 Task: Look for space in Kavali, India from 12th July, 2023 to 16th July, 2023 for 8 adults in price range Rs.10000 to Rs.16000. Place can be private room with 8 bedrooms having 8 beds and 8 bathrooms. Property type can be house, flat, guest house, hotel. Amenities needed are: wifi, TV, free parkinig on premises, gym, breakfast. Booking option can be shelf check-in. Required host language is English.
Action: Mouse moved to (543, 104)
Screenshot: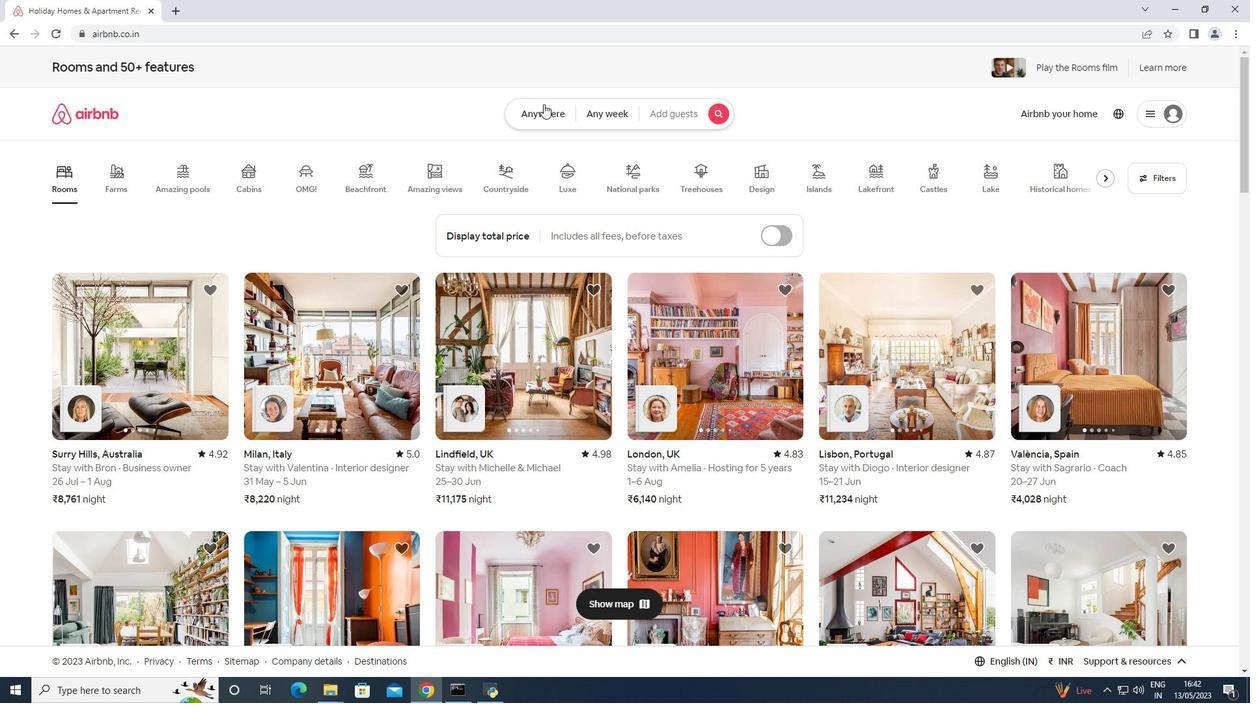 
Action: Mouse pressed left at (543, 104)
Screenshot: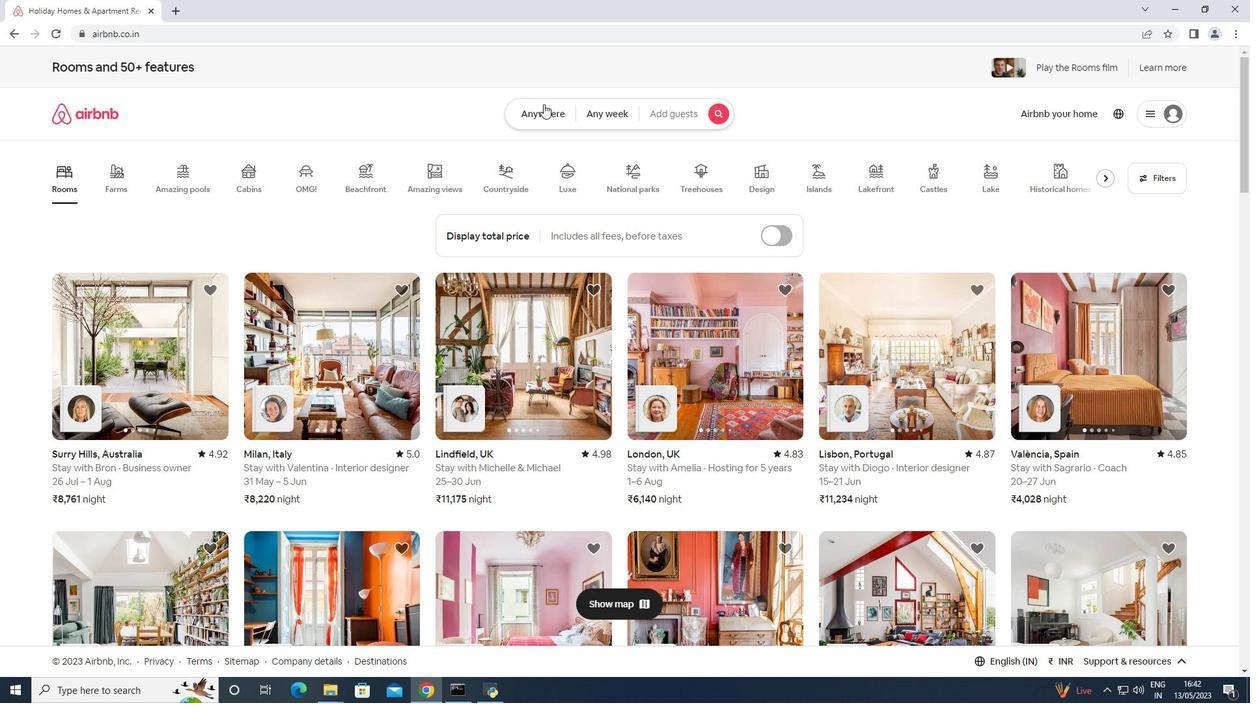 
Action: Mouse moved to (527, 159)
Screenshot: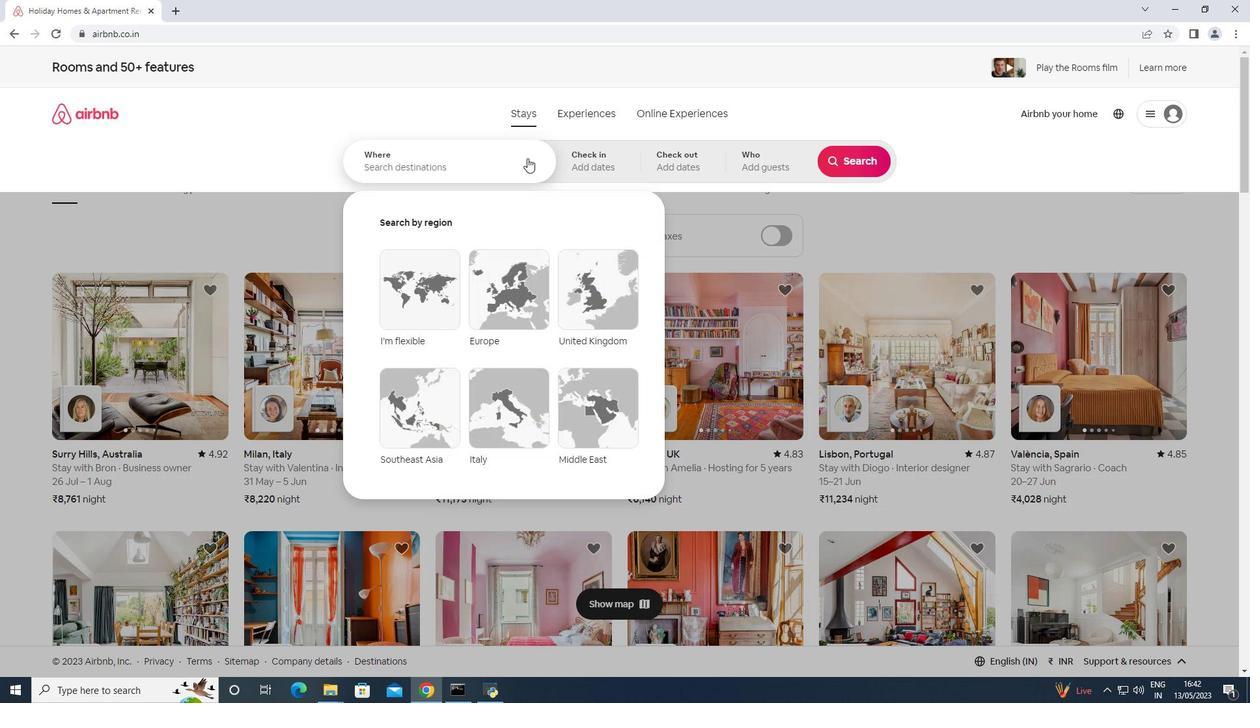 
Action: Mouse pressed left at (527, 159)
Screenshot: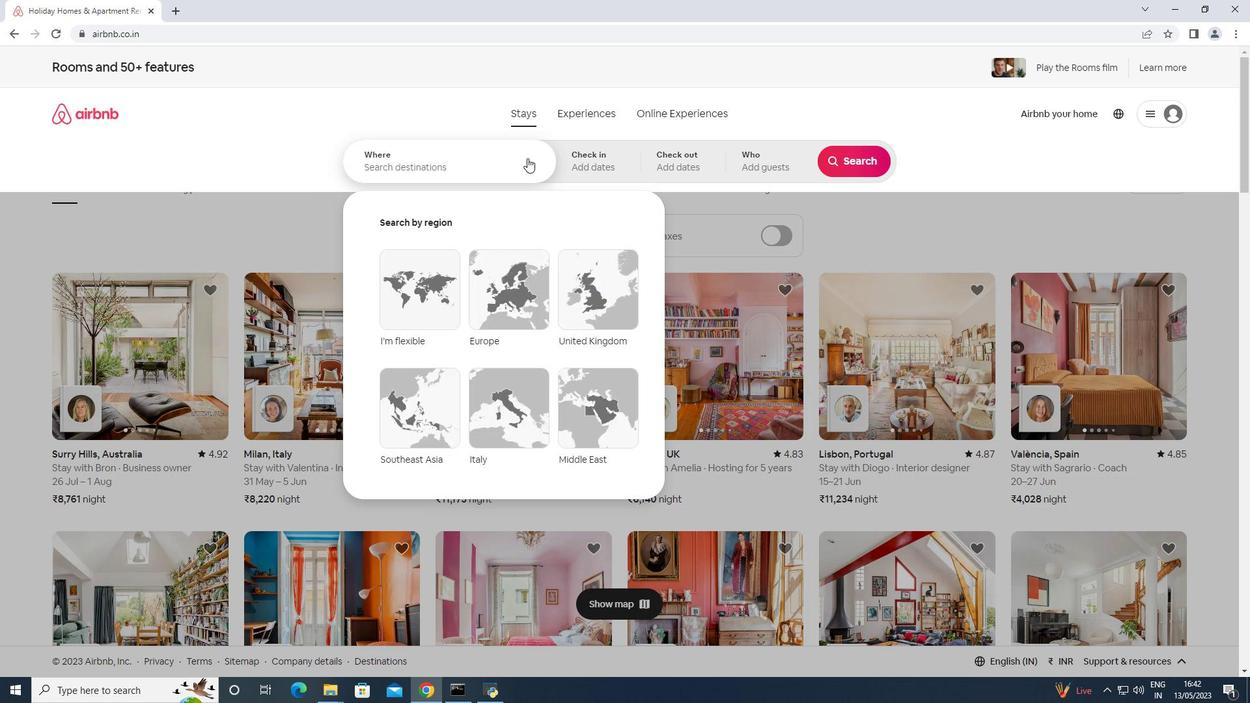 
Action: Key pressed <Key.shift>Kavali,<Key.space><Key.shift>India<Key.enter>
Screenshot: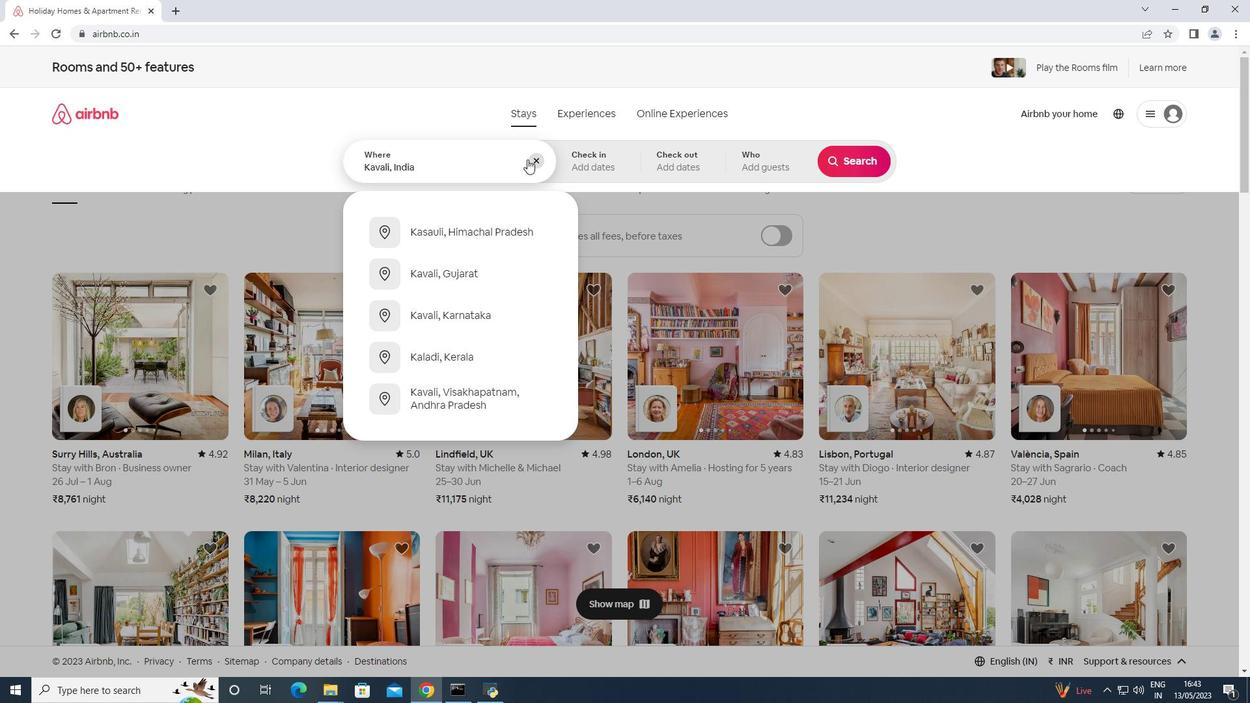 
Action: Mouse moved to (853, 262)
Screenshot: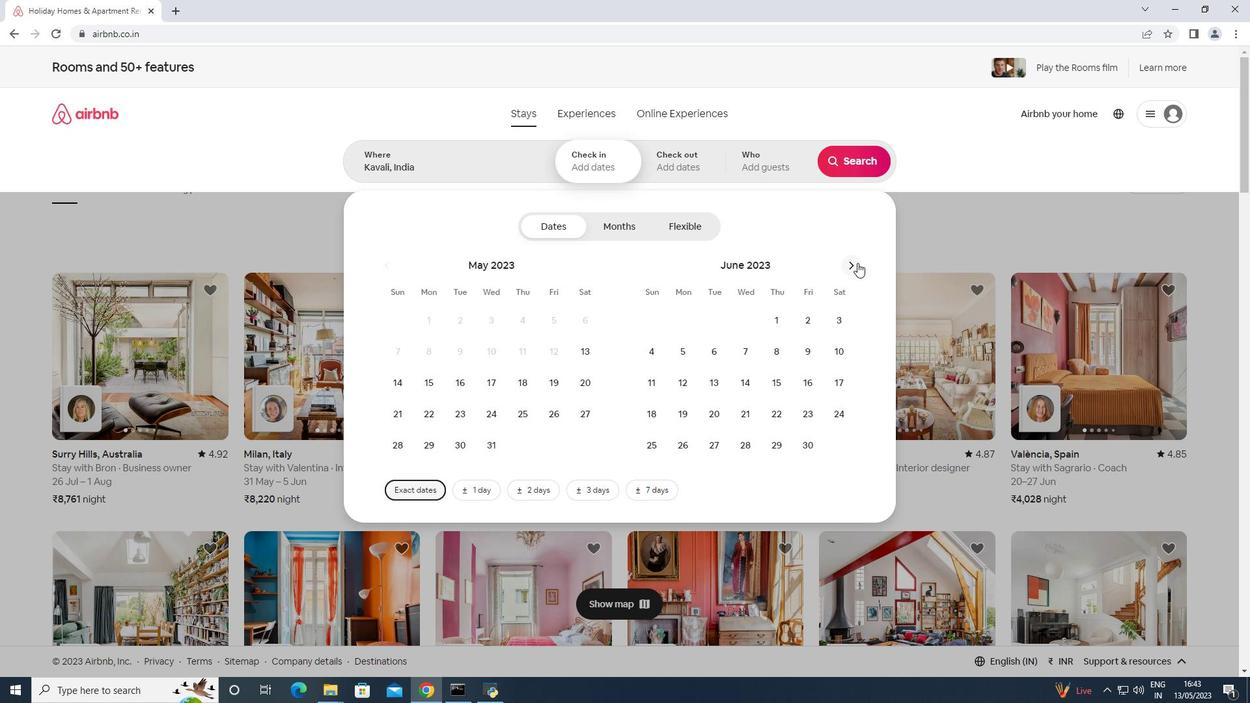 
Action: Mouse pressed left at (853, 262)
Screenshot: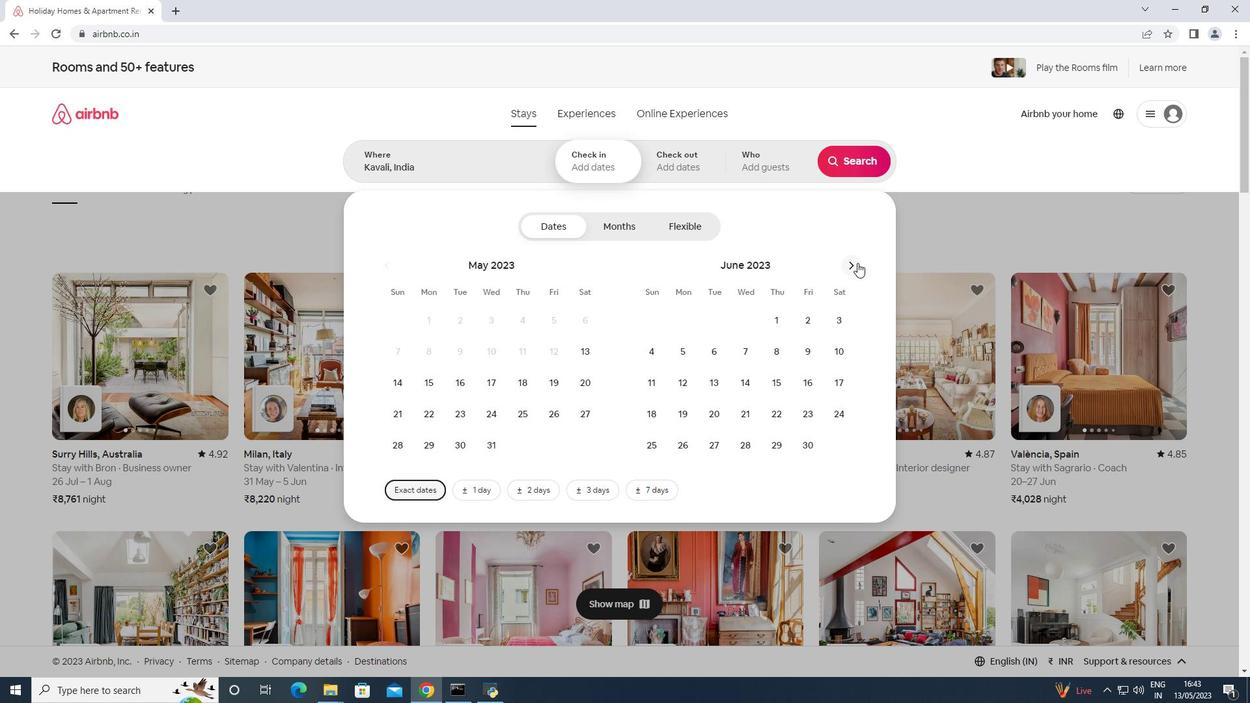 
Action: Mouse moved to (740, 387)
Screenshot: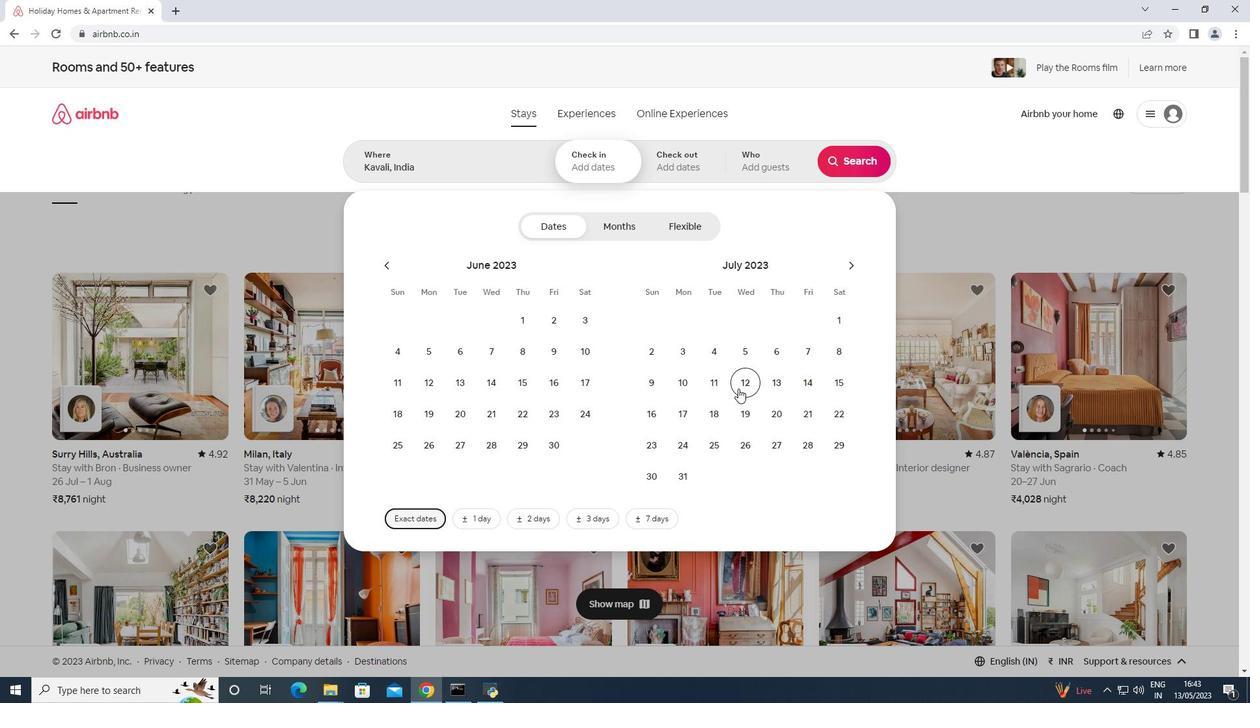 
Action: Mouse pressed left at (740, 387)
Screenshot: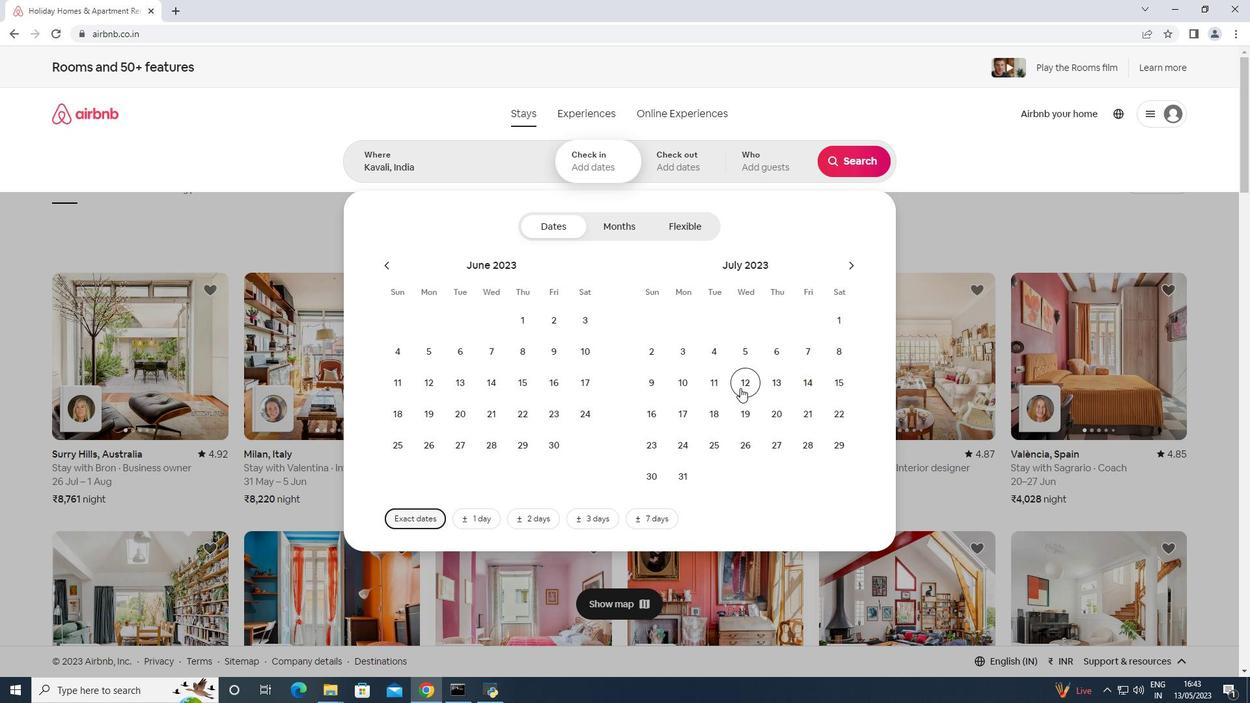 
Action: Mouse moved to (656, 412)
Screenshot: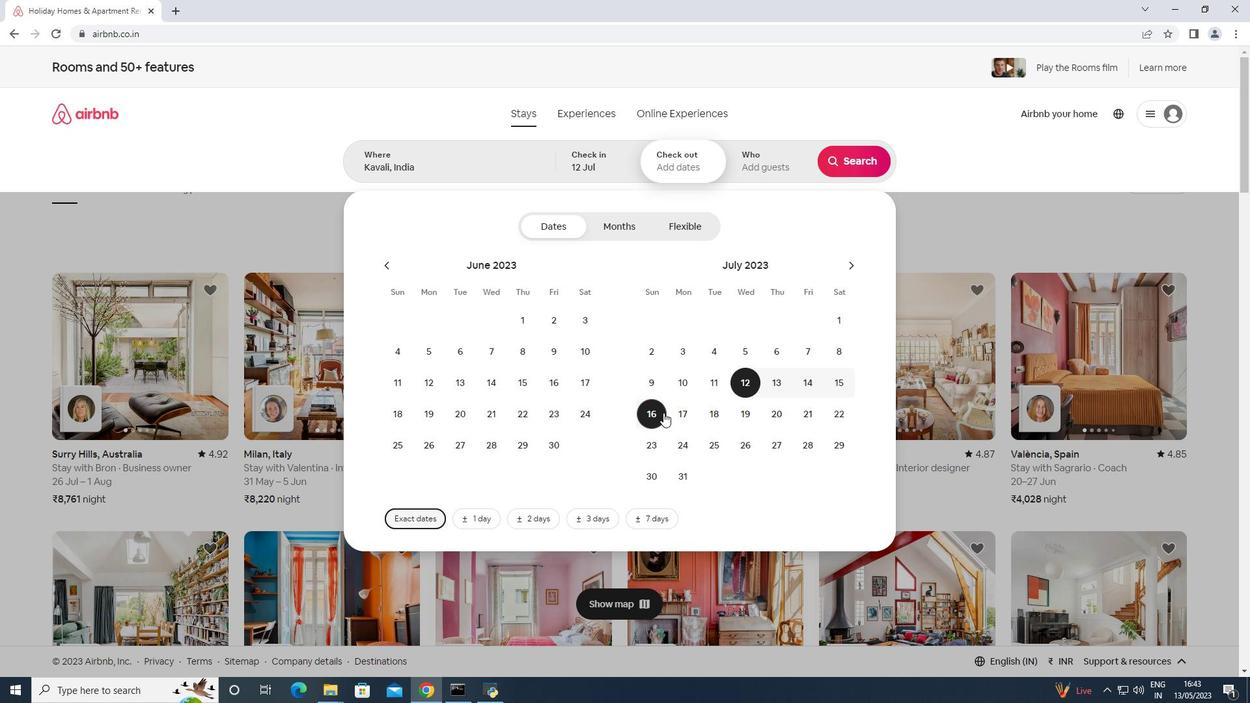 
Action: Mouse pressed left at (656, 412)
Screenshot: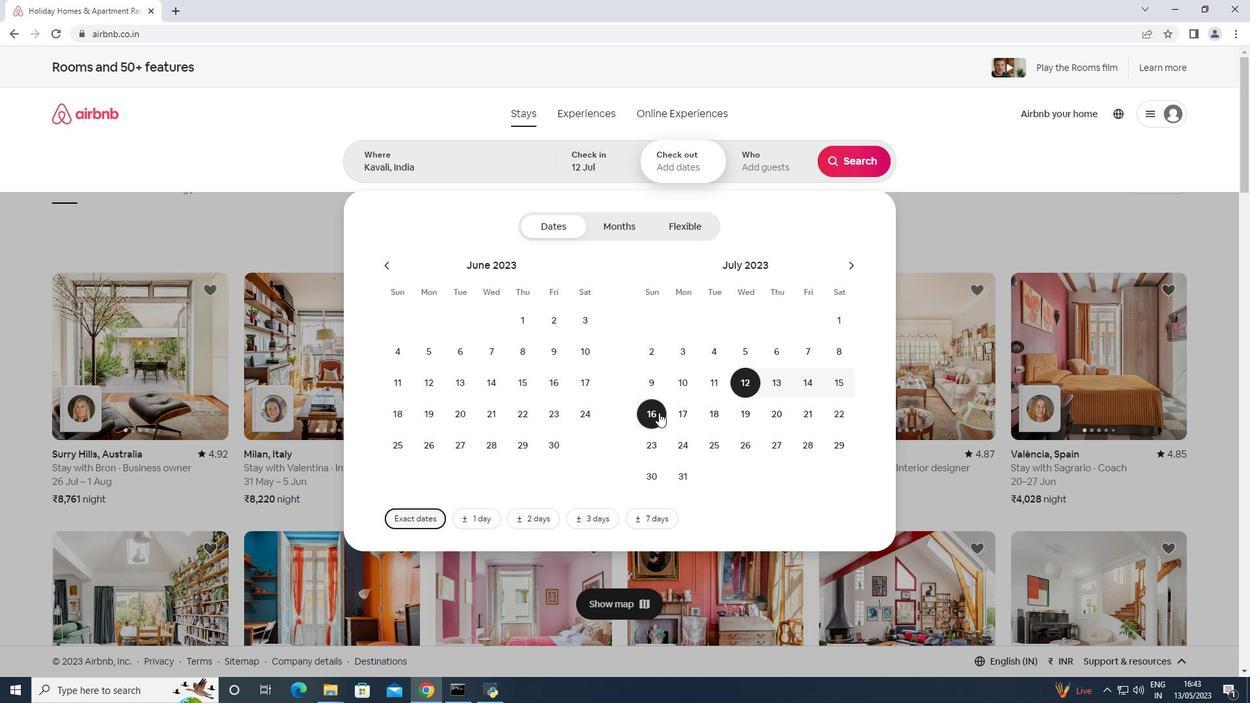 
Action: Mouse moved to (742, 166)
Screenshot: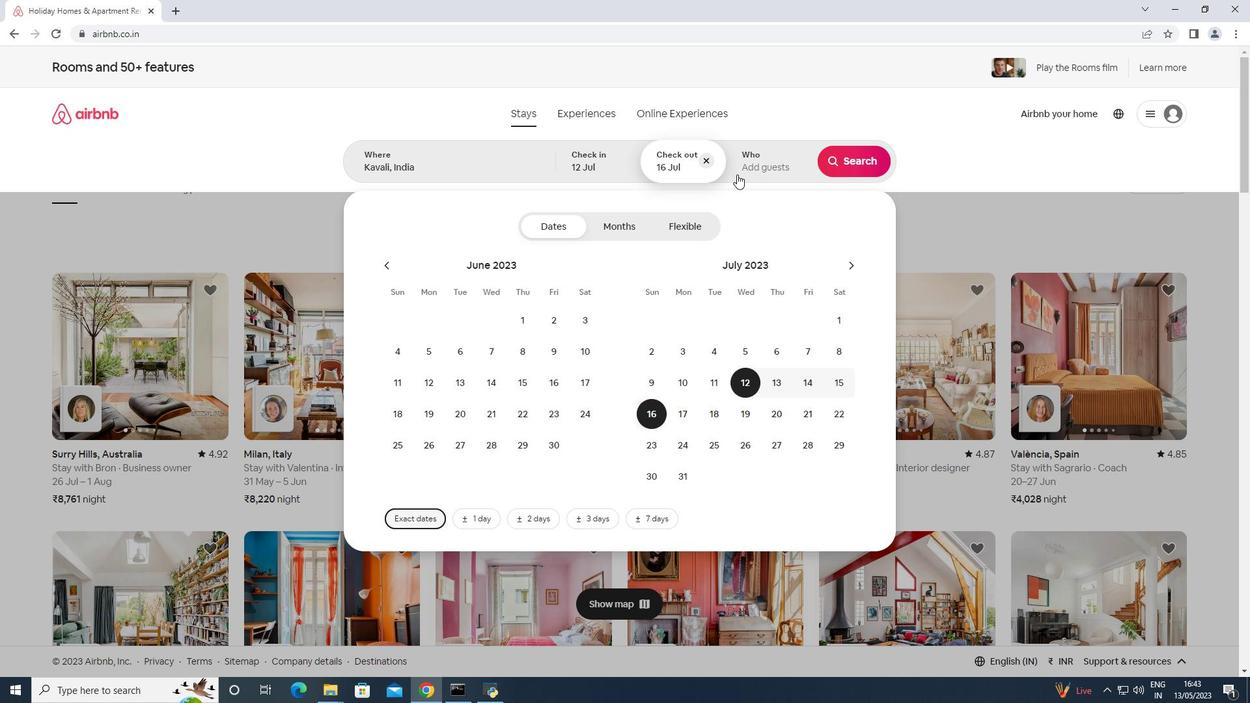 
Action: Mouse pressed left at (742, 166)
Screenshot: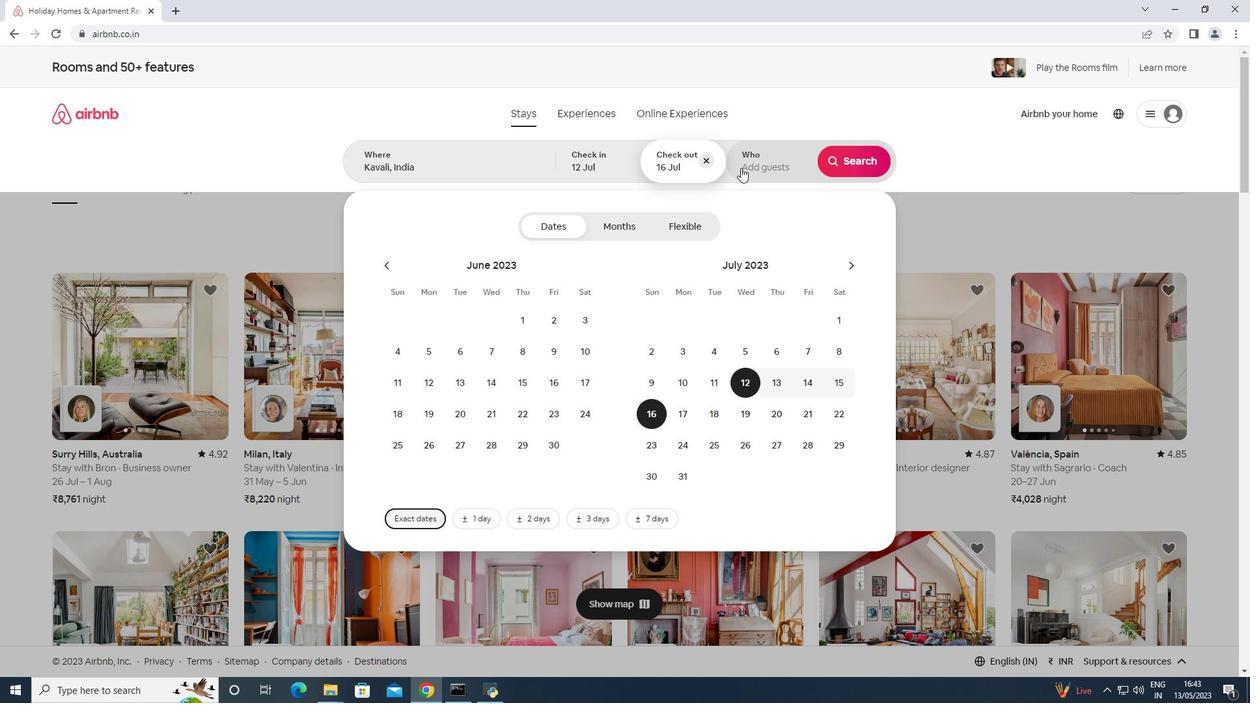 
Action: Mouse moved to (854, 230)
Screenshot: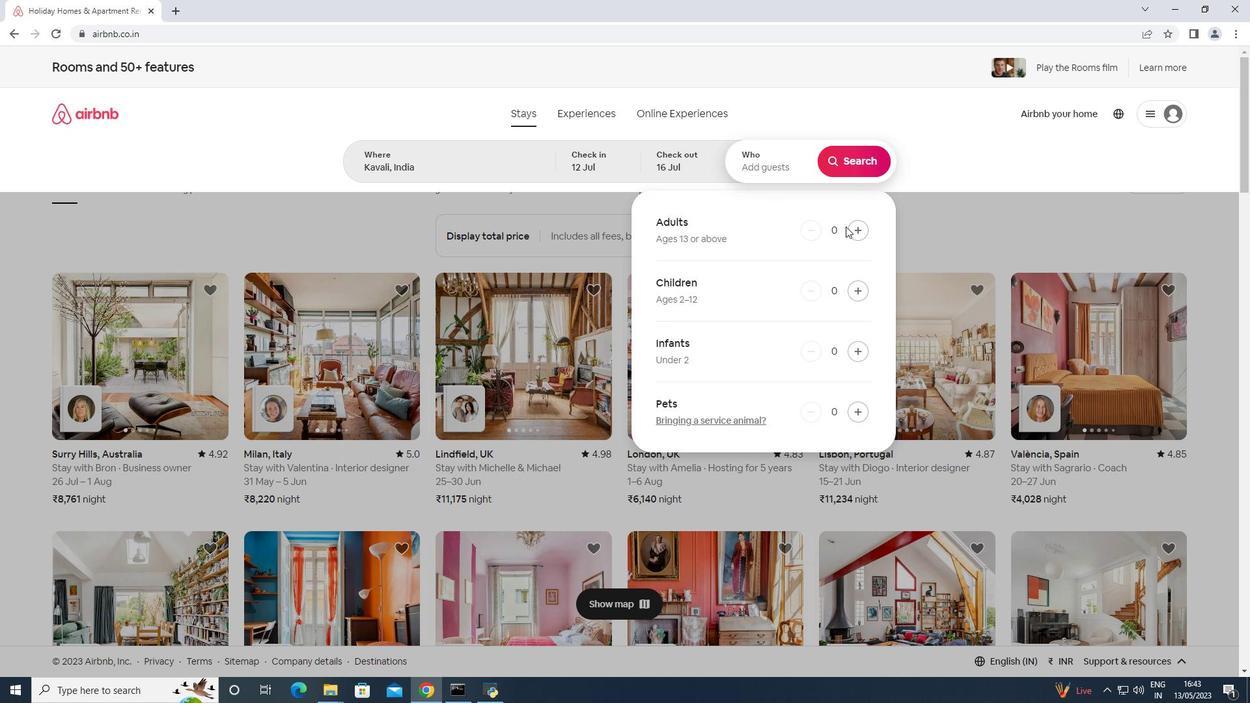 
Action: Mouse pressed left at (854, 230)
Screenshot: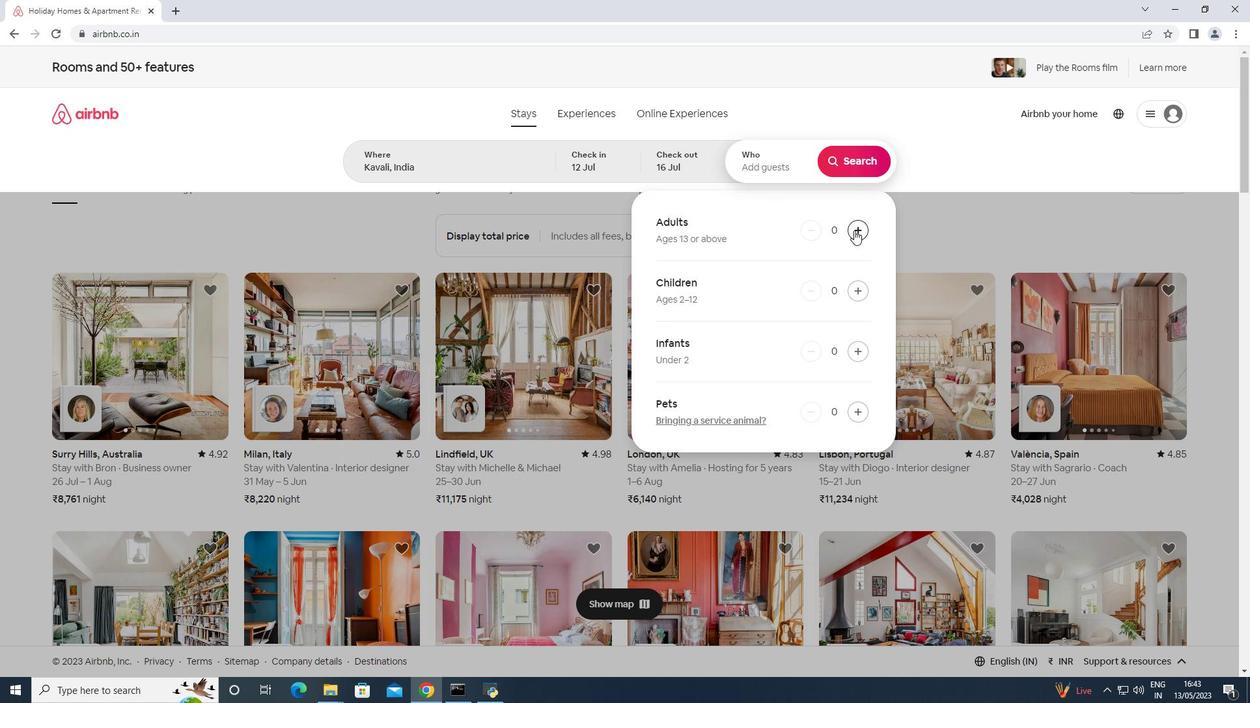 
Action: Mouse pressed left at (854, 230)
Screenshot: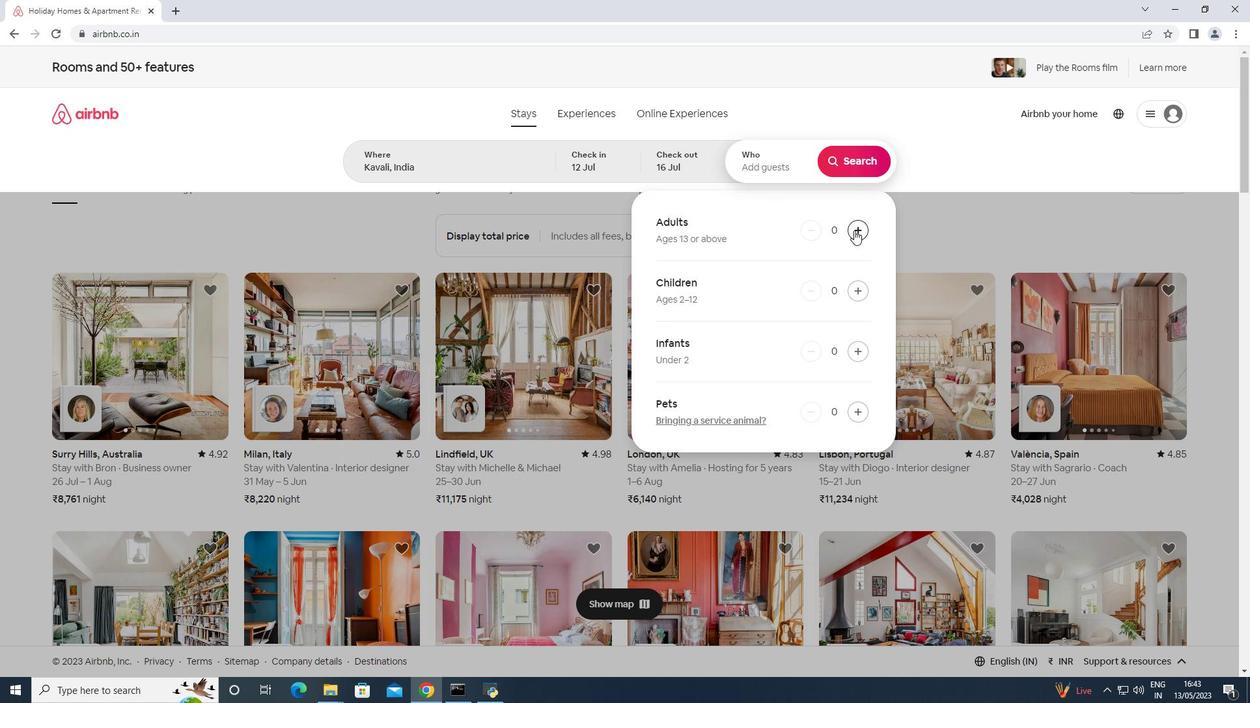 
Action: Mouse pressed left at (854, 230)
Screenshot: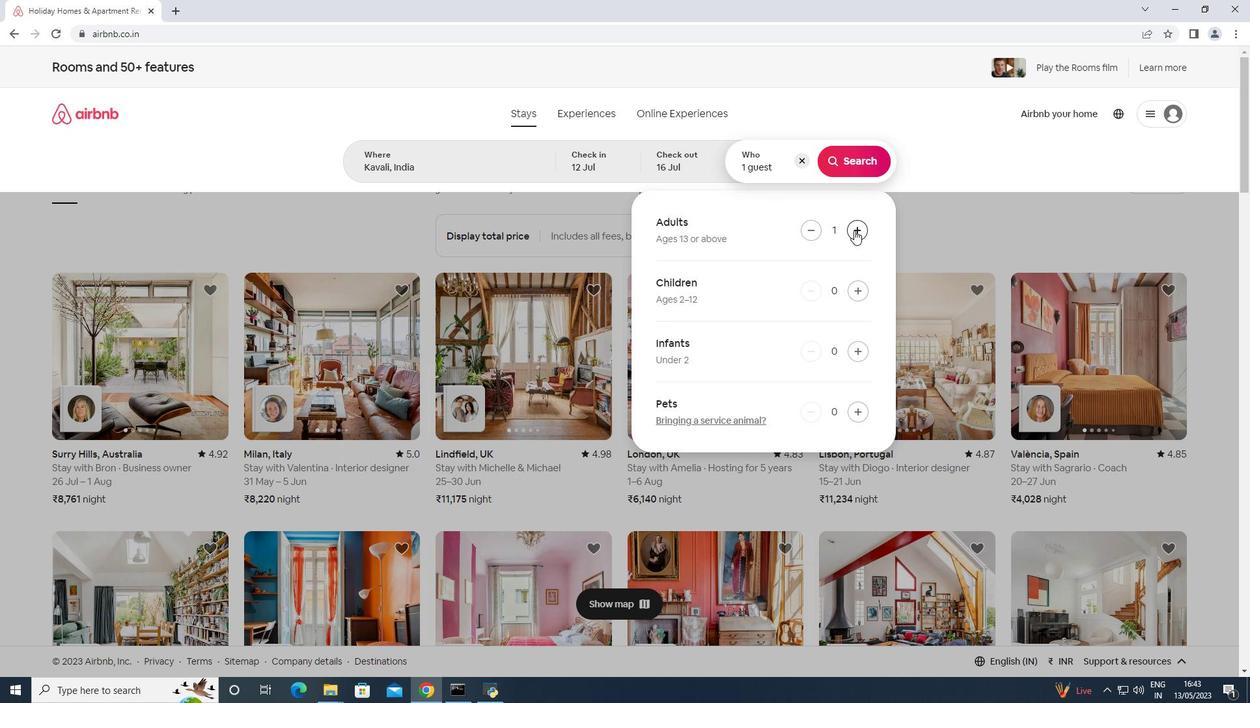 
Action: Mouse pressed left at (854, 230)
Screenshot: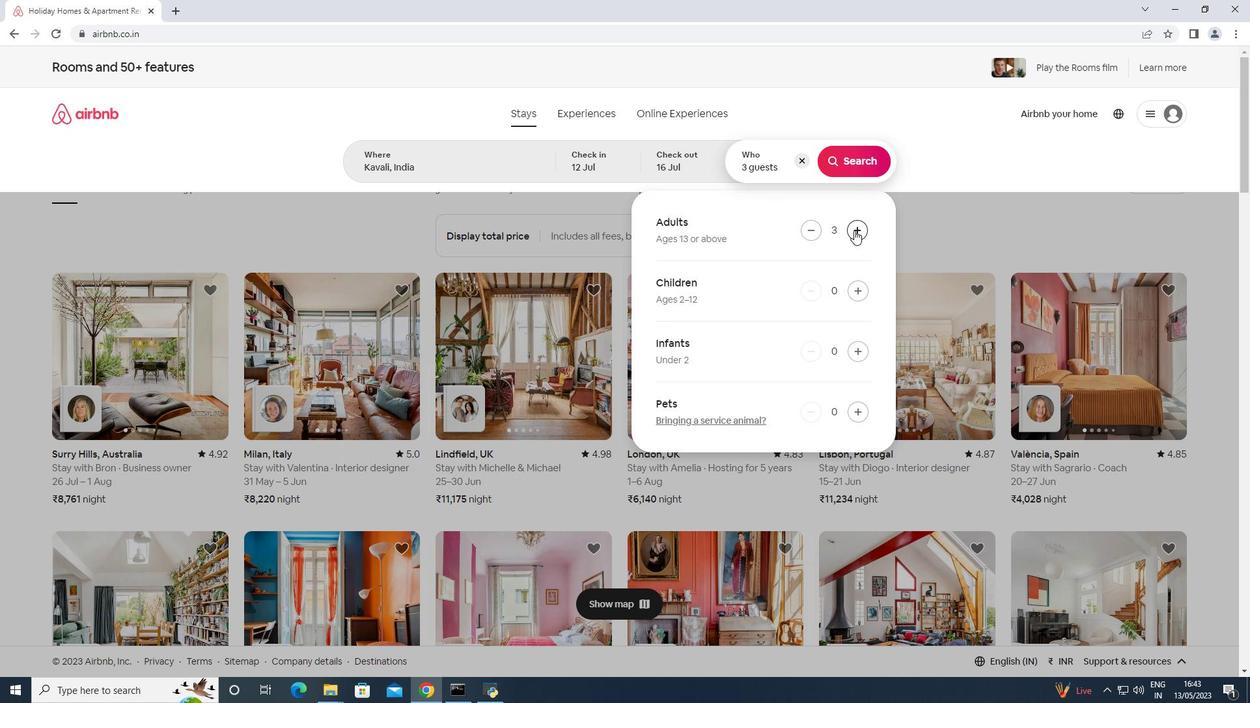 
Action: Mouse pressed left at (854, 230)
Screenshot: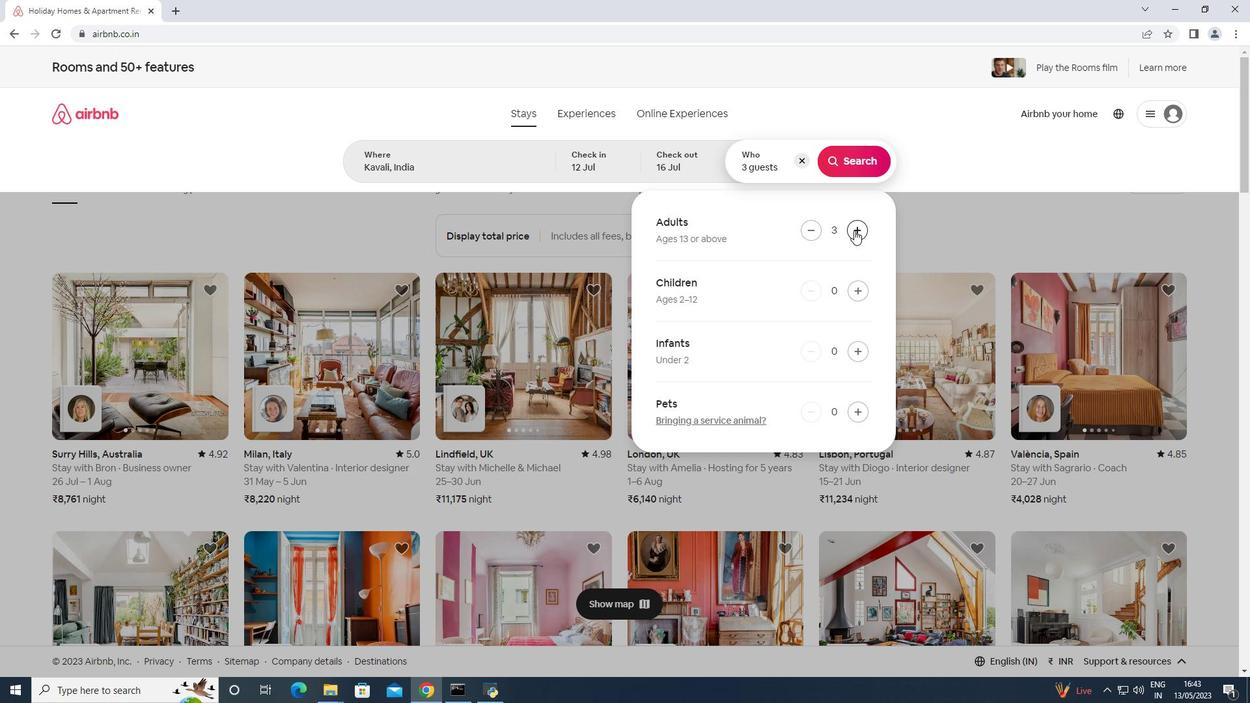 
Action: Mouse pressed left at (854, 230)
Screenshot: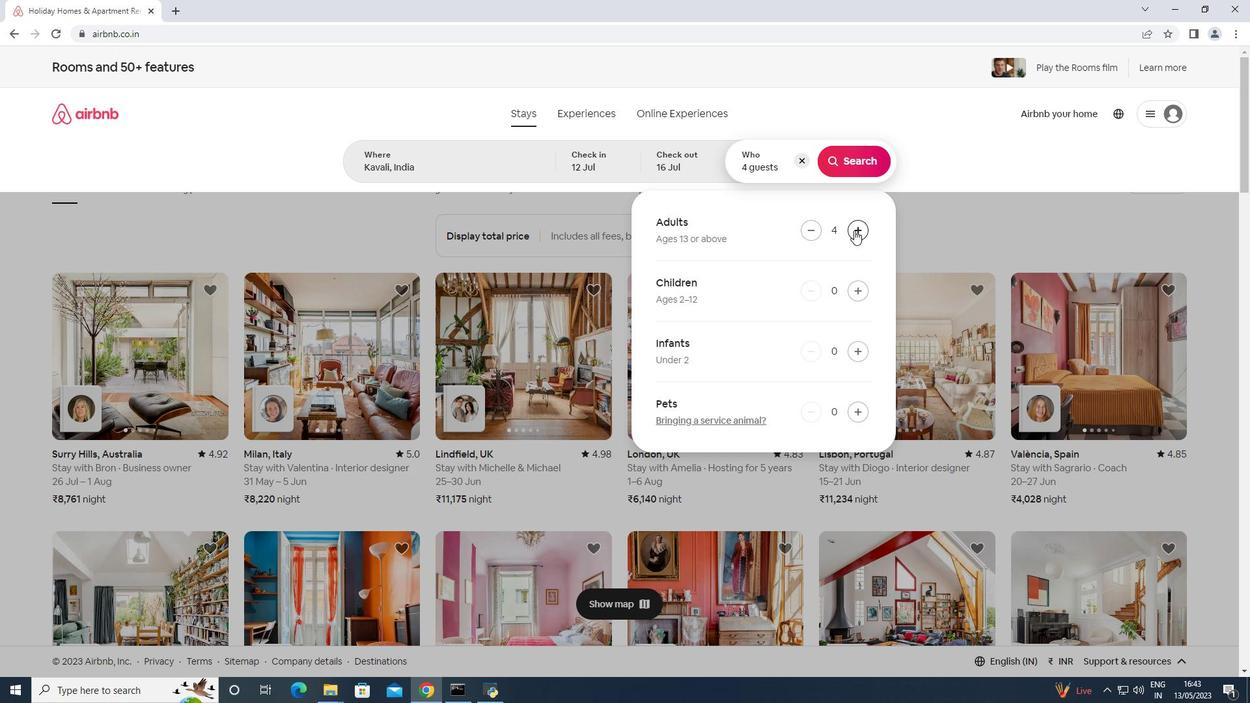
Action: Mouse pressed left at (854, 230)
Screenshot: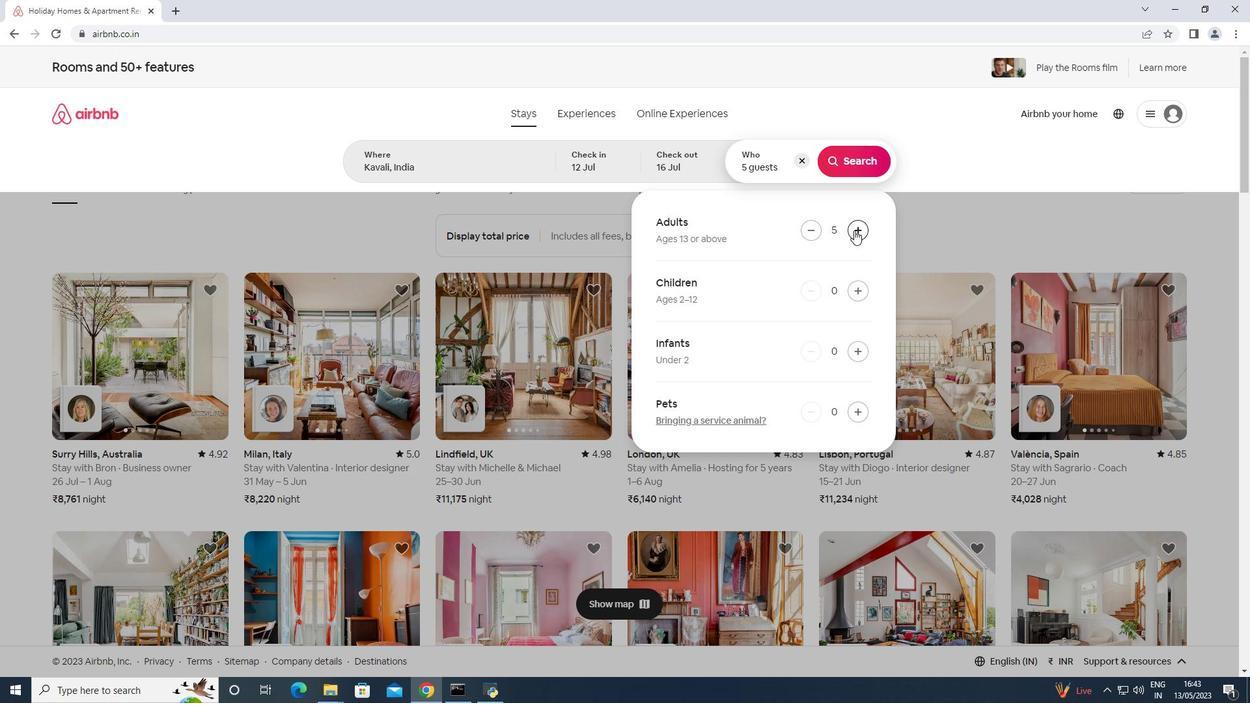 
Action: Mouse pressed left at (854, 230)
Screenshot: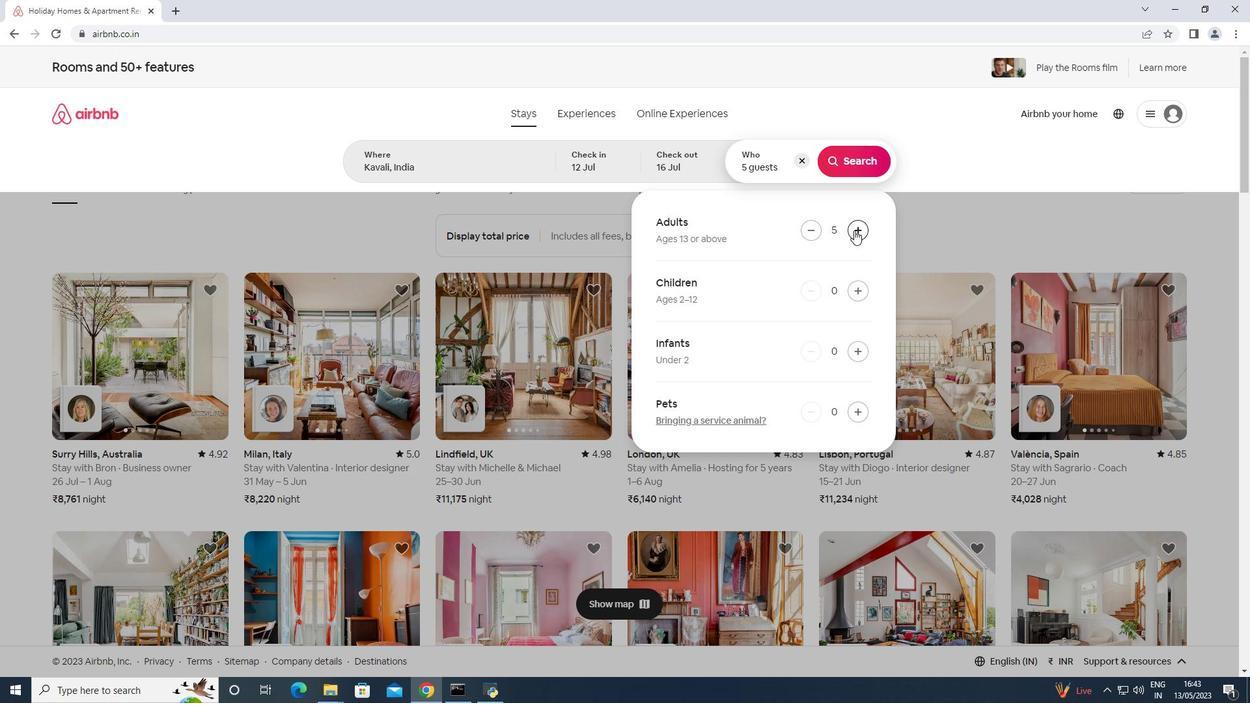 
Action: Mouse moved to (846, 162)
Screenshot: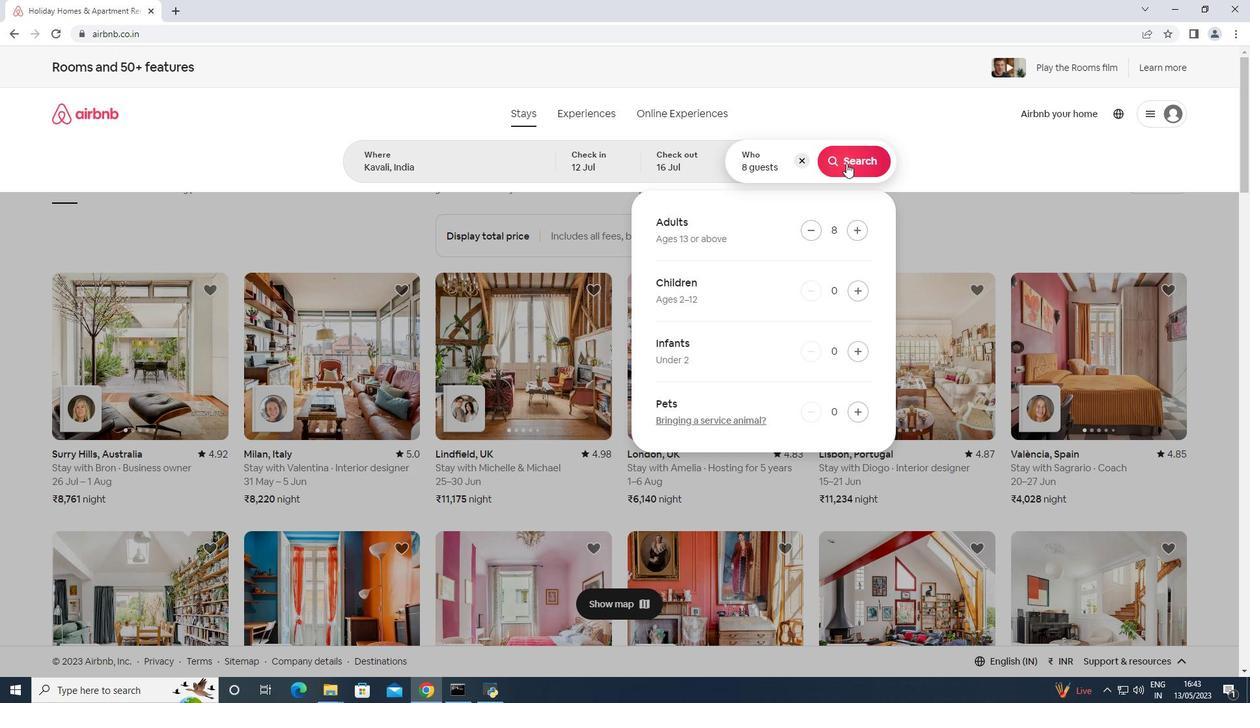 
Action: Mouse pressed left at (846, 162)
Screenshot: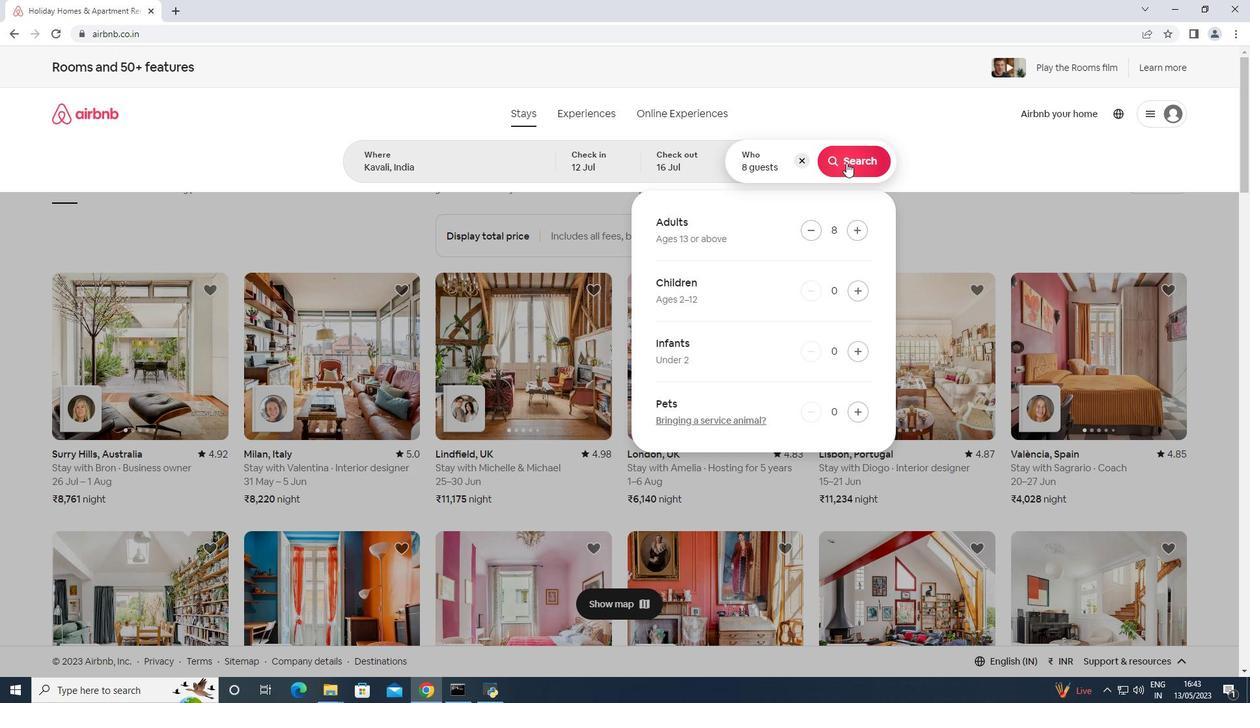 
Action: Mouse moved to (1183, 121)
Screenshot: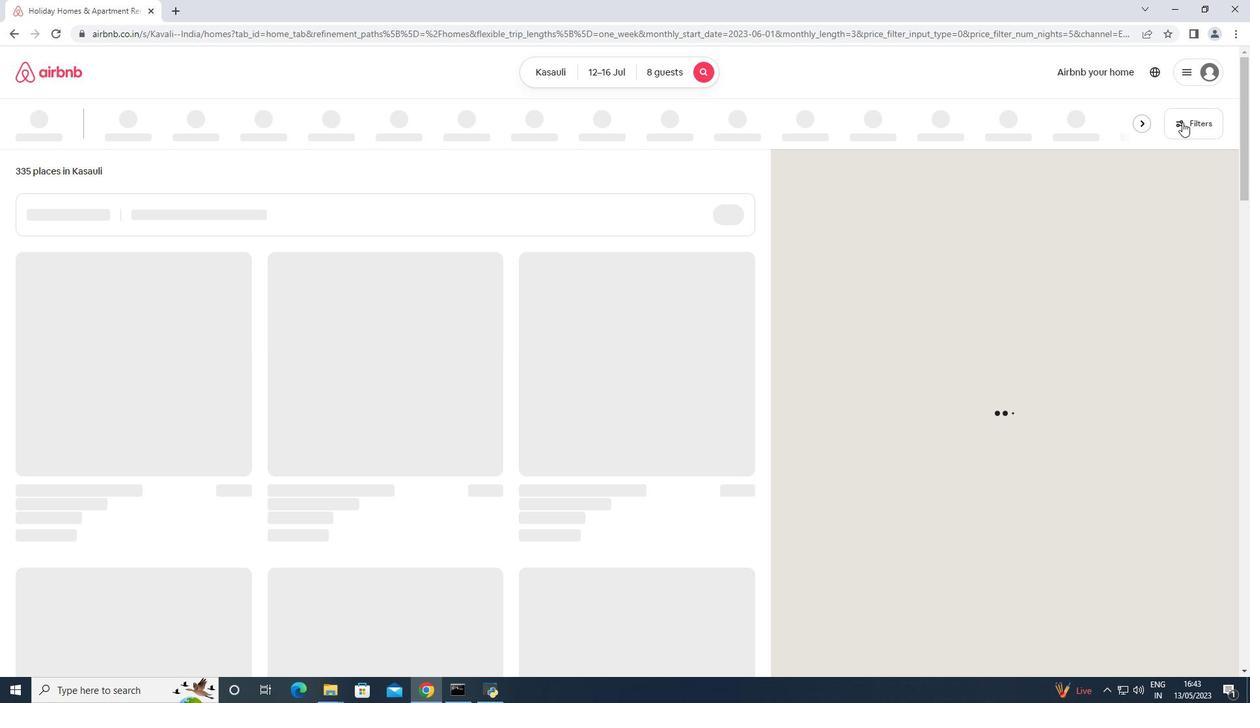 
Action: Mouse pressed left at (1183, 121)
Screenshot: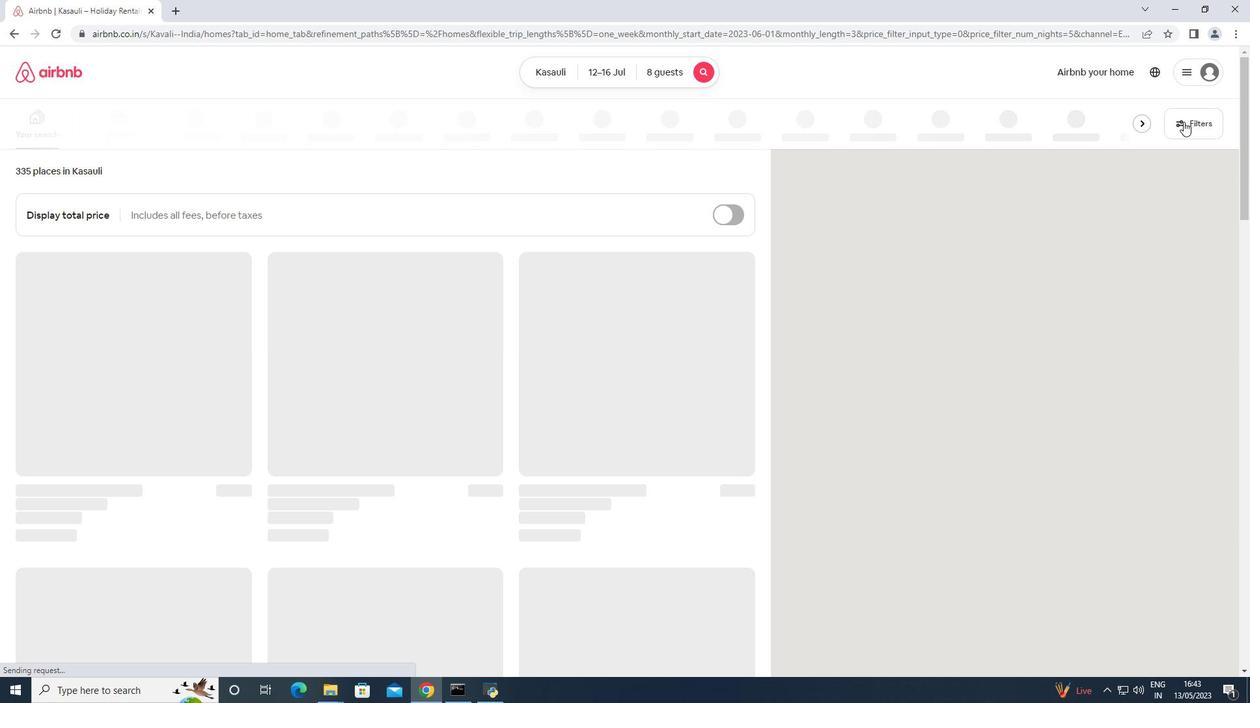 
Action: Mouse moved to (540, 444)
Screenshot: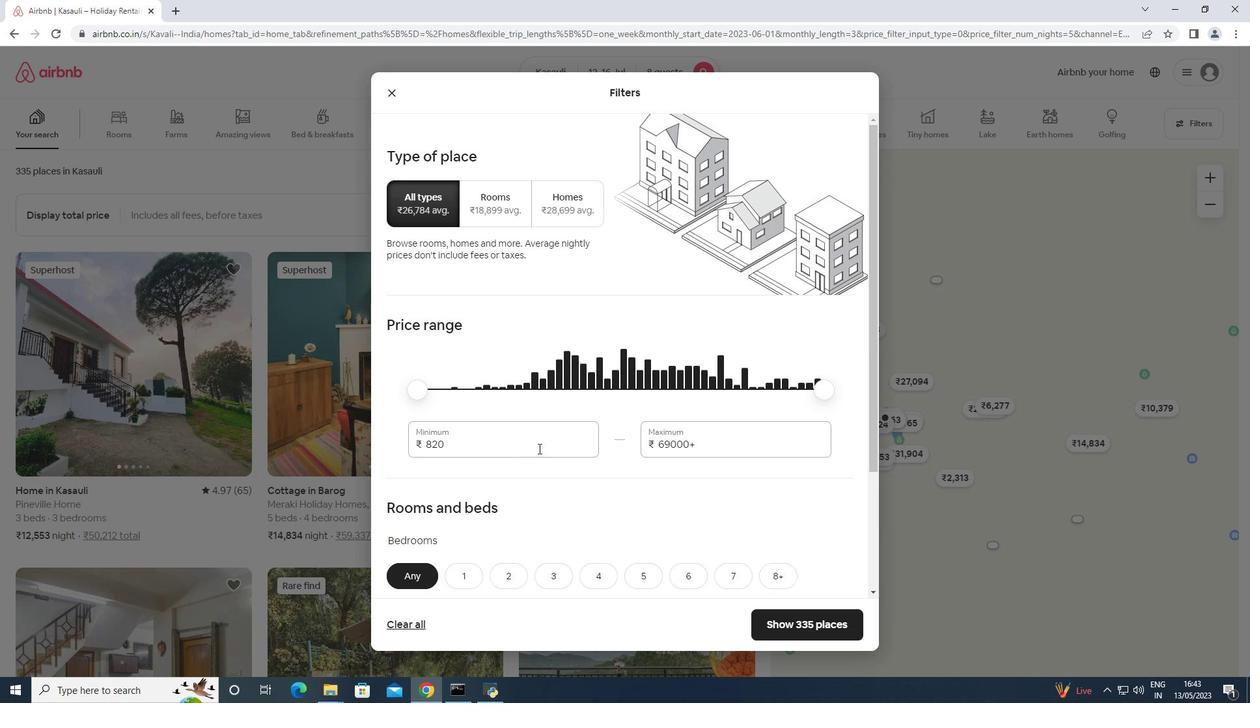 
Action: Mouse pressed left at (540, 444)
Screenshot: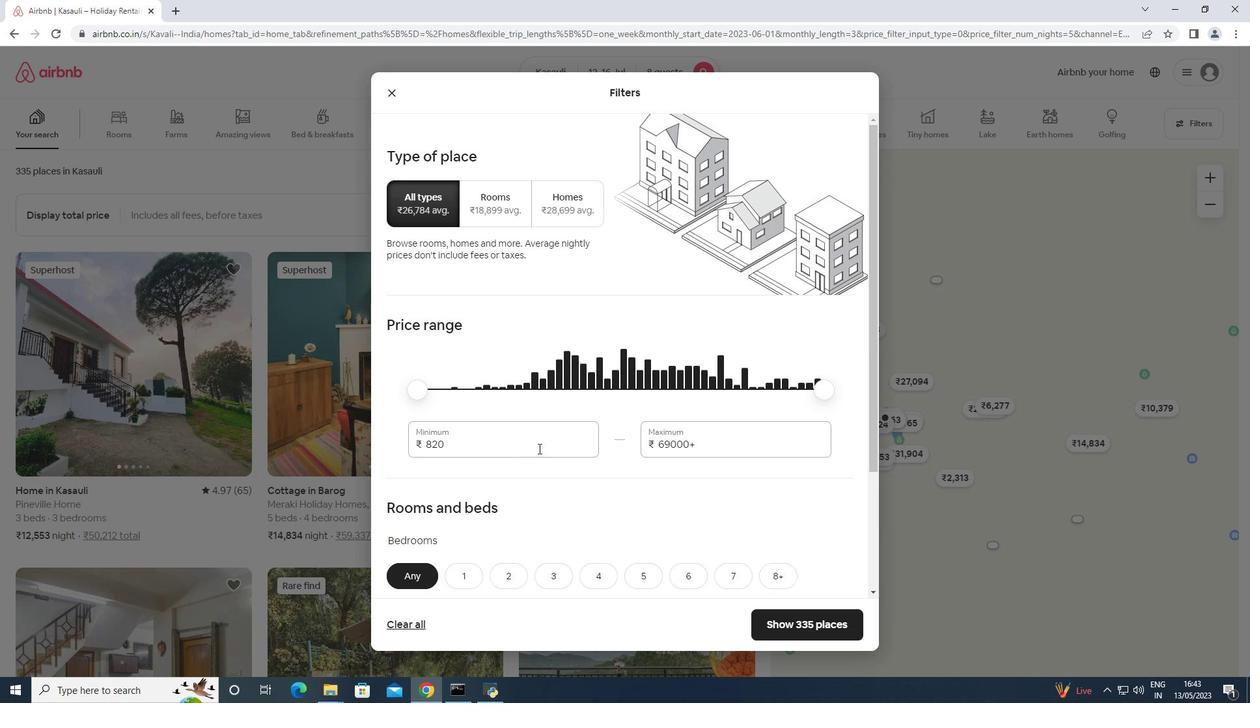 
Action: Mouse pressed left at (540, 444)
Screenshot: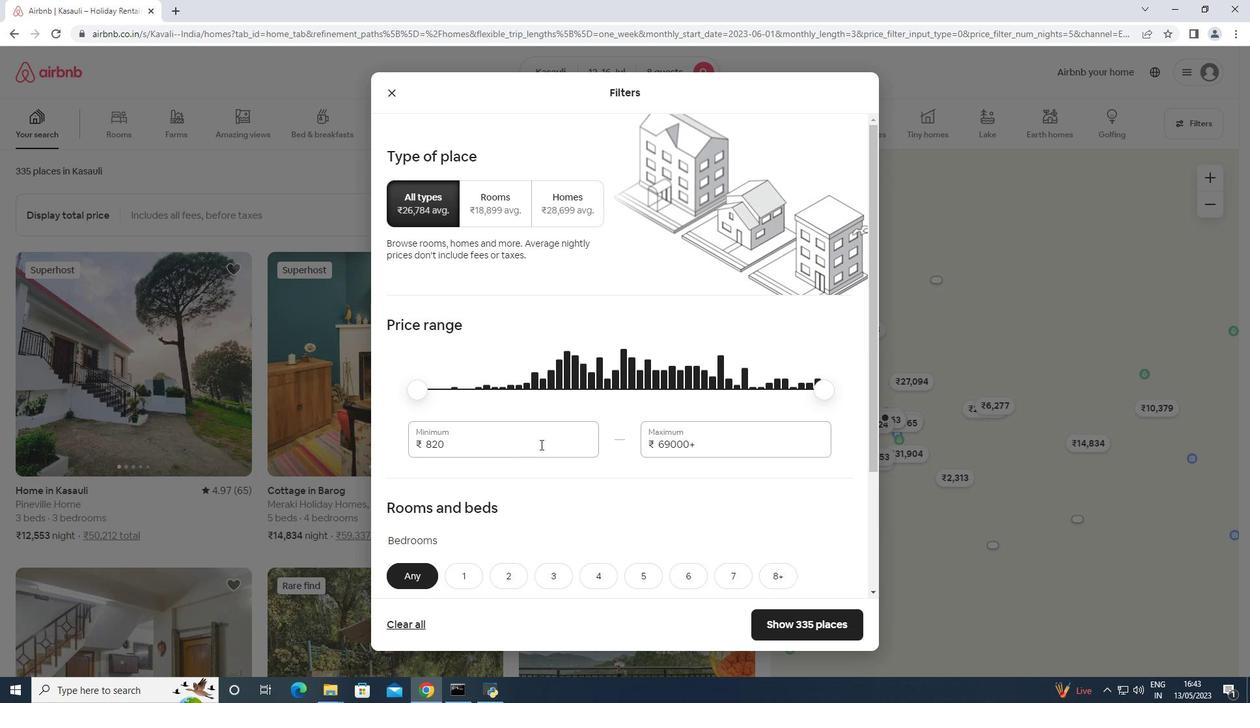 
Action: Key pressed 10000<Key.tab>16000
Screenshot: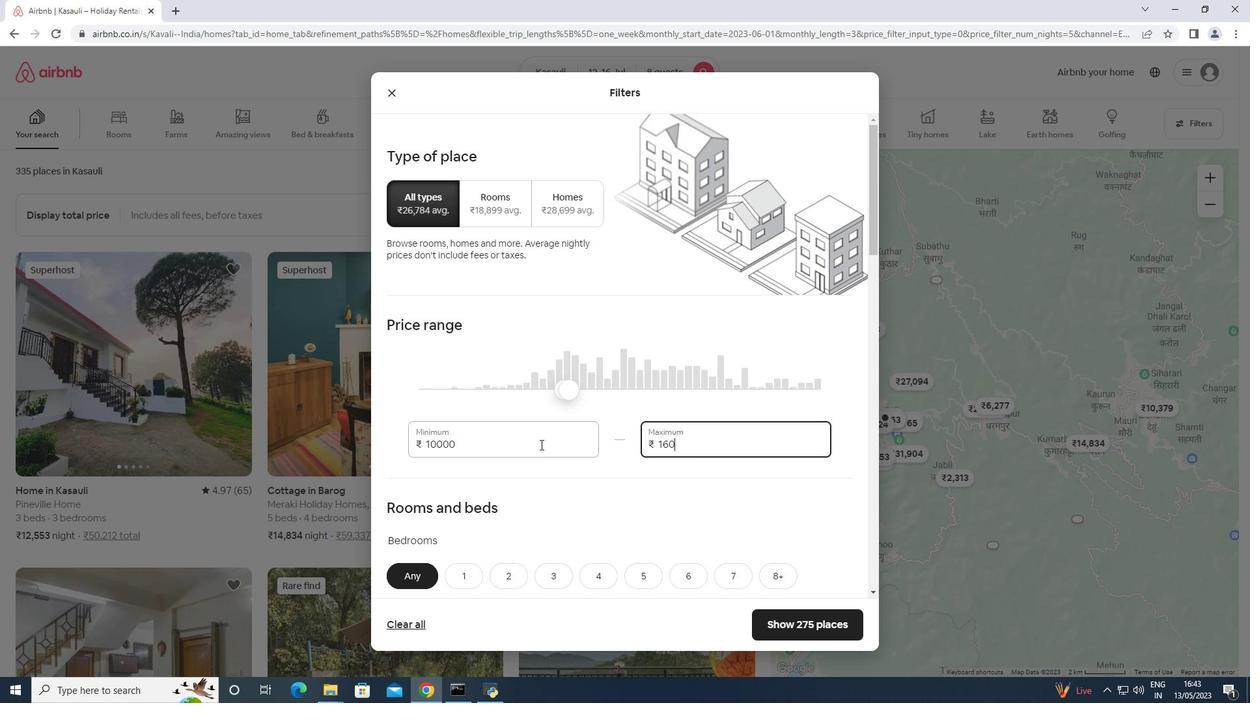 
Action: Mouse scrolled (540, 444) with delta (0, 0)
Screenshot: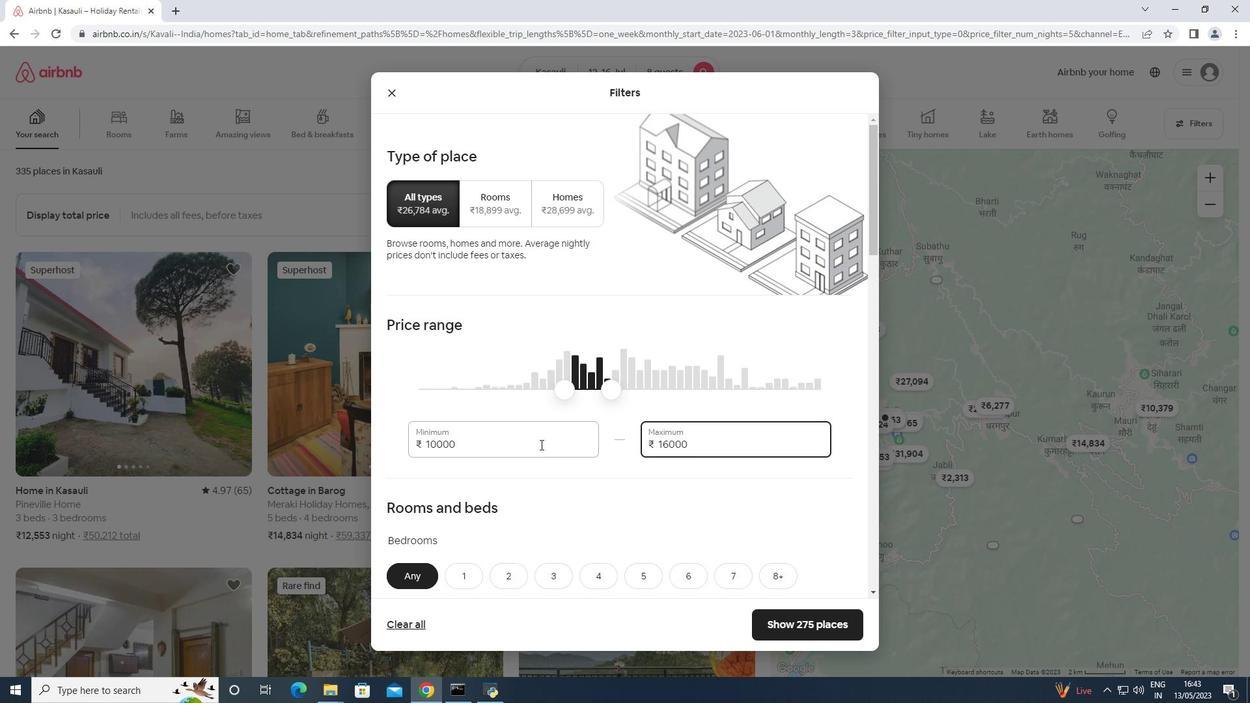 
Action: Mouse scrolled (540, 444) with delta (0, 0)
Screenshot: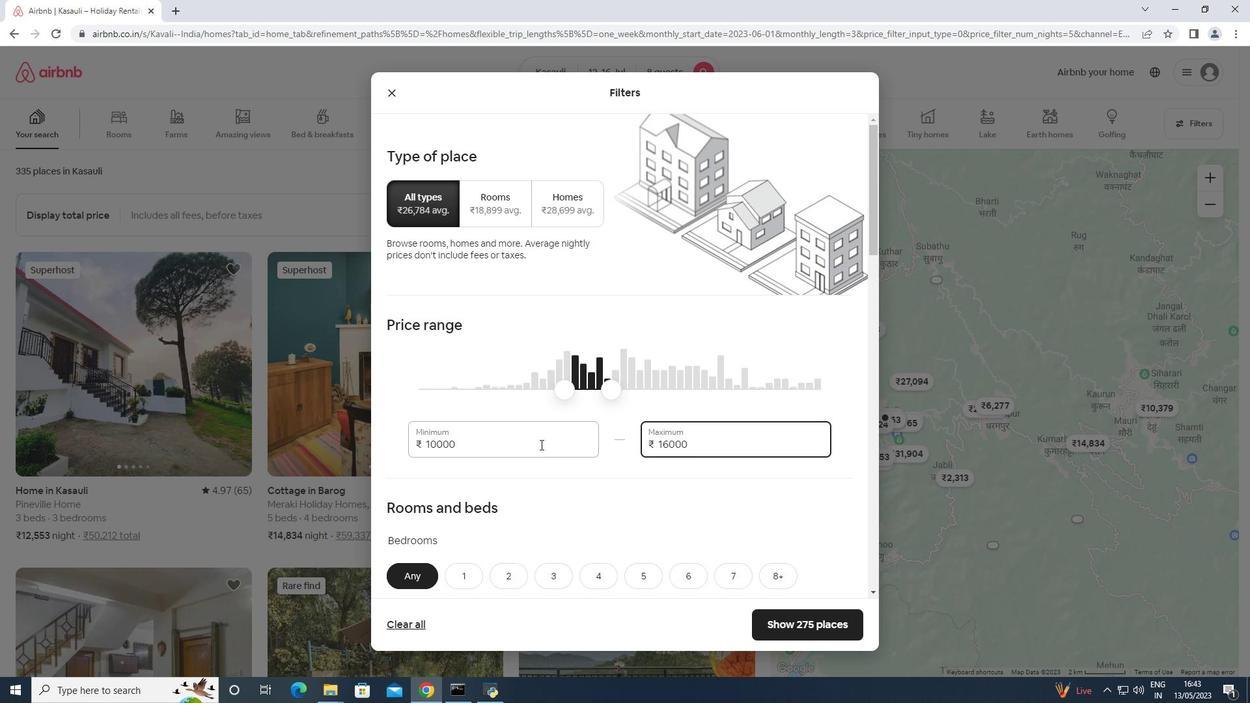 
Action: Mouse scrolled (540, 444) with delta (0, 0)
Screenshot: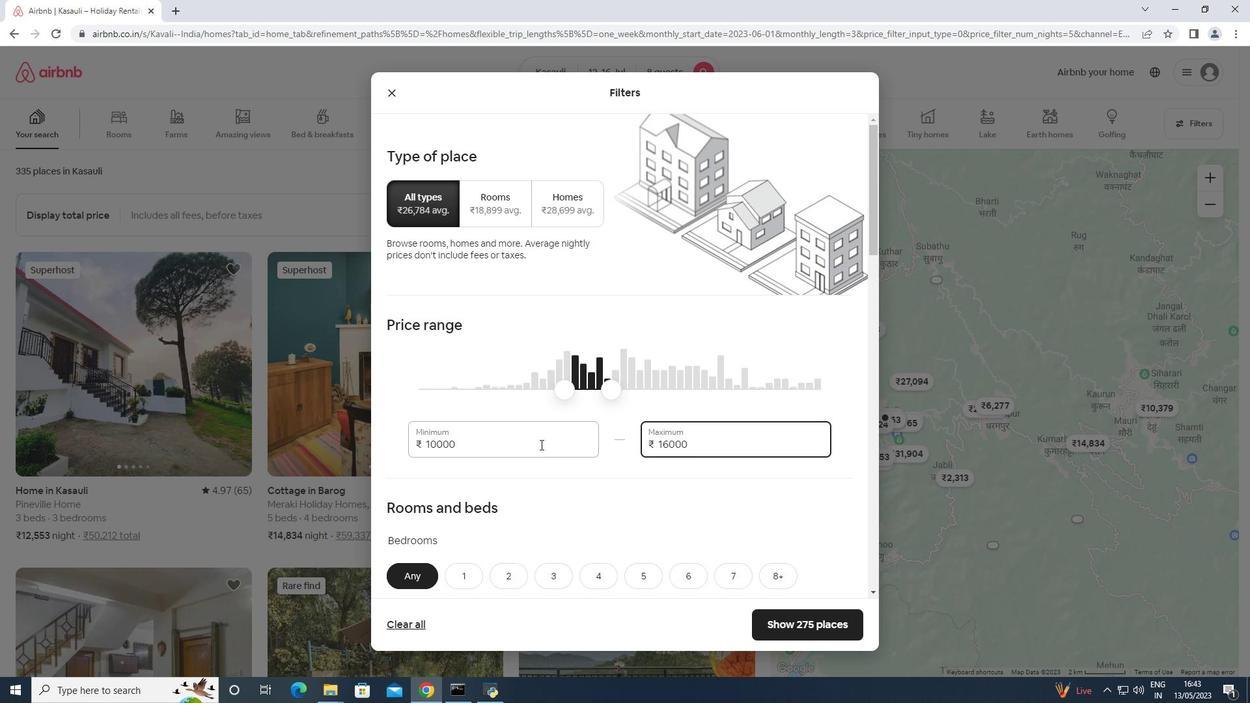 
Action: Mouse scrolled (540, 444) with delta (0, 0)
Screenshot: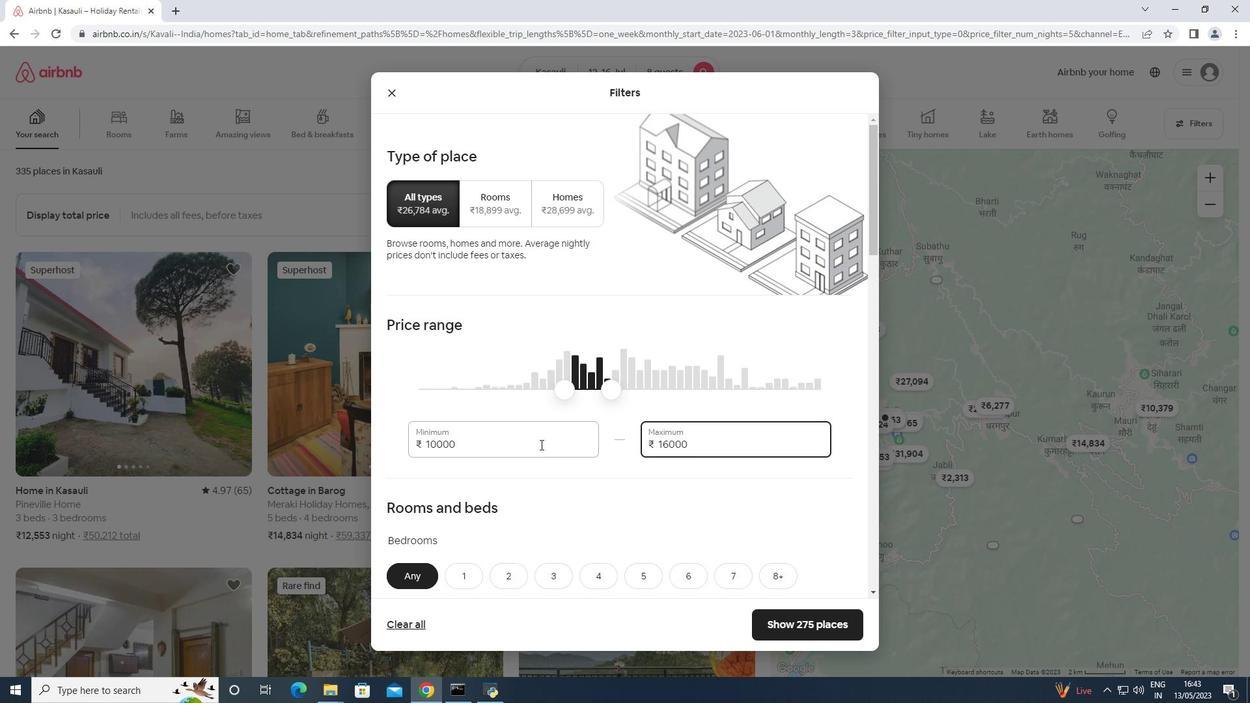 
Action: Mouse scrolled (540, 444) with delta (0, 0)
Screenshot: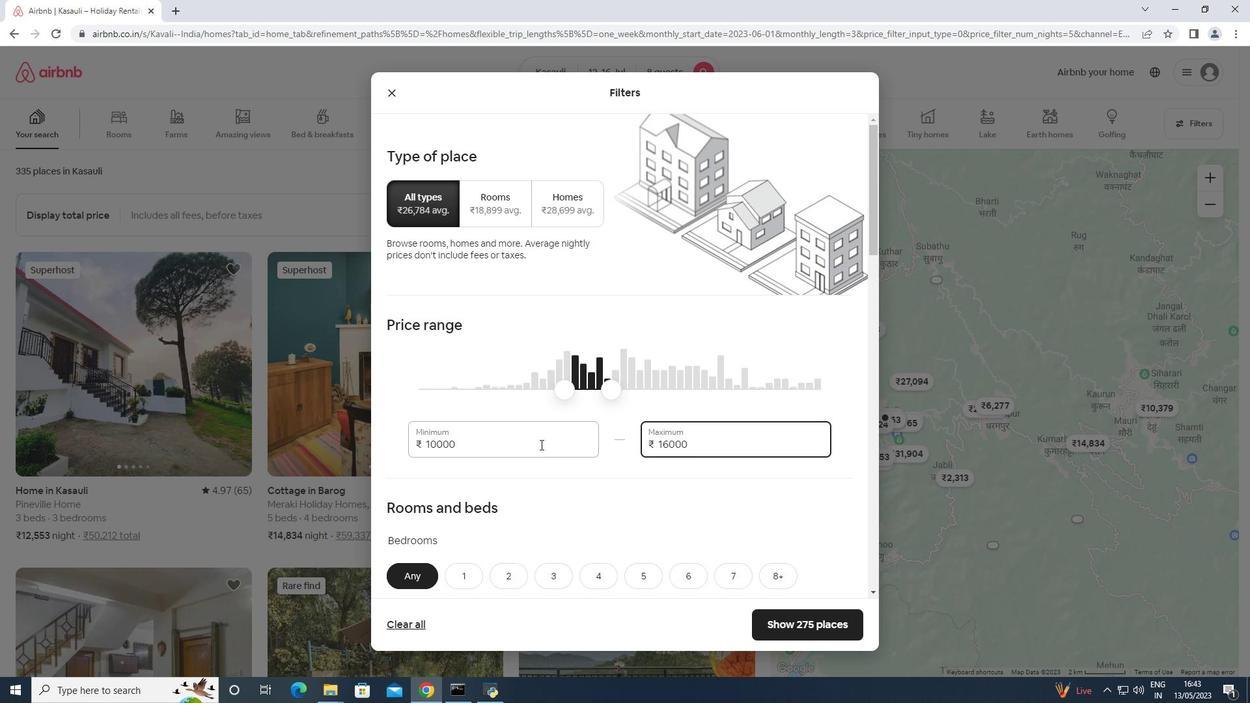 
Action: Mouse moved to (775, 257)
Screenshot: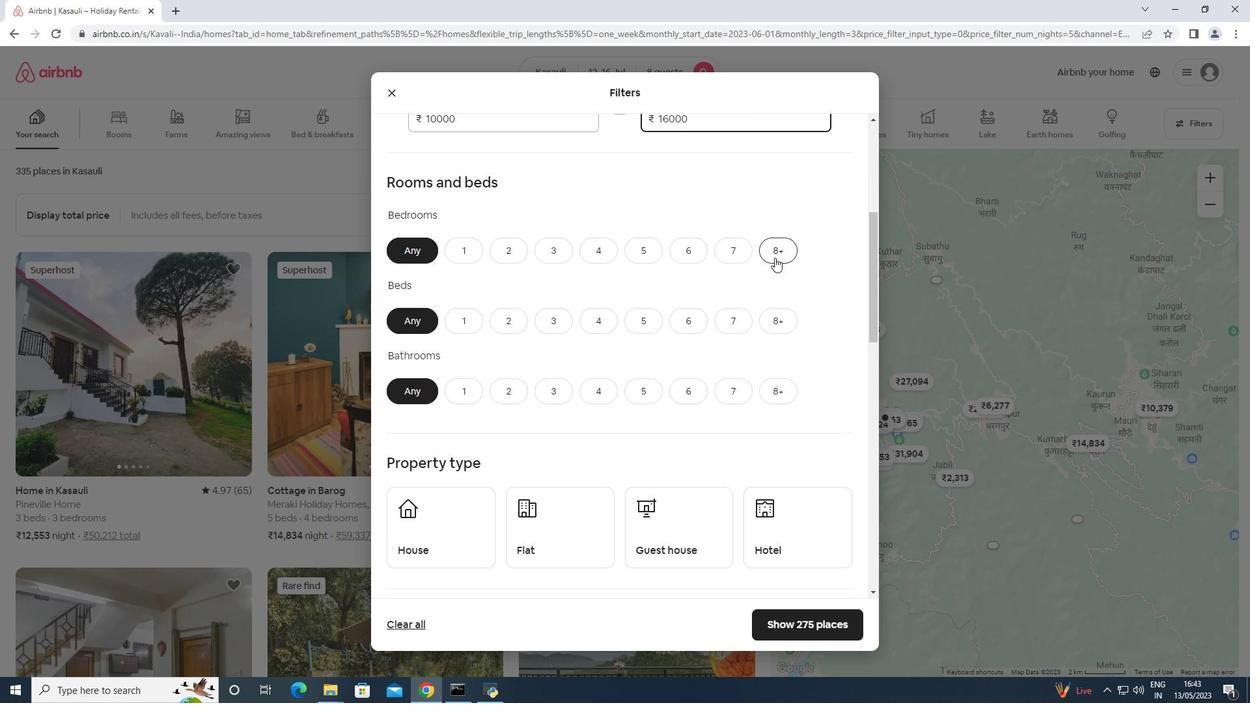
Action: Mouse pressed left at (775, 257)
Screenshot: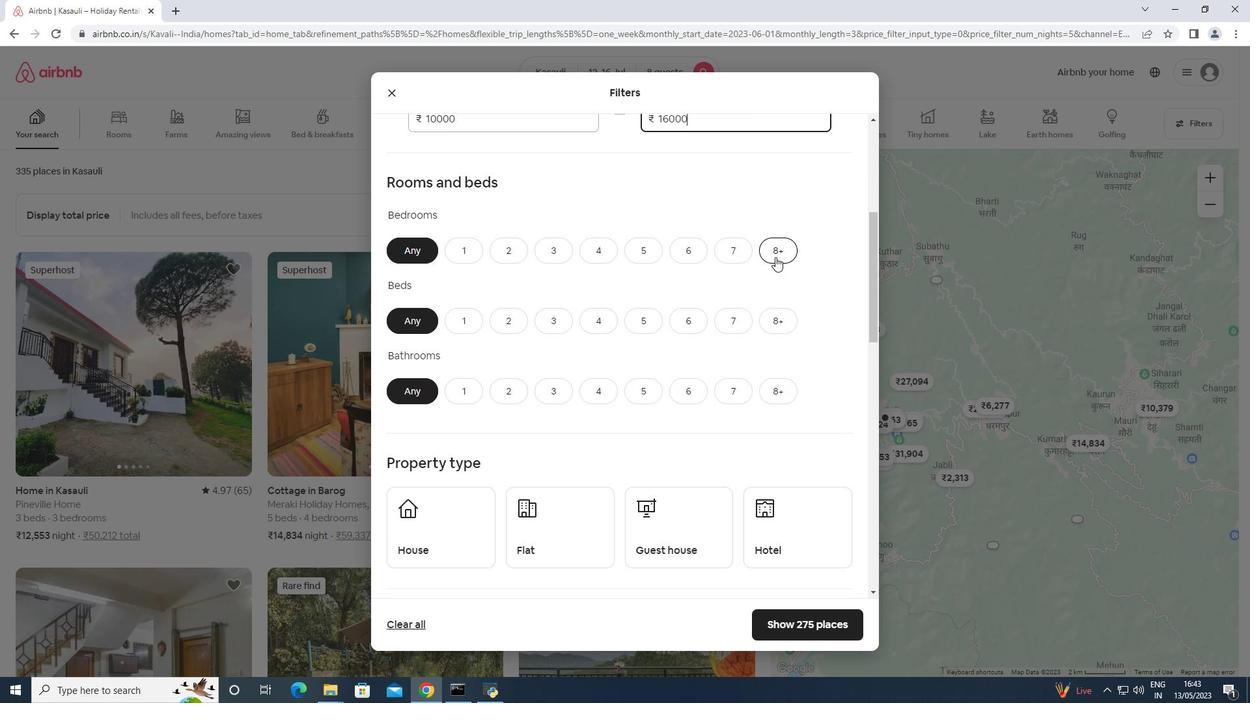 
Action: Mouse moved to (796, 326)
Screenshot: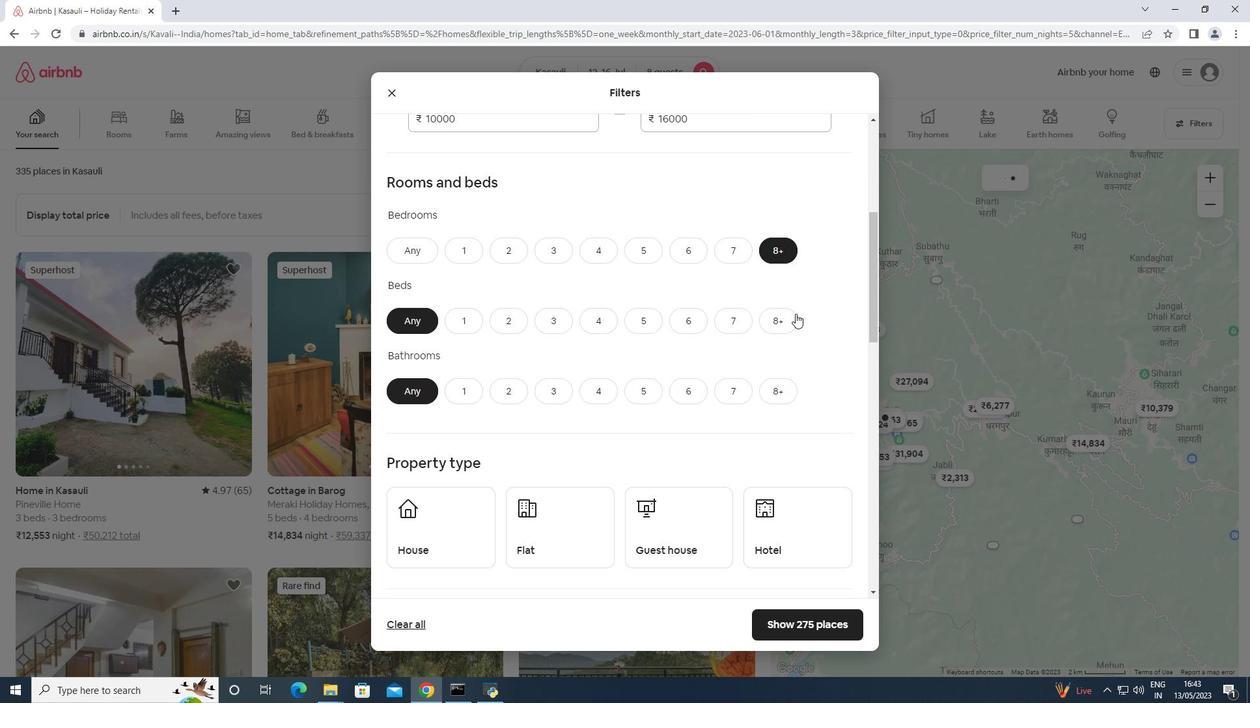 
Action: Mouse pressed left at (796, 326)
Screenshot: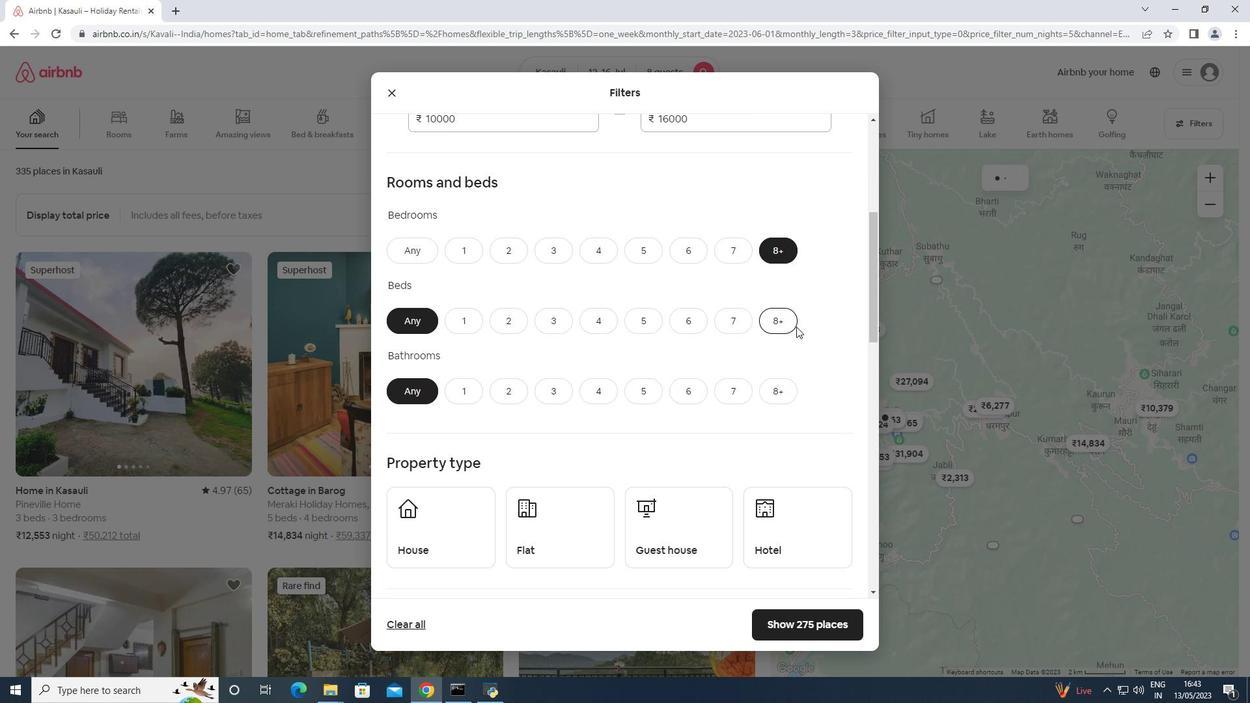 
Action: Mouse moved to (787, 316)
Screenshot: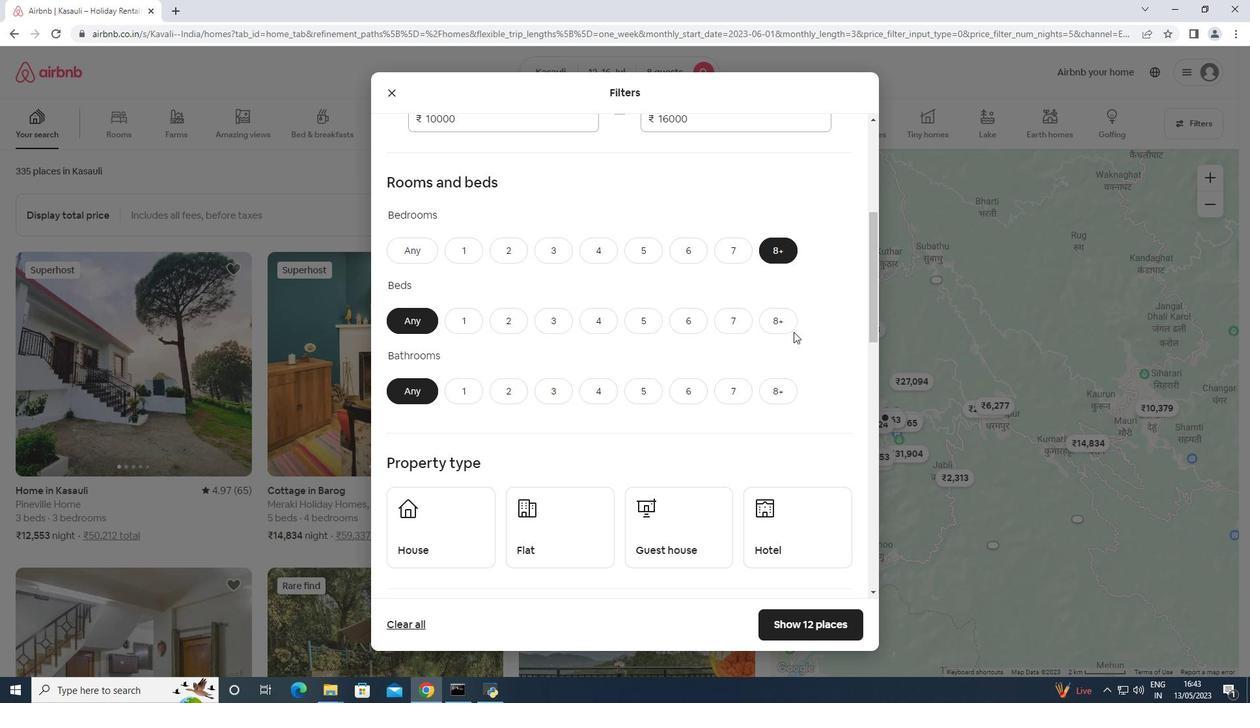
Action: Mouse pressed left at (787, 316)
Screenshot: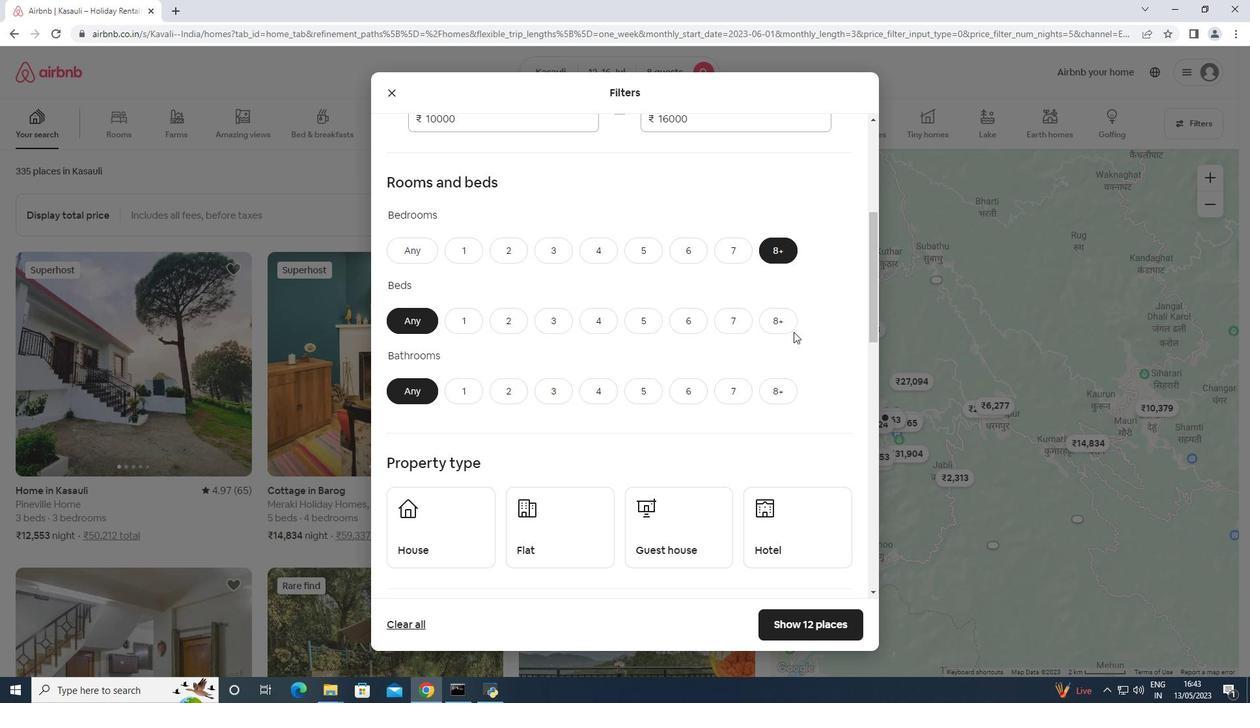 
Action: Mouse moved to (781, 386)
Screenshot: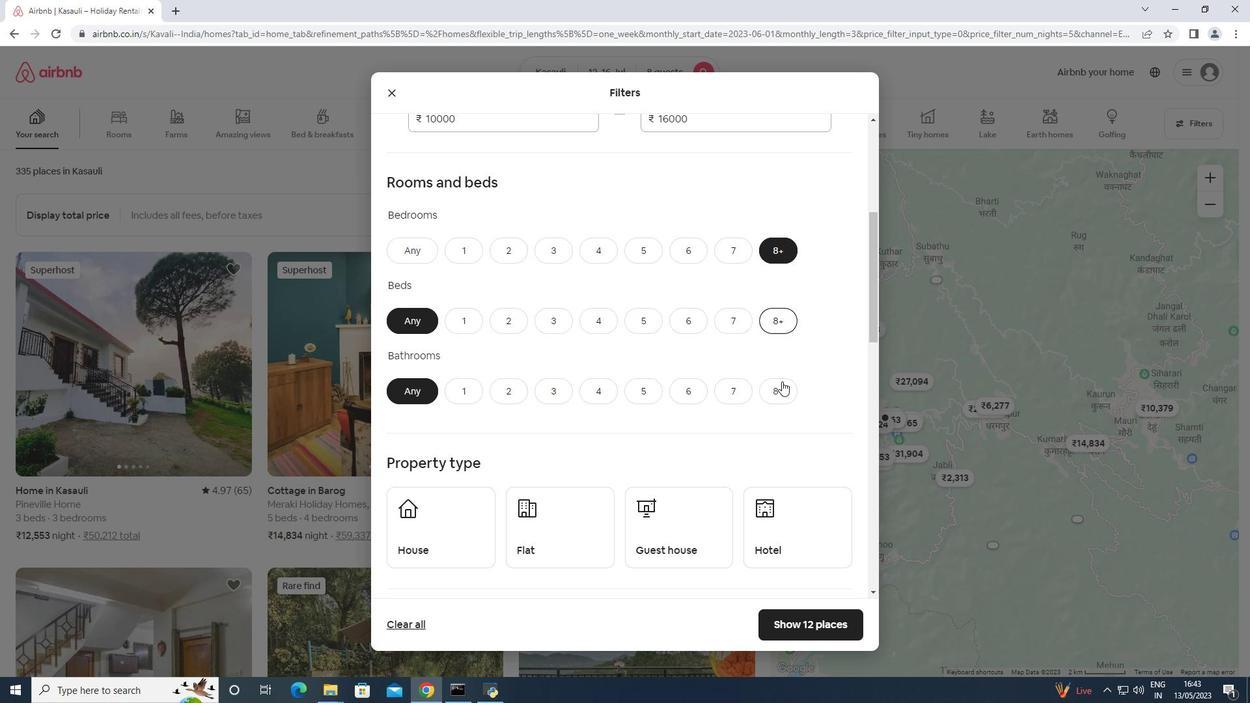 
Action: Mouse pressed left at (781, 386)
Screenshot: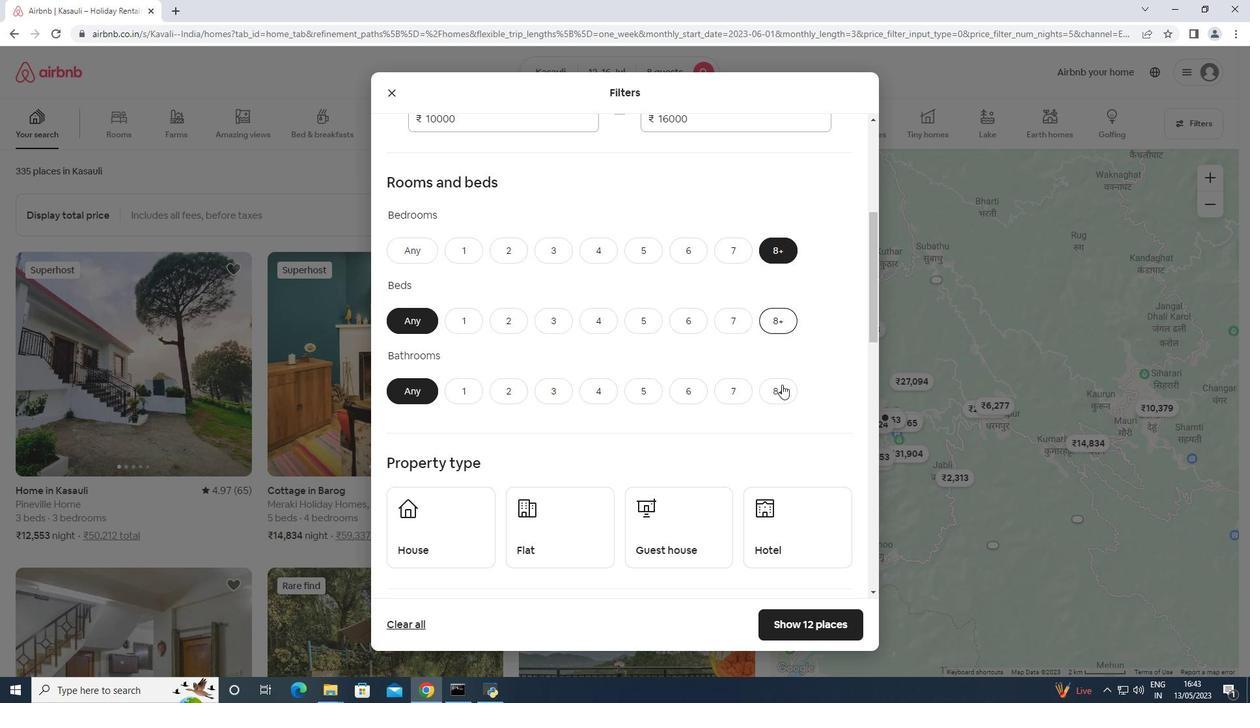 
Action: Mouse moved to (779, 384)
Screenshot: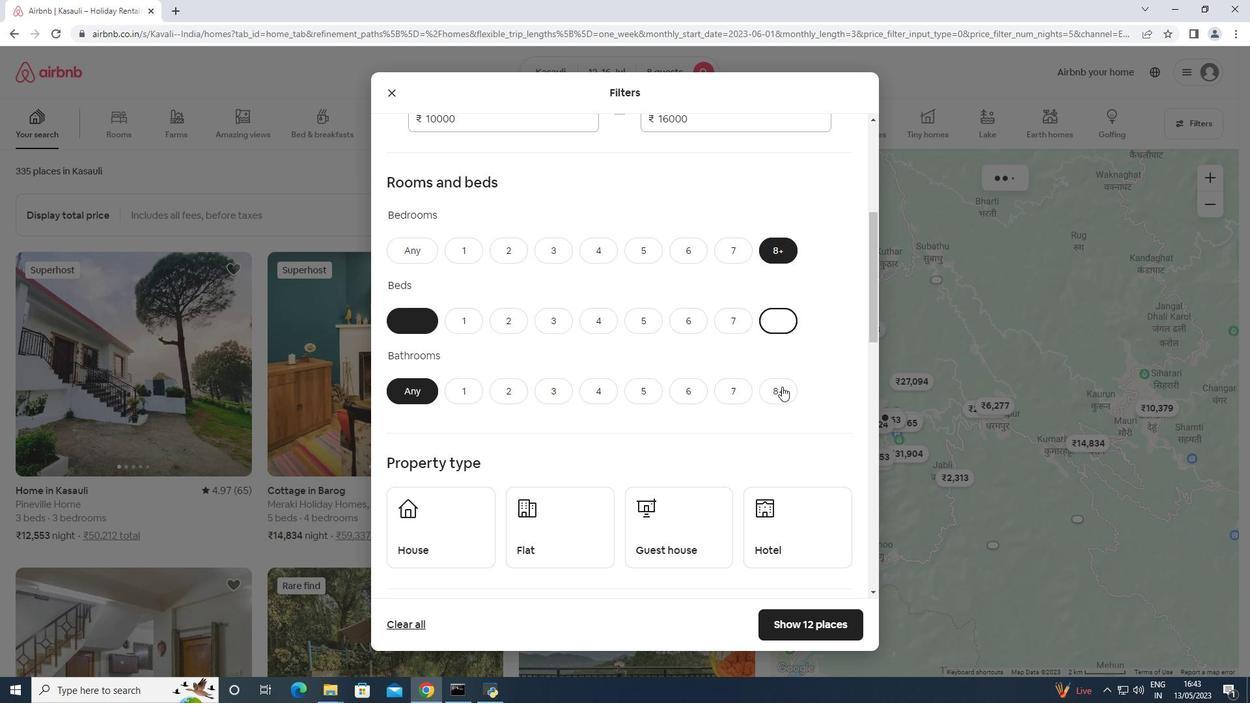 
Action: Mouse scrolled (779, 383) with delta (0, 0)
Screenshot: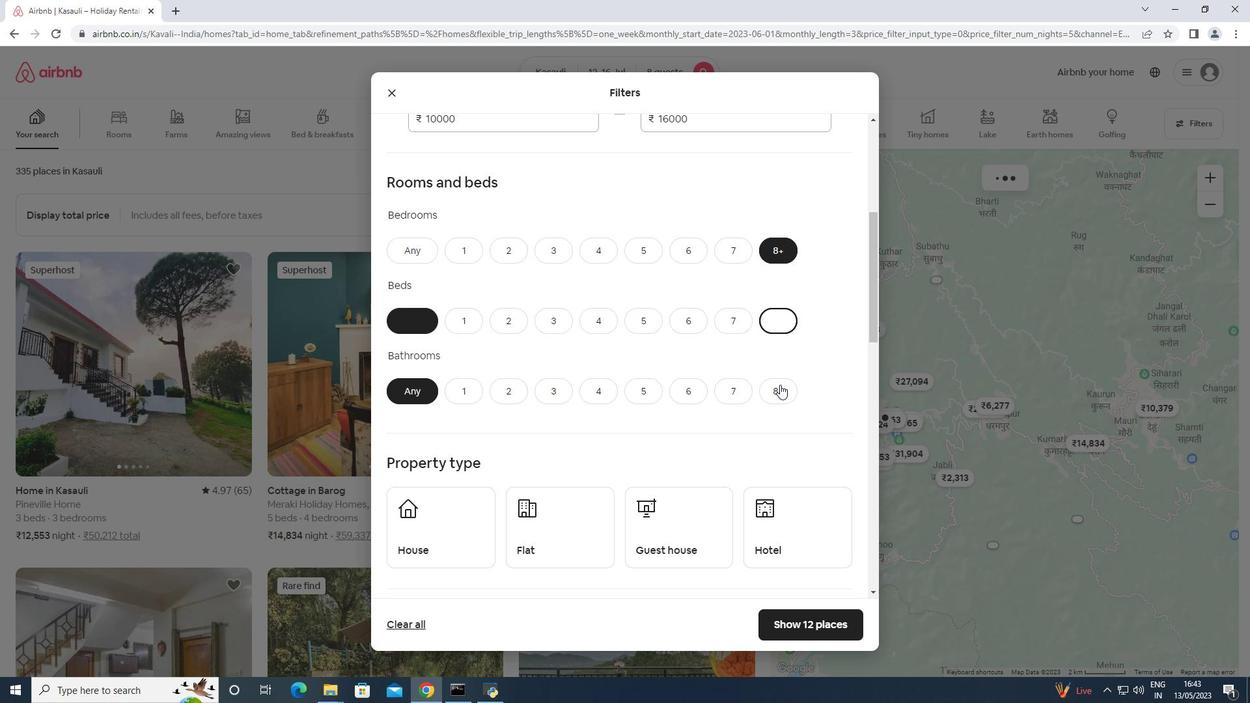 
Action: Mouse scrolled (779, 383) with delta (0, 0)
Screenshot: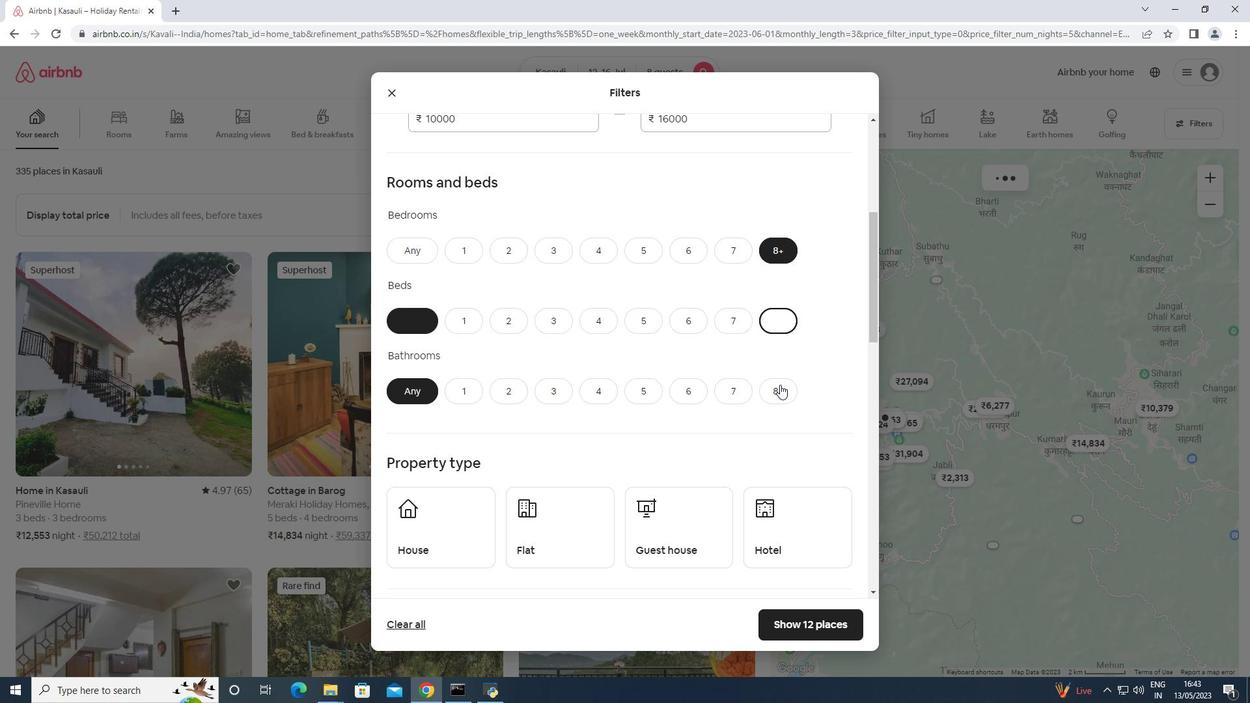 
Action: Mouse moved to (773, 384)
Screenshot: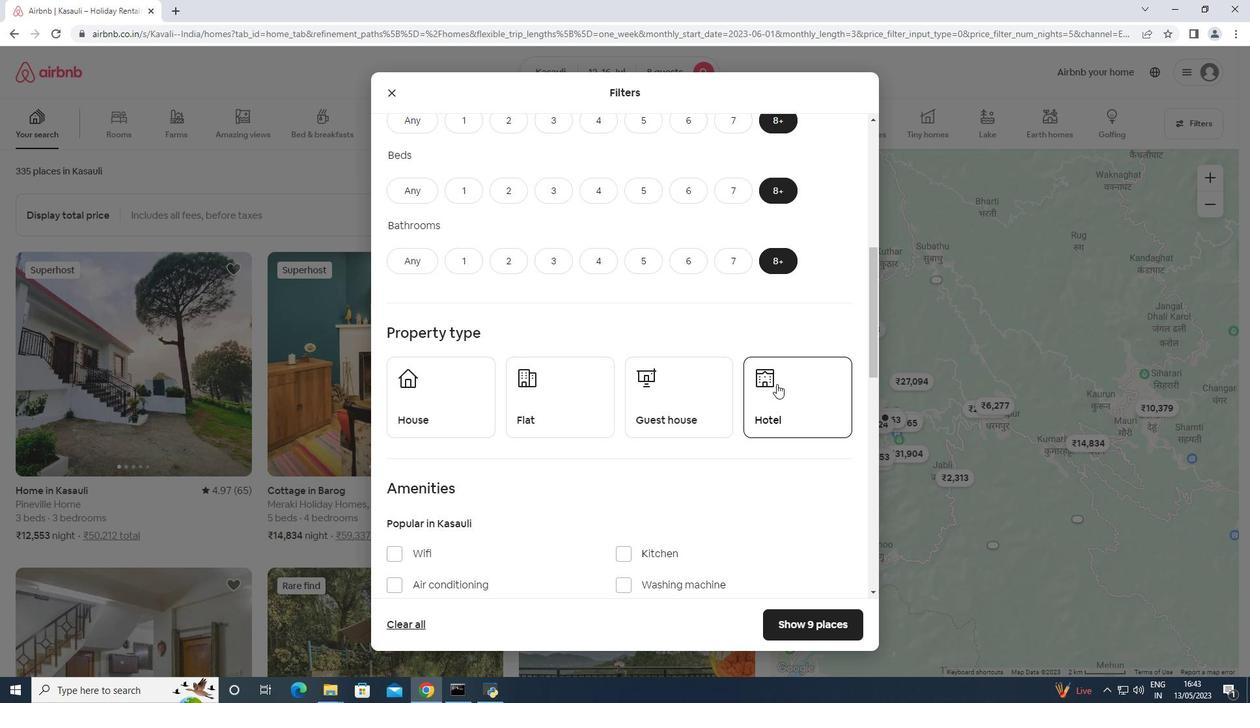 
Action: Mouse pressed left at (773, 384)
Screenshot: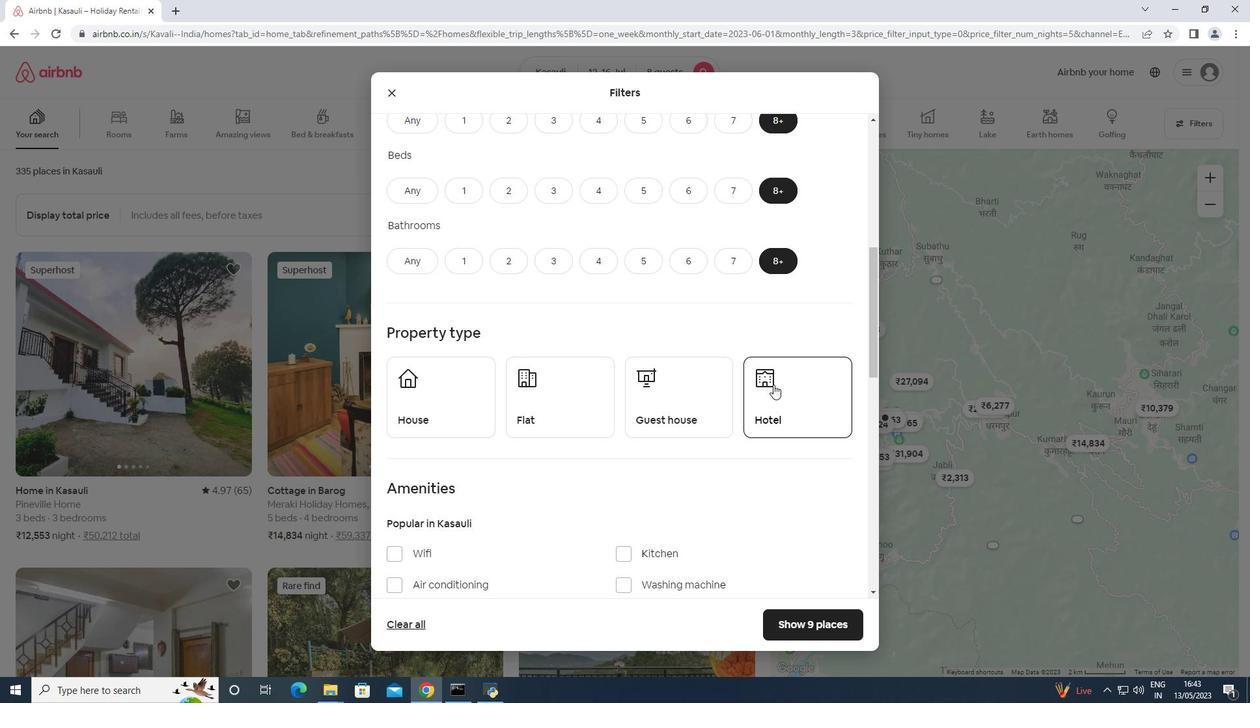 
Action: Mouse moved to (664, 401)
Screenshot: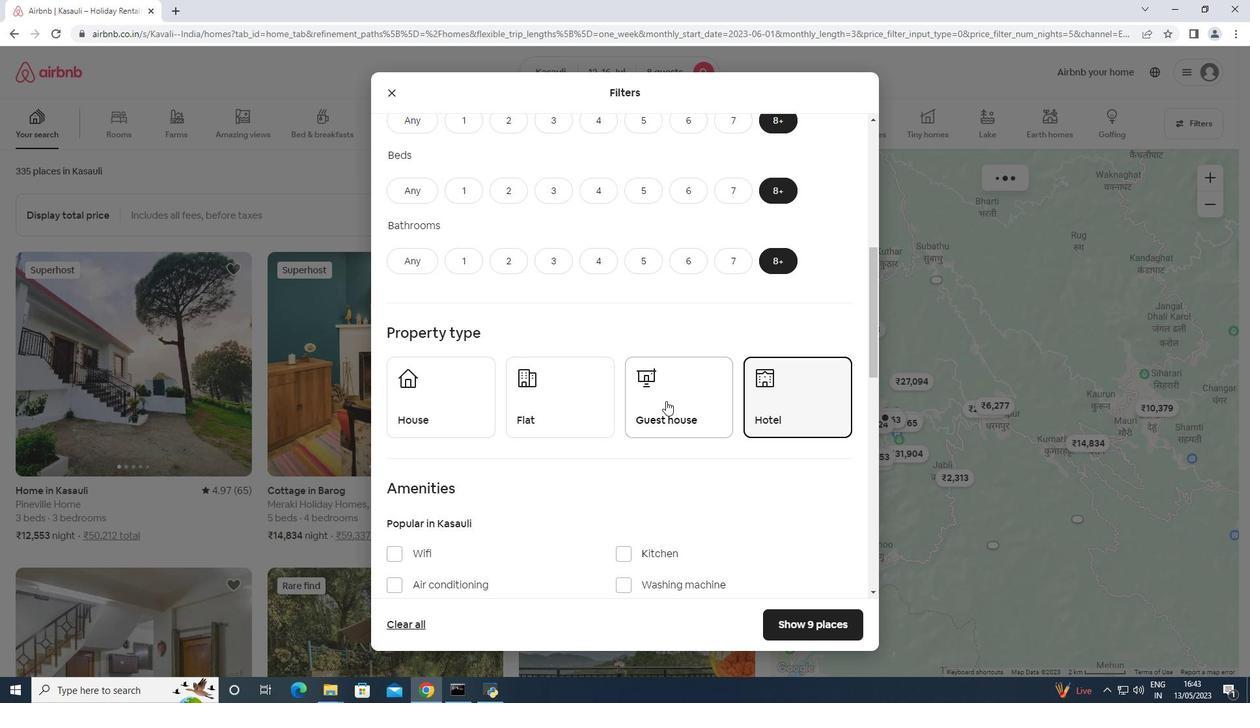 
Action: Mouse pressed left at (664, 401)
Screenshot: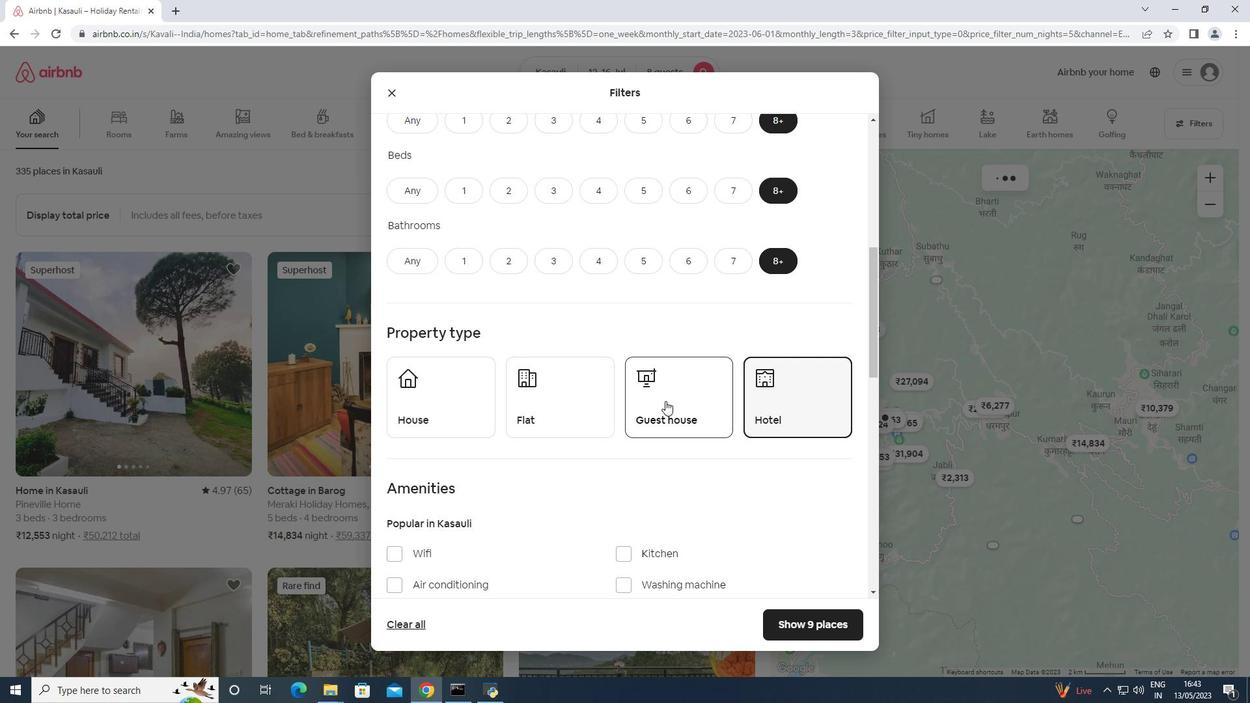
Action: Mouse moved to (516, 402)
Screenshot: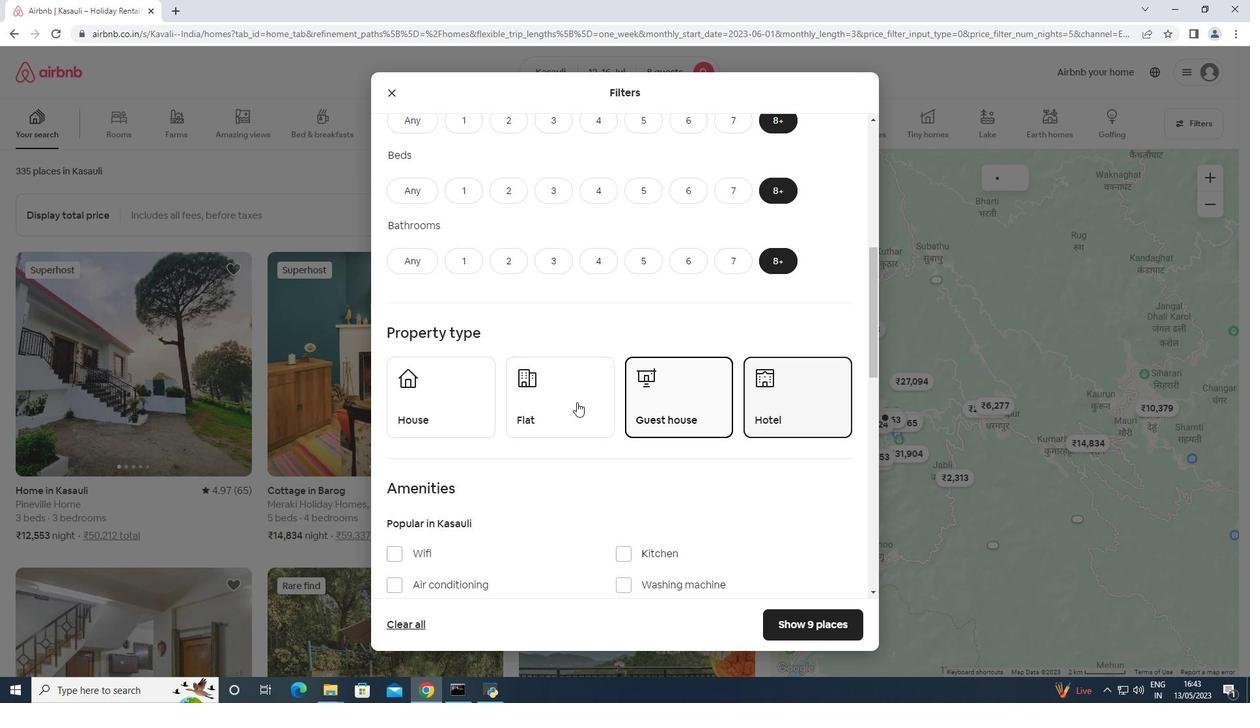 
Action: Mouse pressed left at (516, 402)
Screenshot: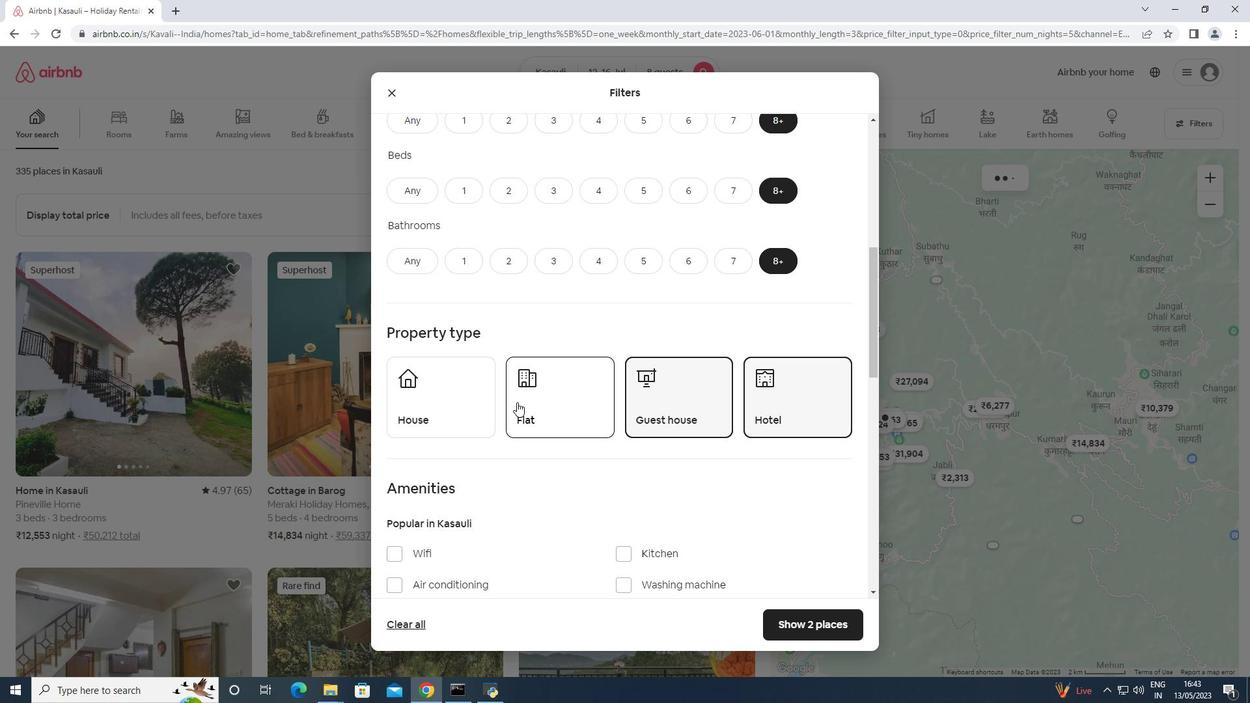 
Action: Mouse moved to (472, 395)
Screenshot: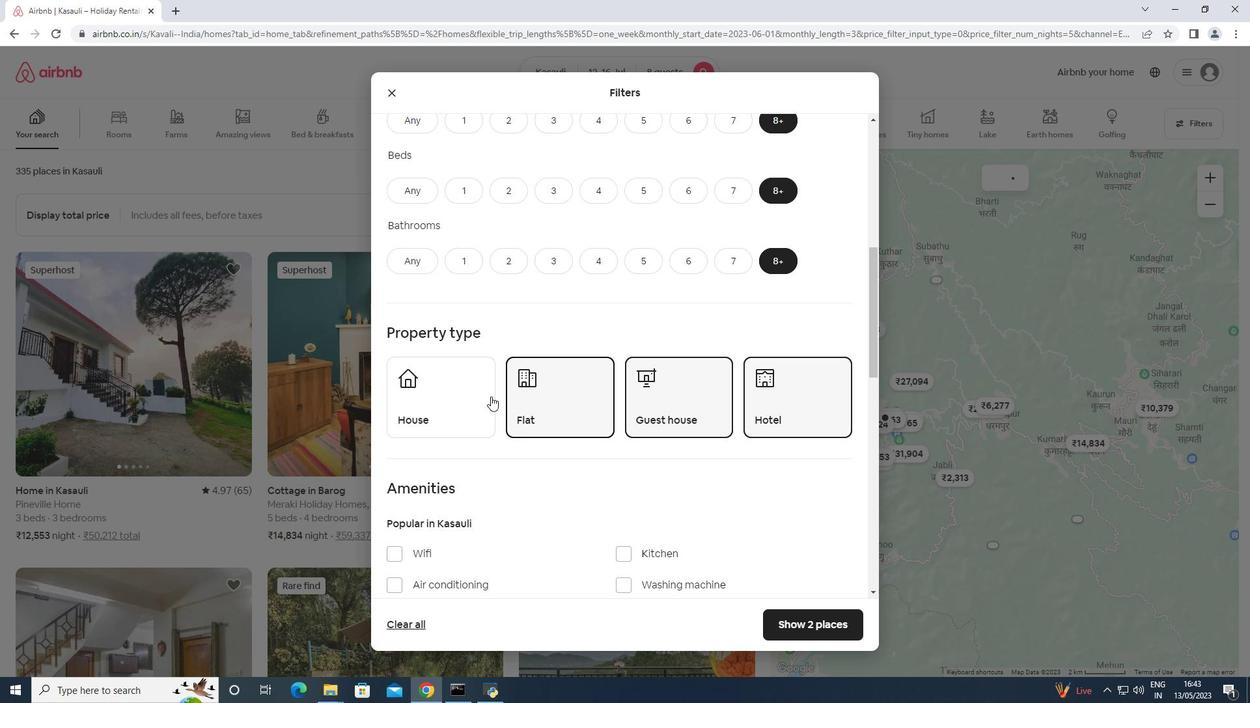 
Action: Mouse pressed left at (472, 395)
Screenshot: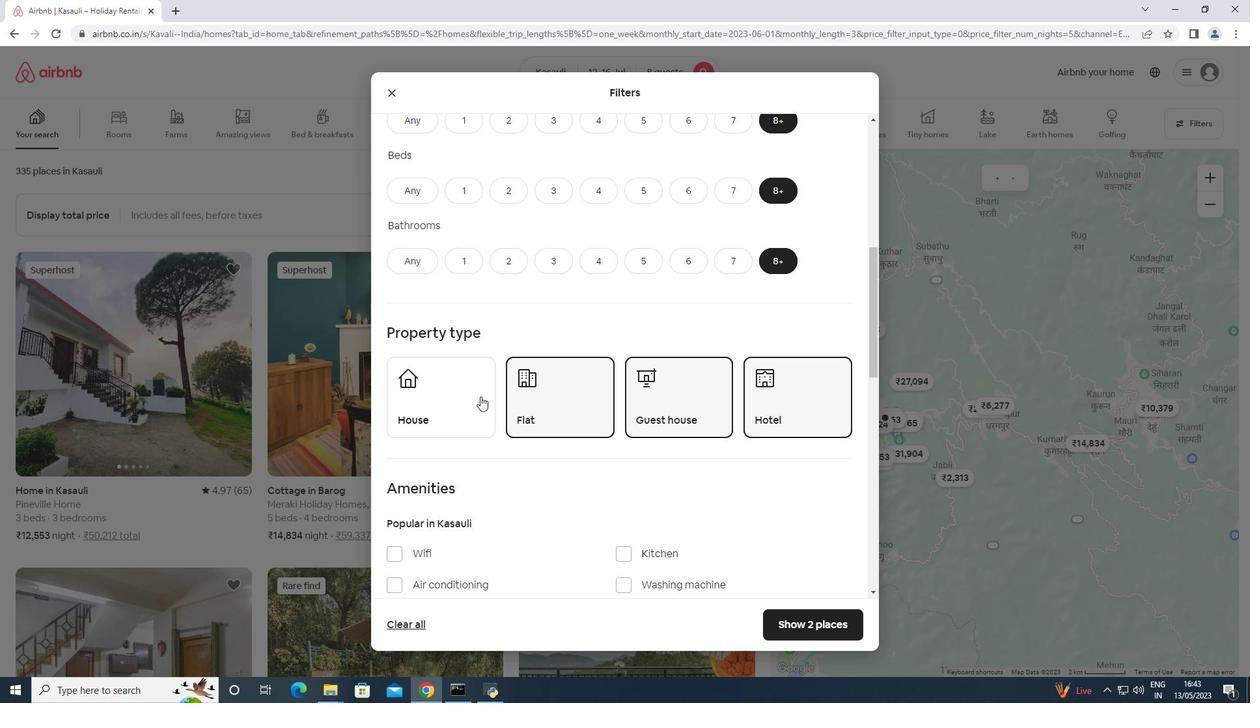 
Action: Mouse moved to (472, 394)
Screenshot: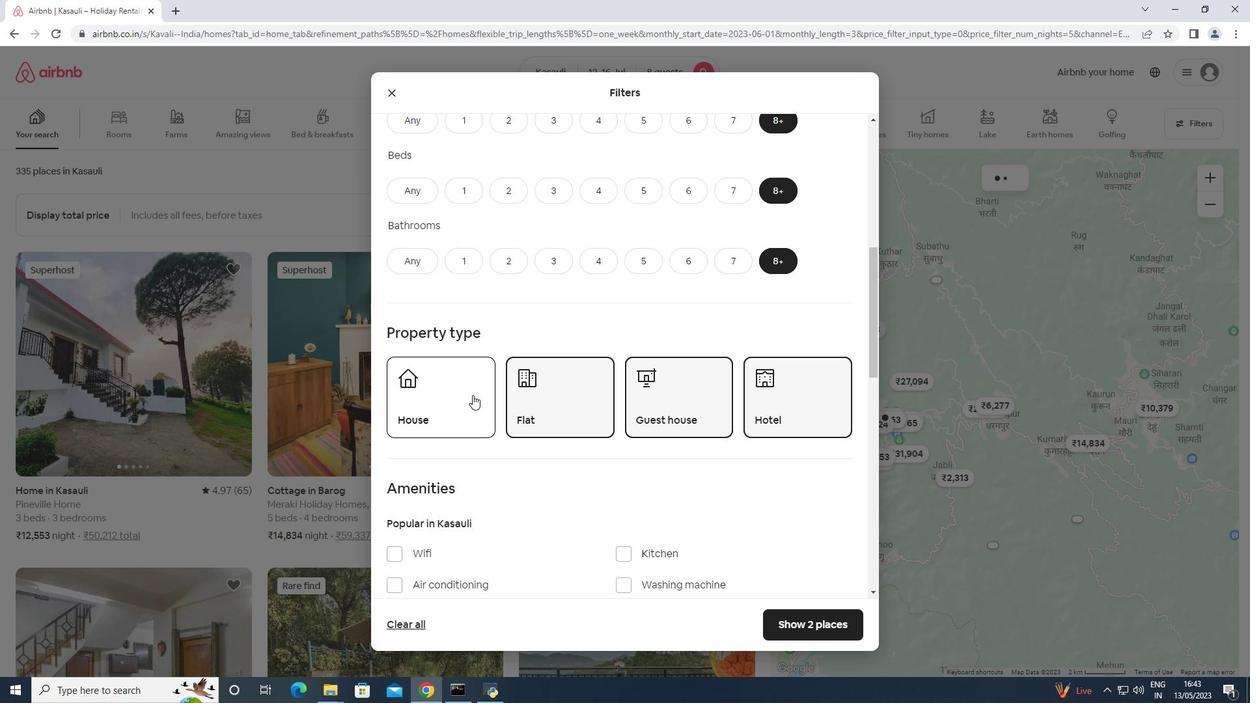 
Action: Mouse scrolled (472, 393) with delta (0, 0)
Screenshot: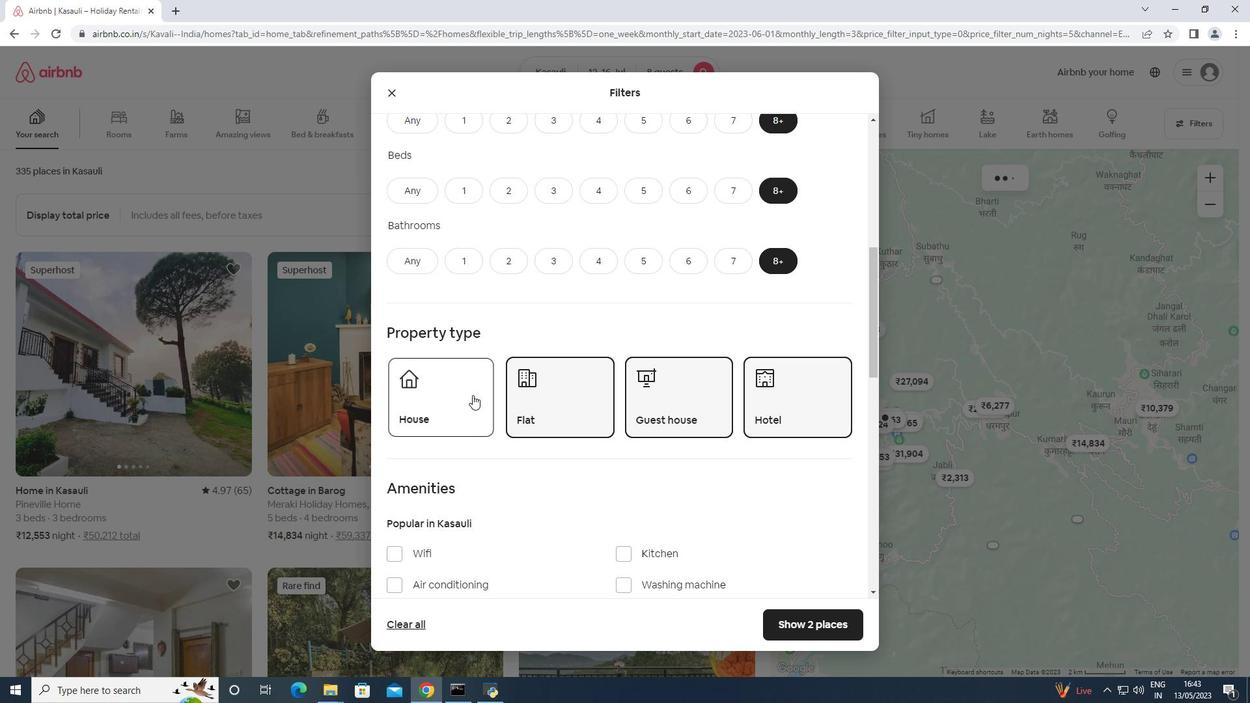 
Action: Mouse scrolled (472, 393) with delta (0, 0)
Screenshot: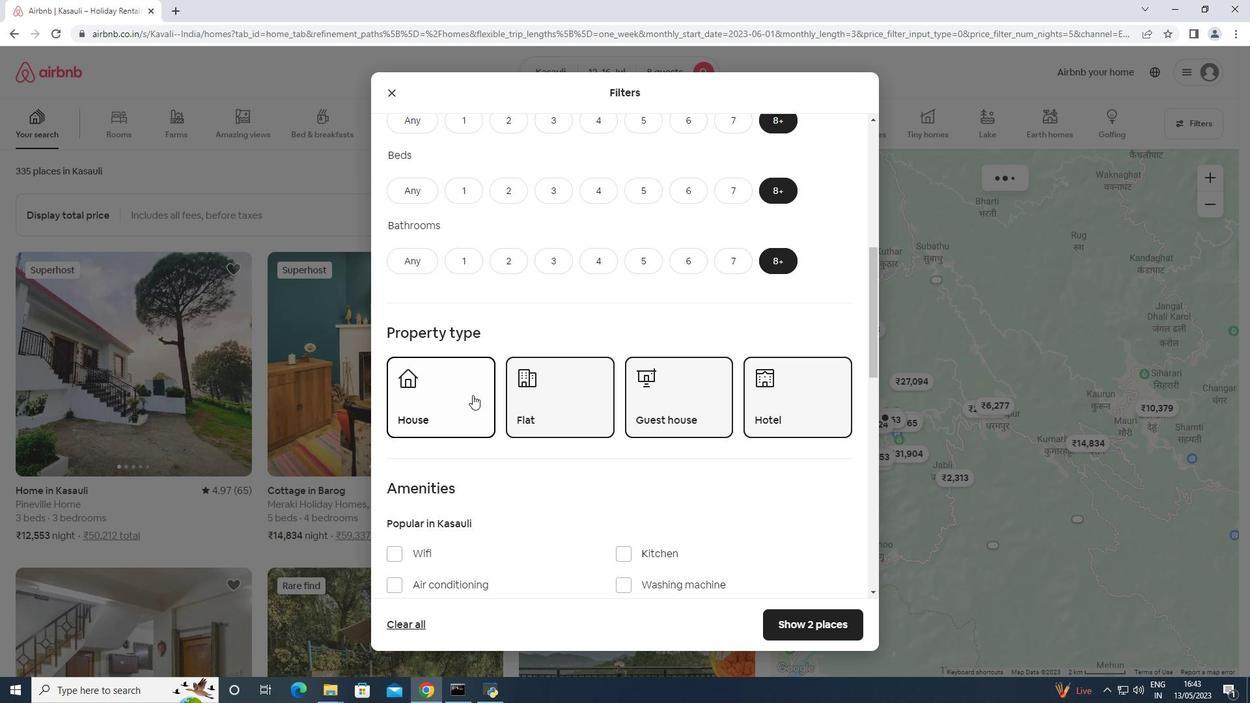 
Action: Mouse scrolled (472, 393) with delta (0, 0)
Screenshot: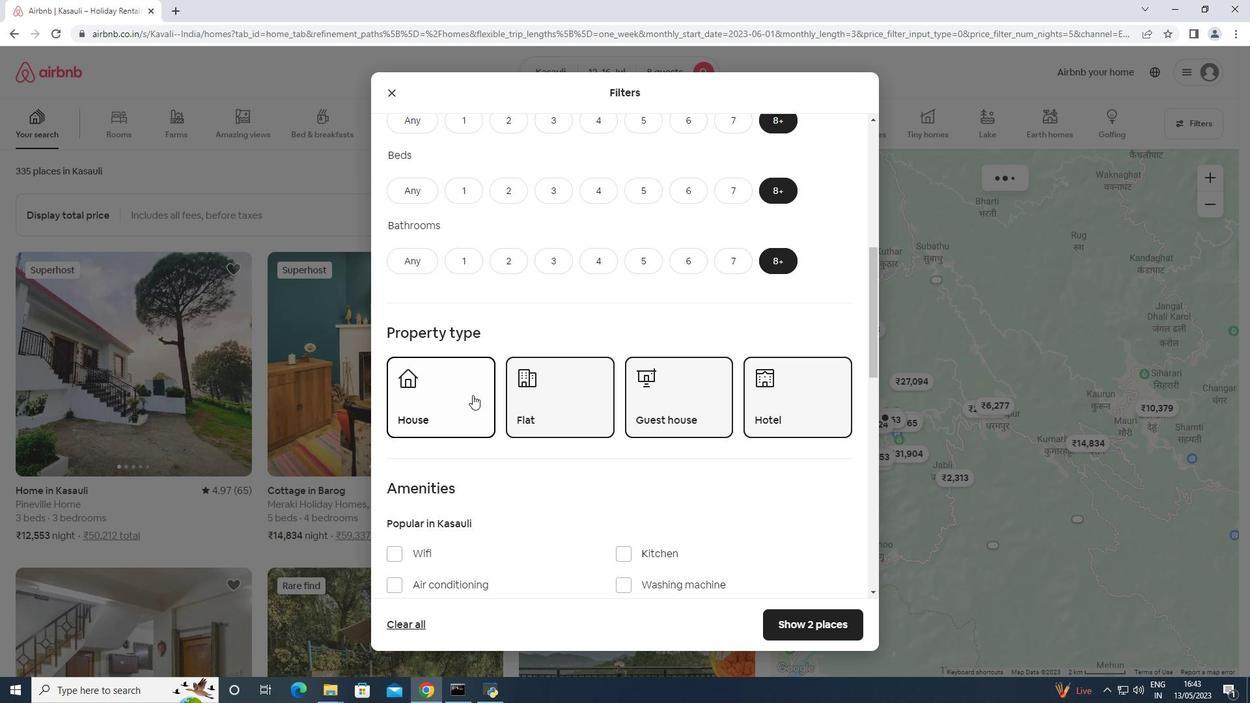 
Action: Mouse scrolled (472, 393) with delta (0, 0)
Screenshot: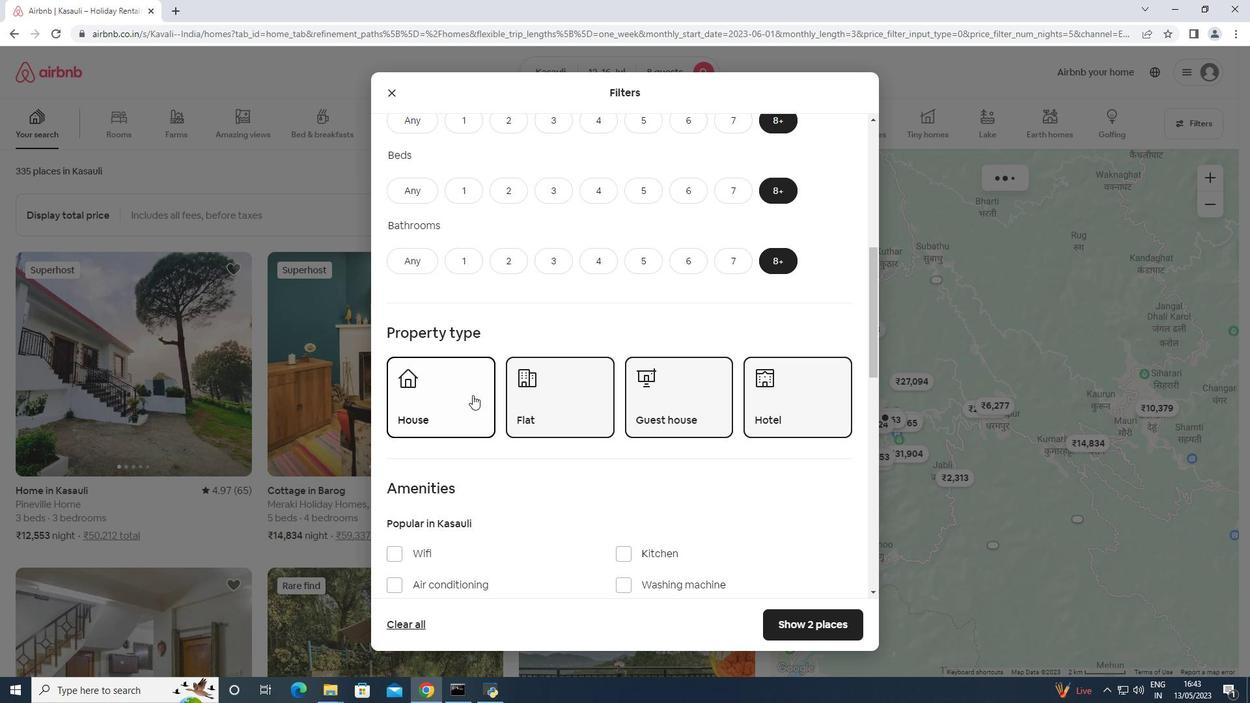 
Action: Mouse moved to (472, 394)
Screenshot: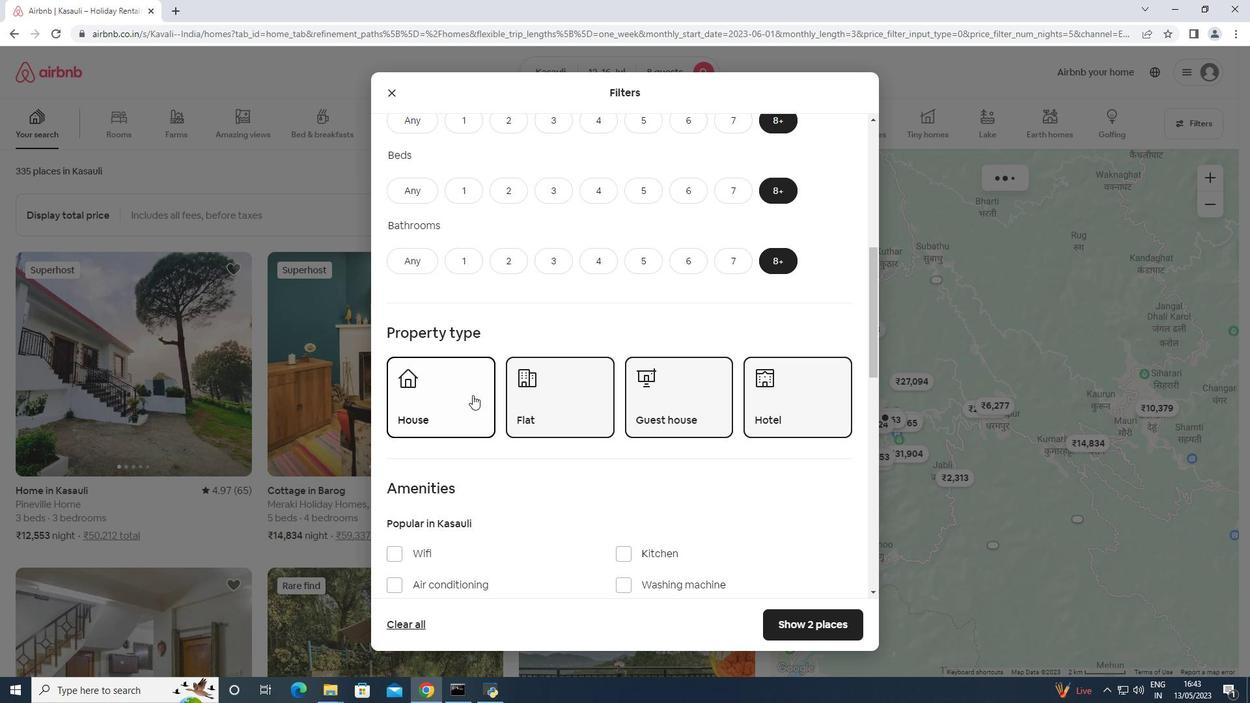 
Action: Mouse scrolled (472, 393) with delta (0, 0)
Screenshot: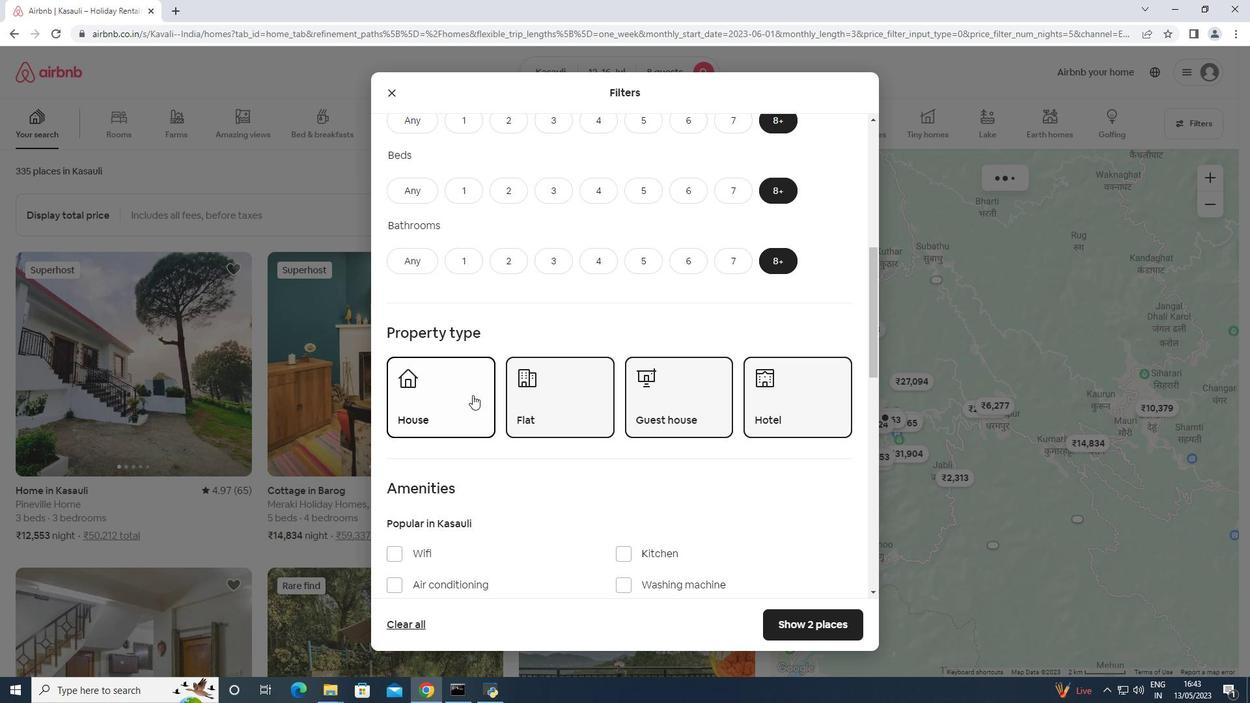 
Action: Mouse moved to (436, 320)
Screenshot: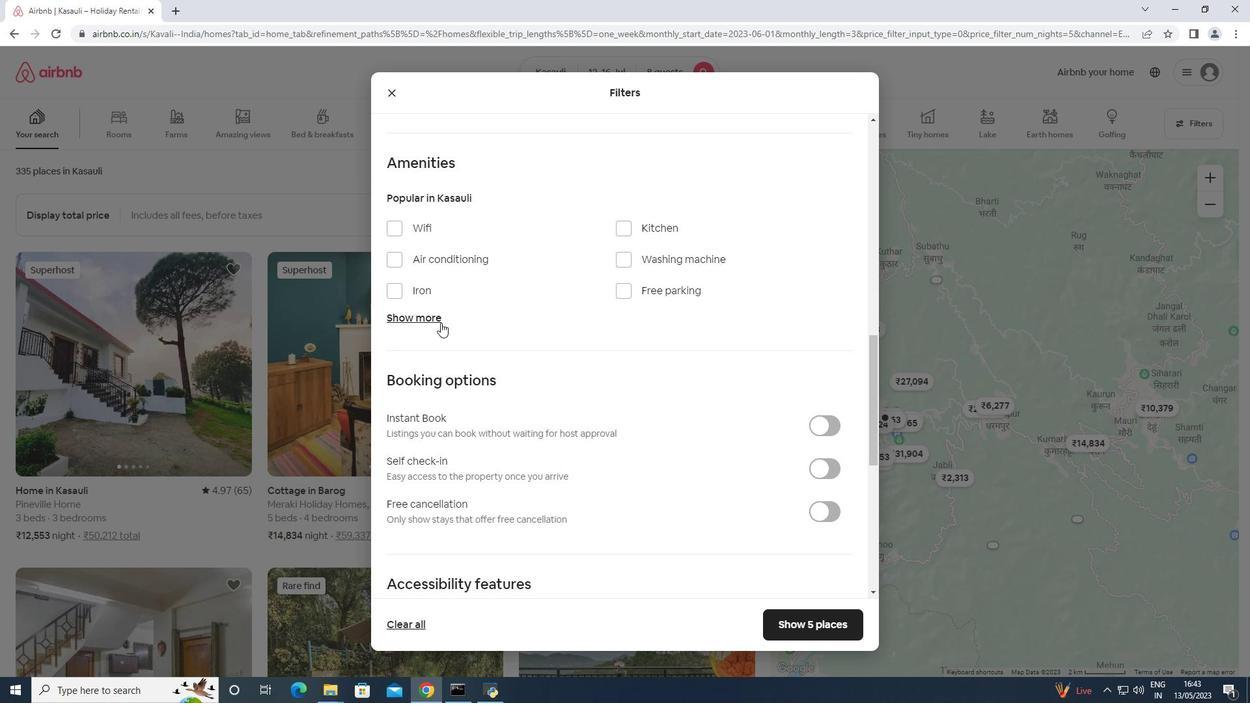 
Action: Mouse pressed left at (436, 320)
Screenshot: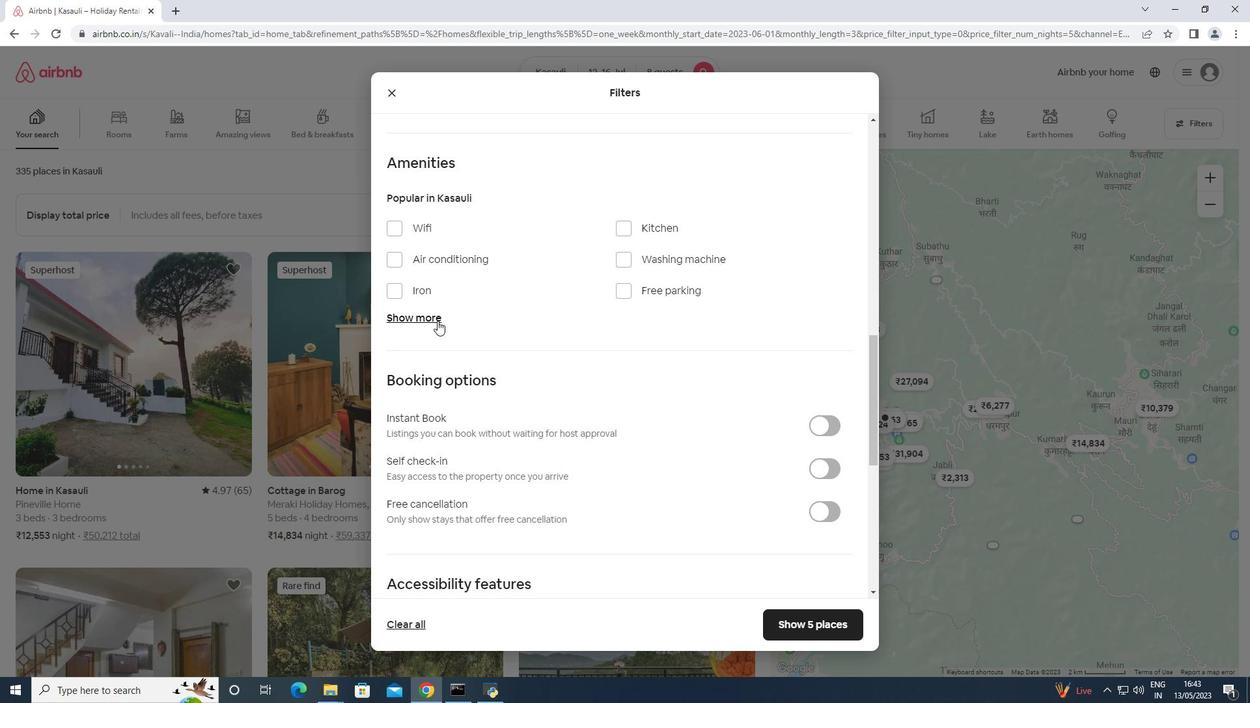 
Action: Mouse moved to (427, 225)
Screenshot: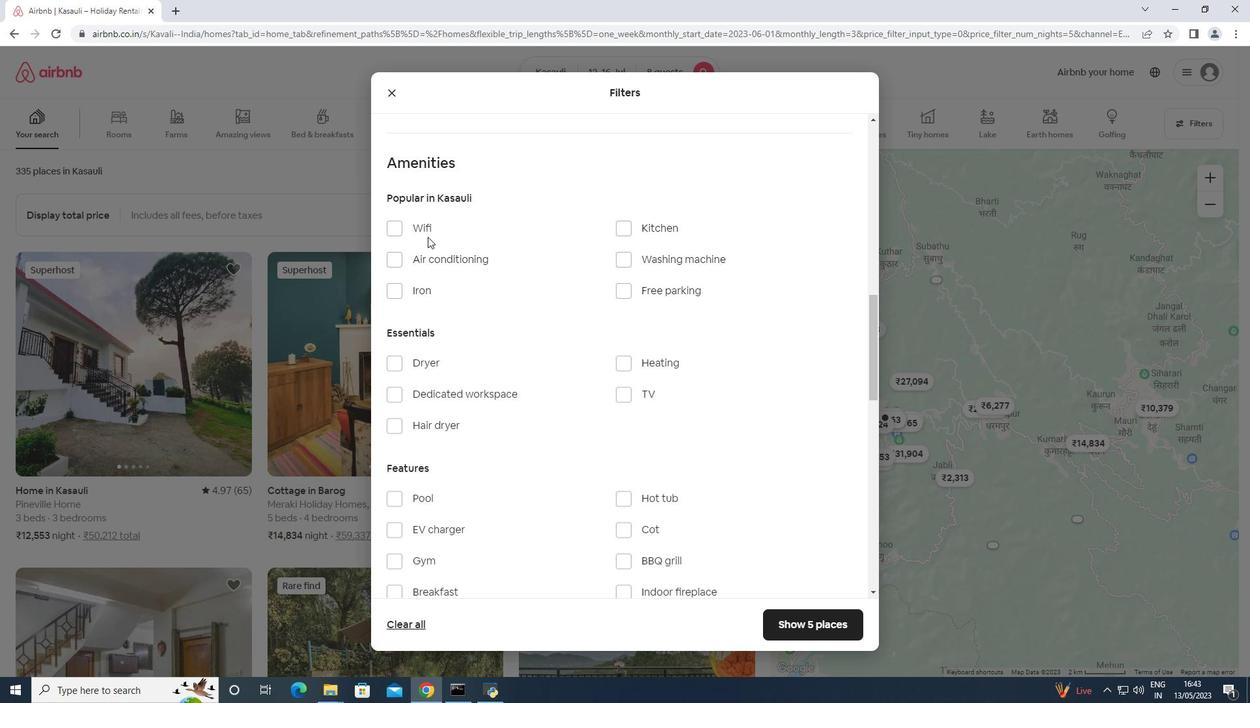 
Action: Mouse pressed left at (427, 225)
Screenshot: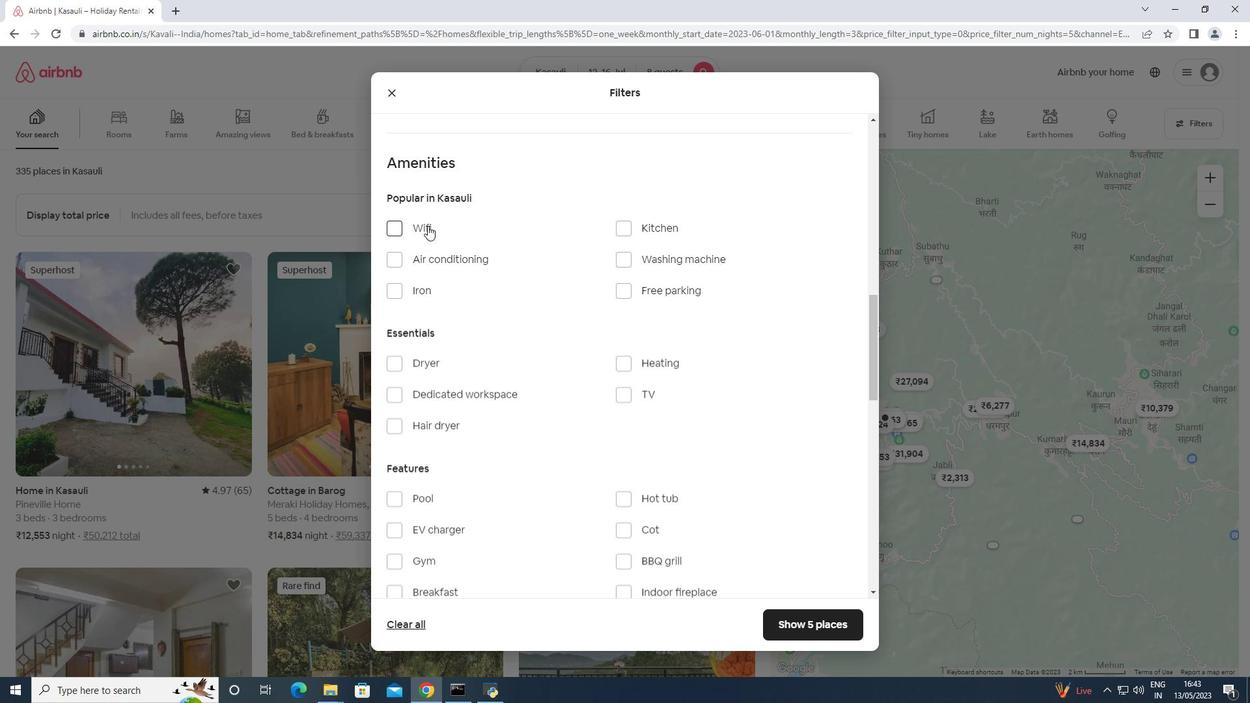 
Action: Mouse moved to (690, 285)
Screenshot: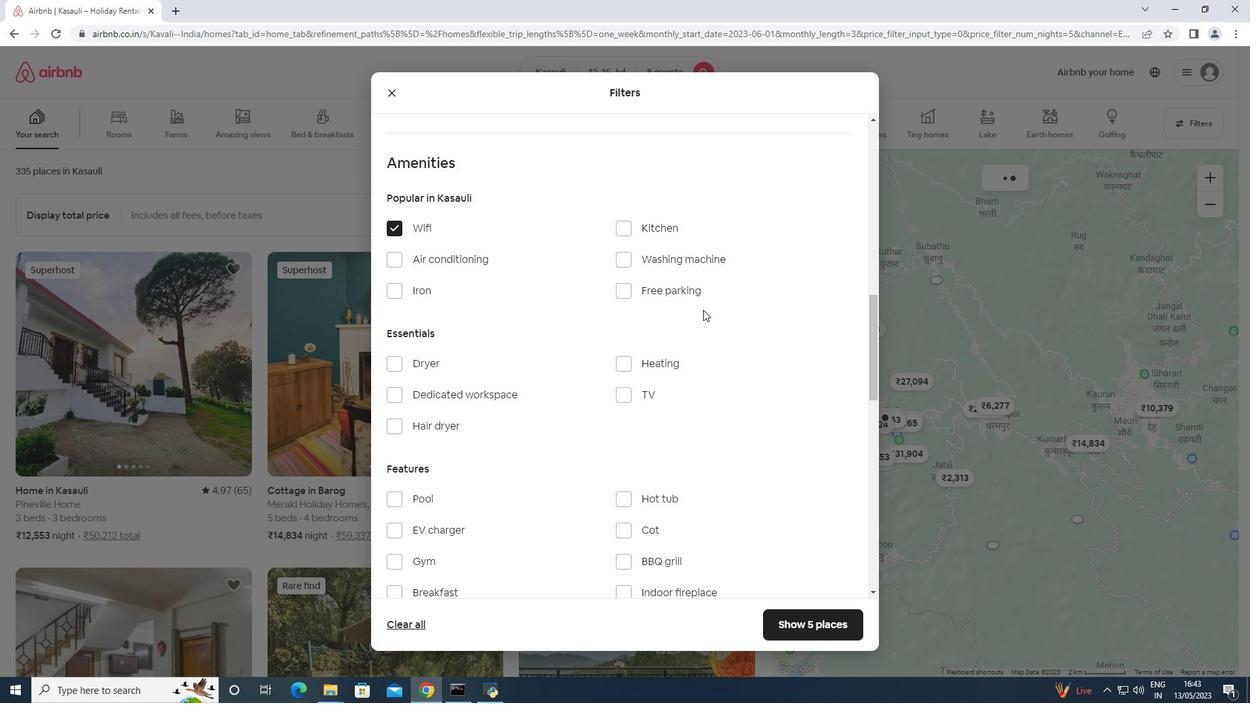 
Action: Mouse pressed left at (690, 285)
Screenshot: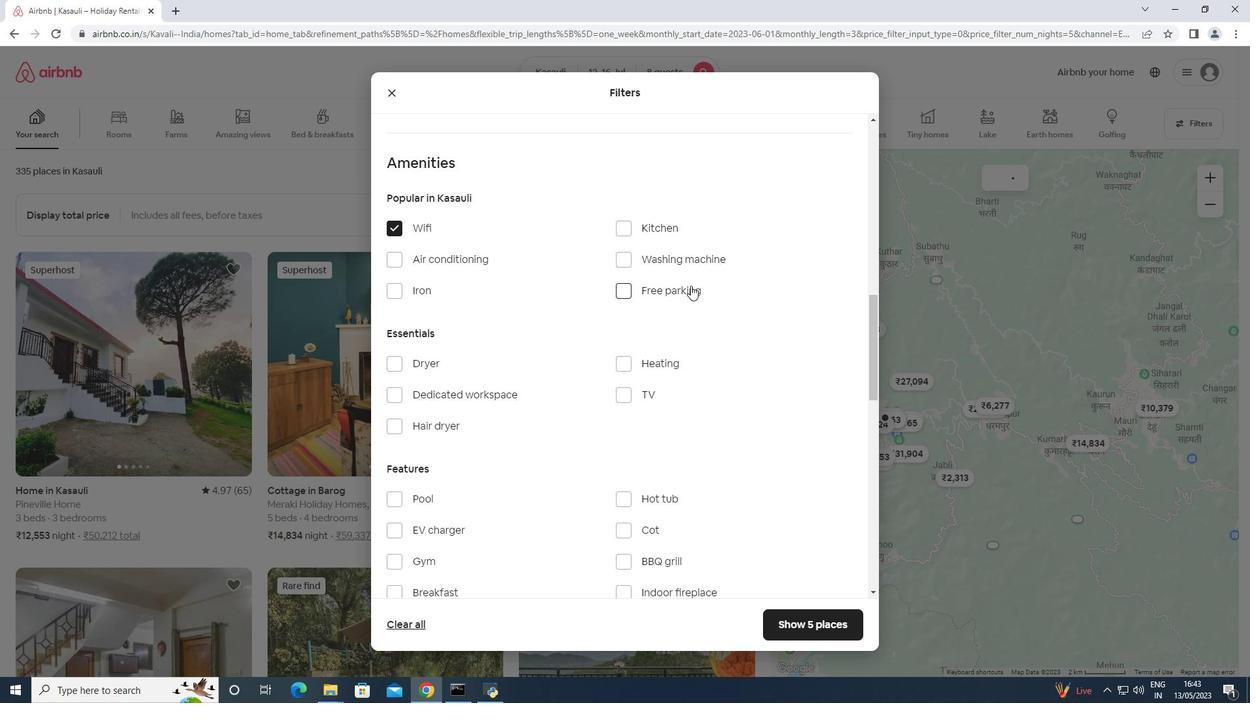 
Action: Mouse moved to (626, 391)
Screenshot: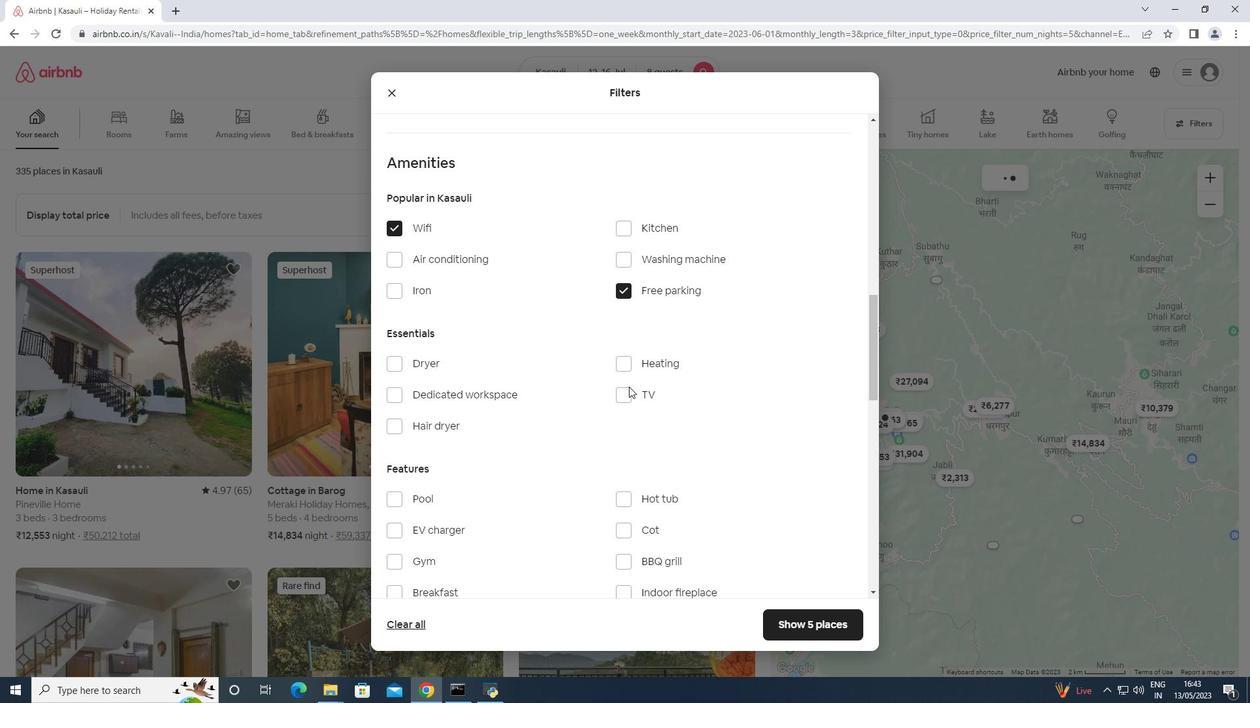 
Action: Mouse pressed left at (626, 391)
Screenshot: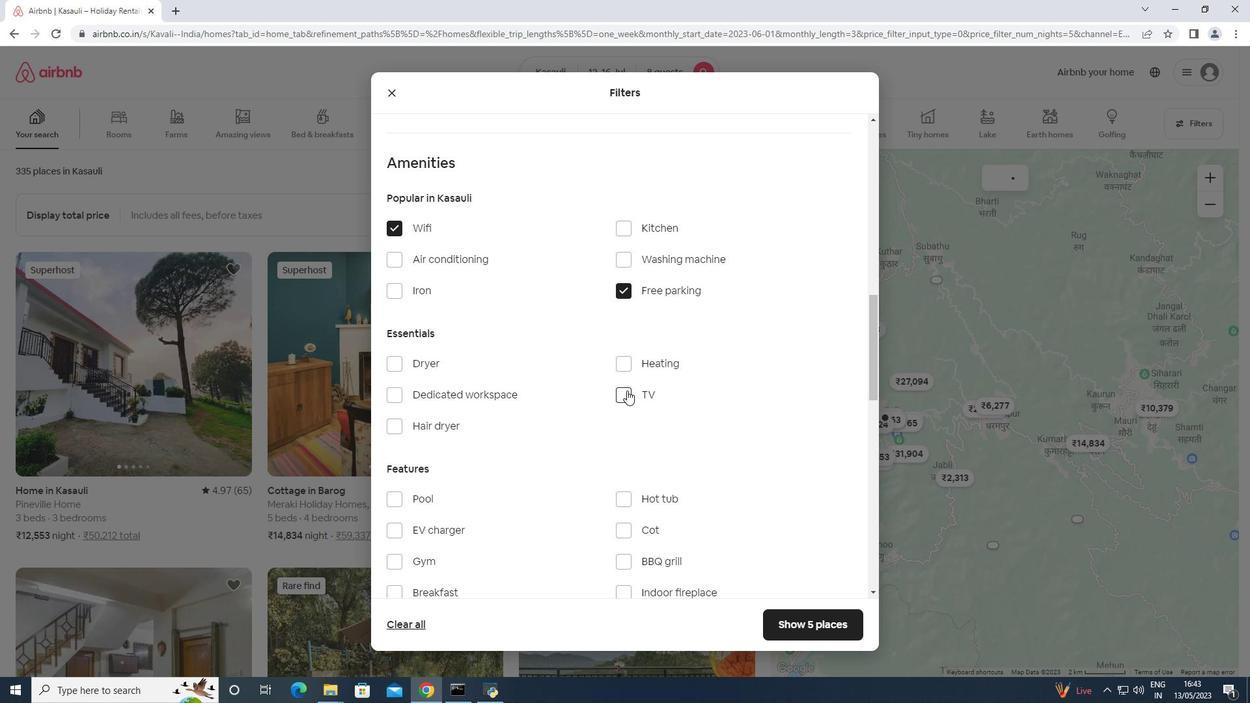 
Action: Mouse scrolled (626, 391) with delta (0, 0)
Screenshot: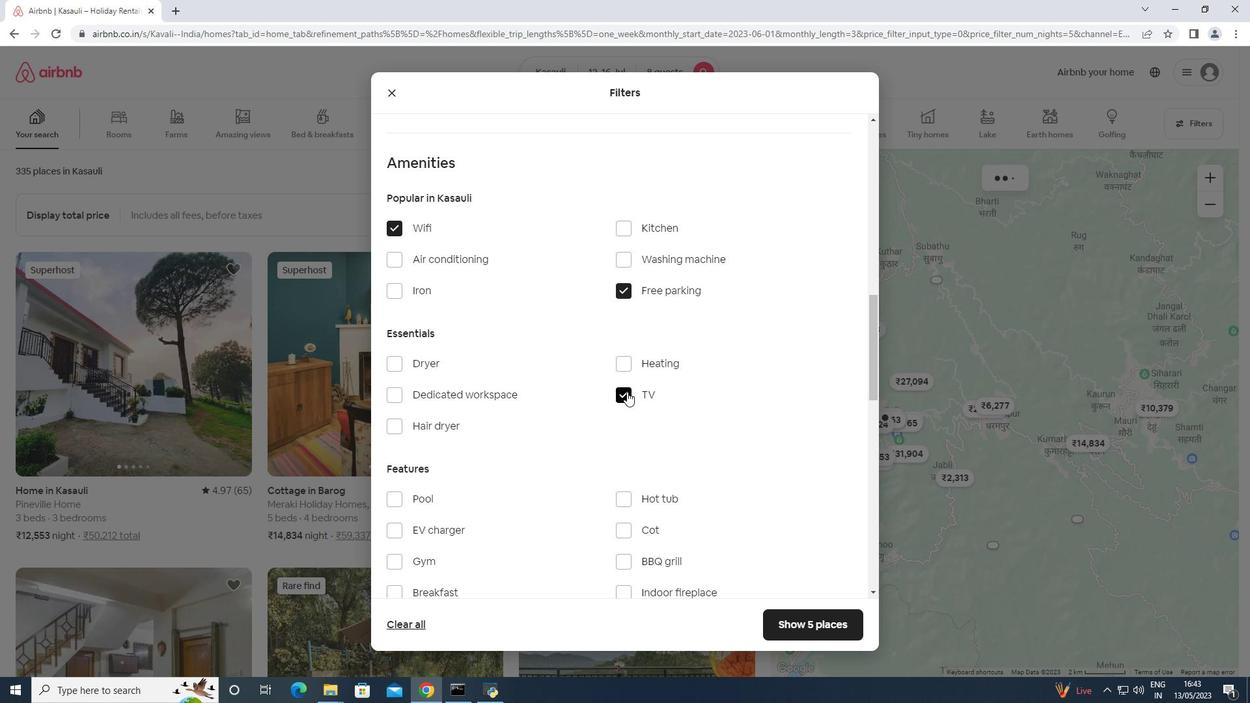 
Action: Mouse scrolled (626, 391) with delta (0, 0)
Screenshot: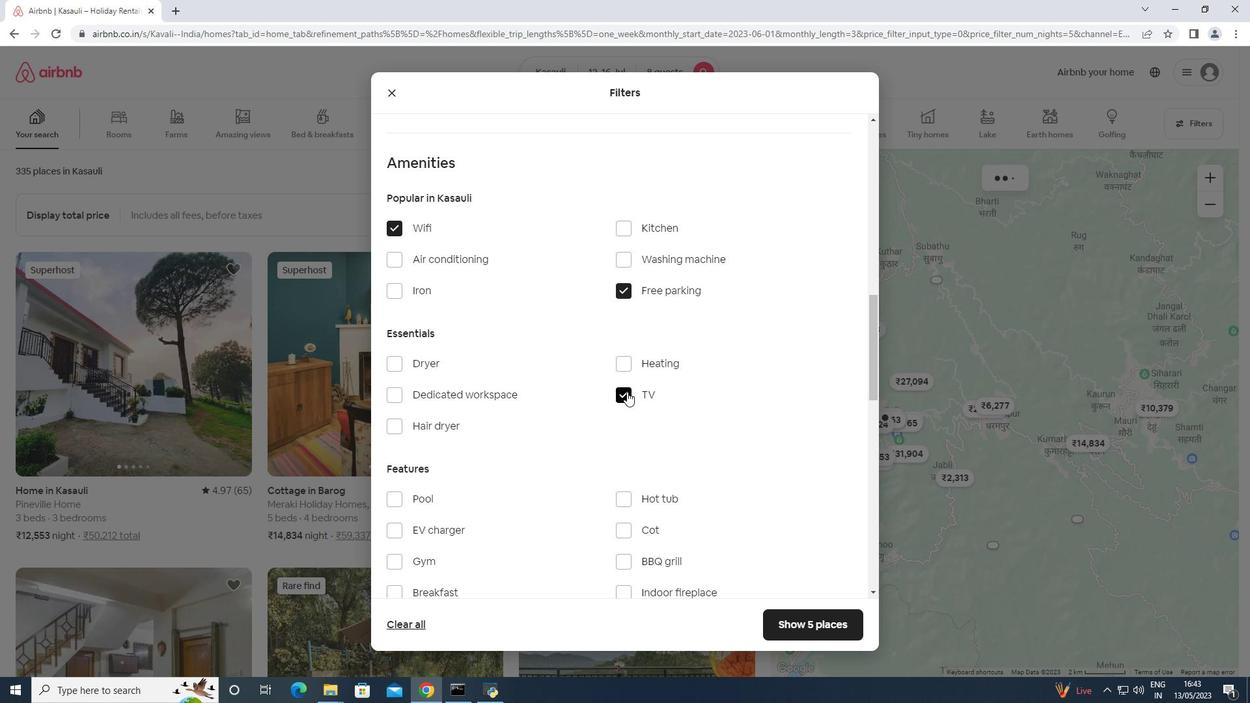 
Action: Mouse scrolled (626, 391) with delta (0, 0)
Screenshot: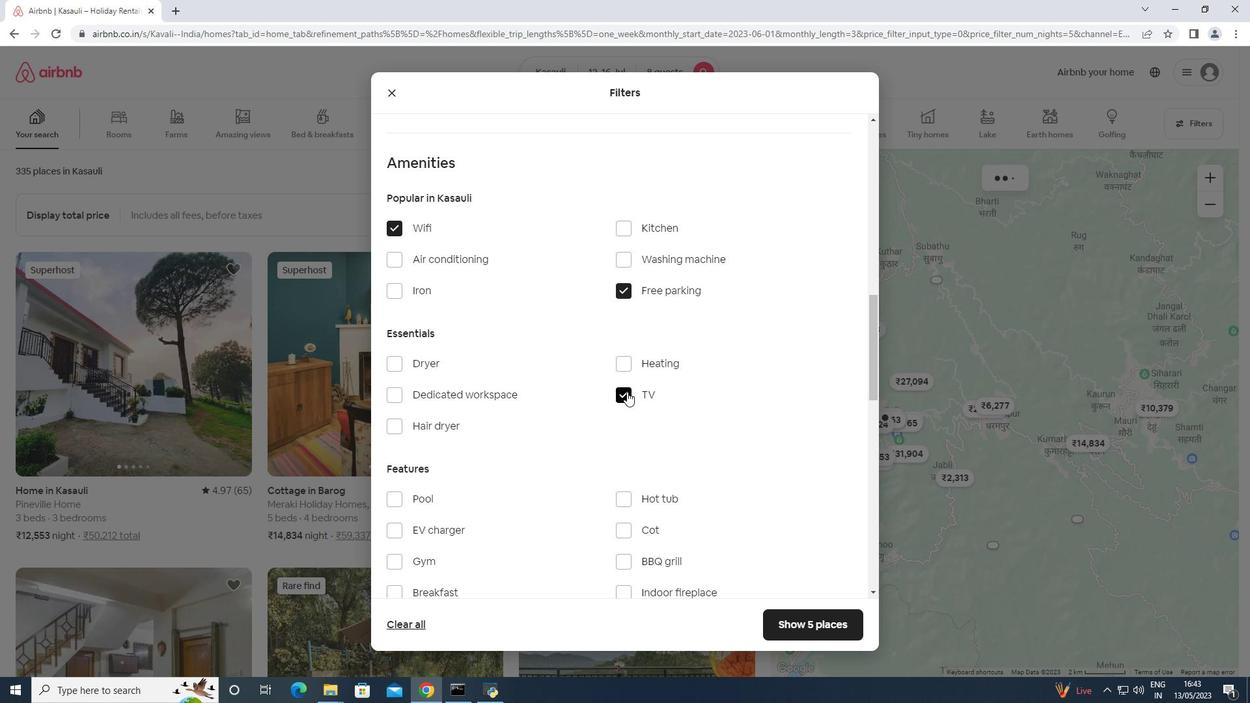 
Action: Mouse moved to (460, 397)
Screenshot: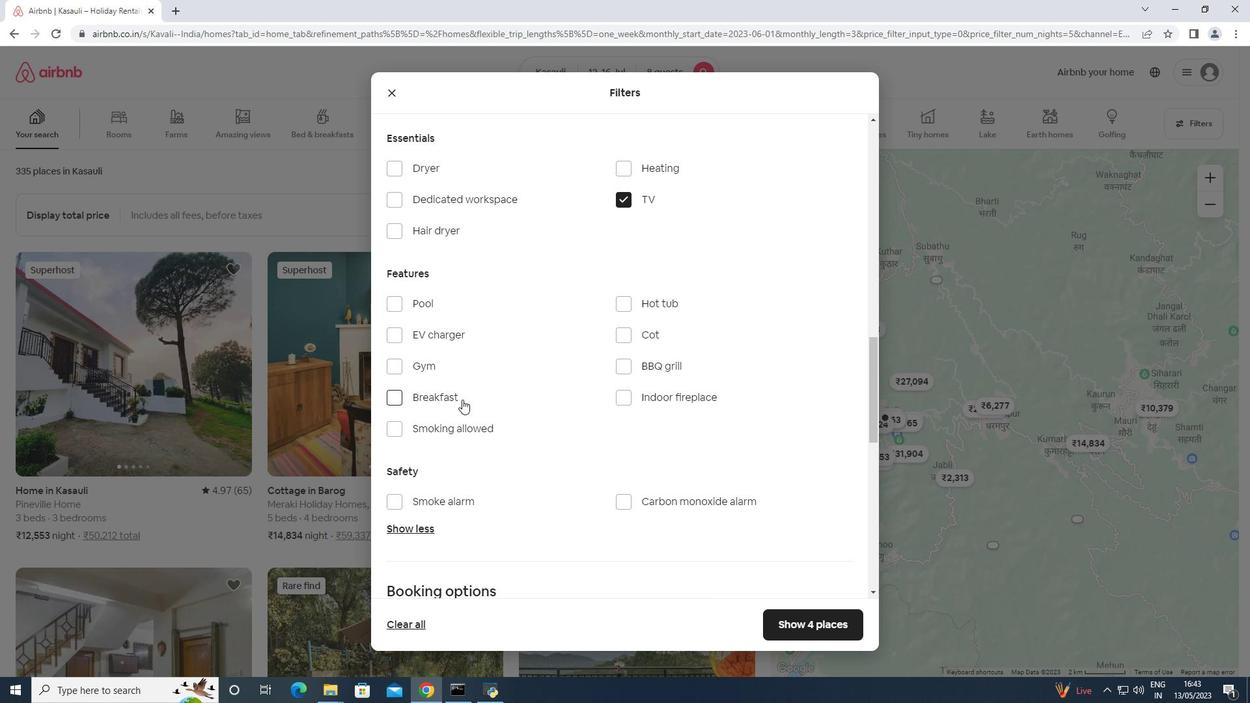 
Action: Mouse pressed left at (460, 397)
Screenshot: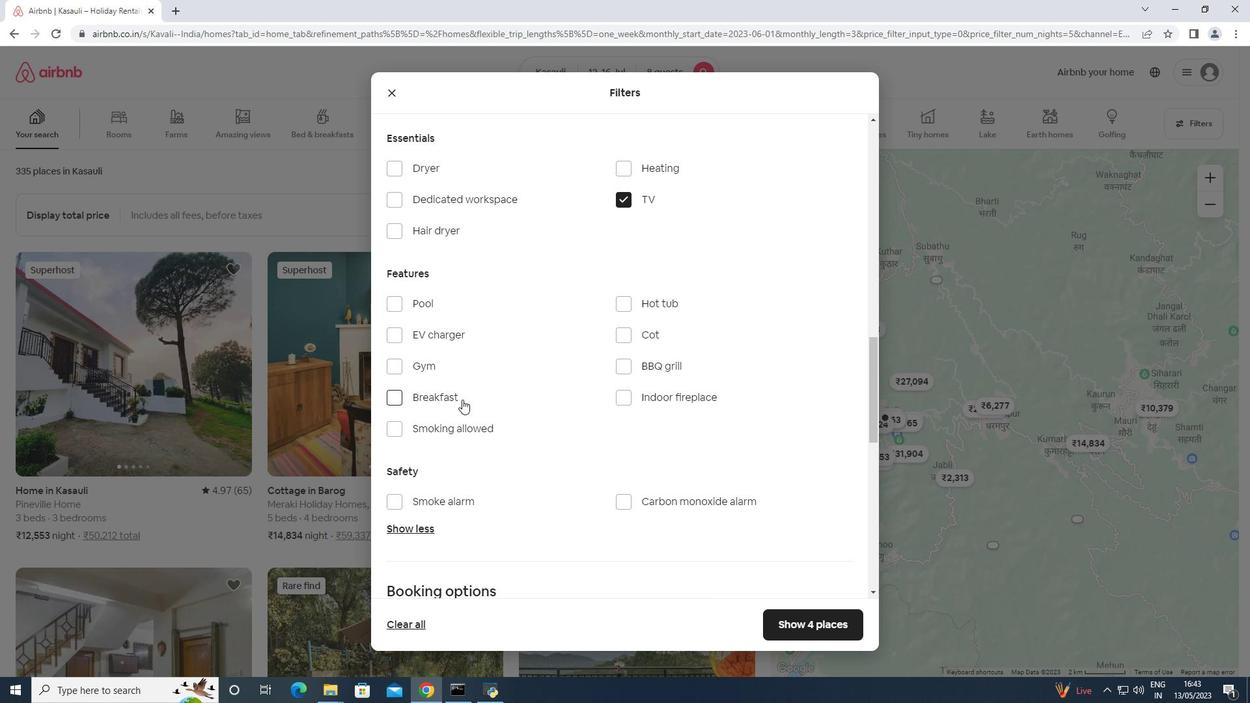 
Action: Mouse moved to (432, 368)
Screenshot: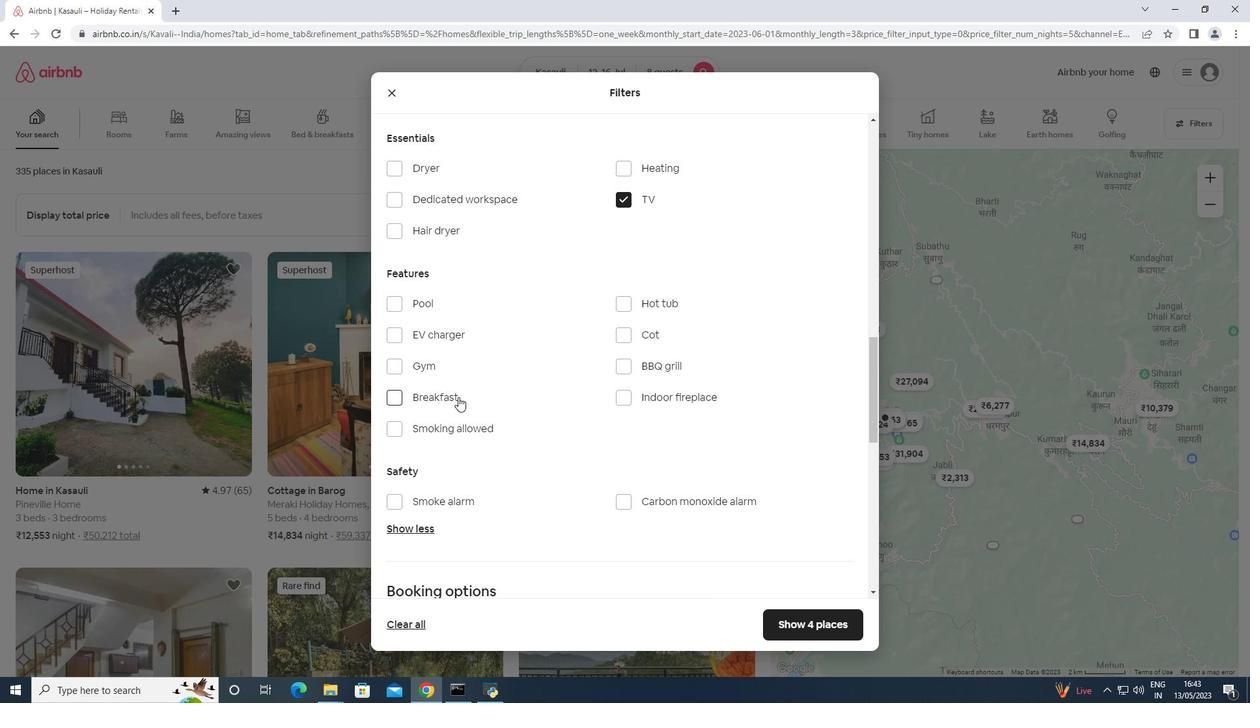 
Action: Mouse pressed left at (432, 368)
Screenshot: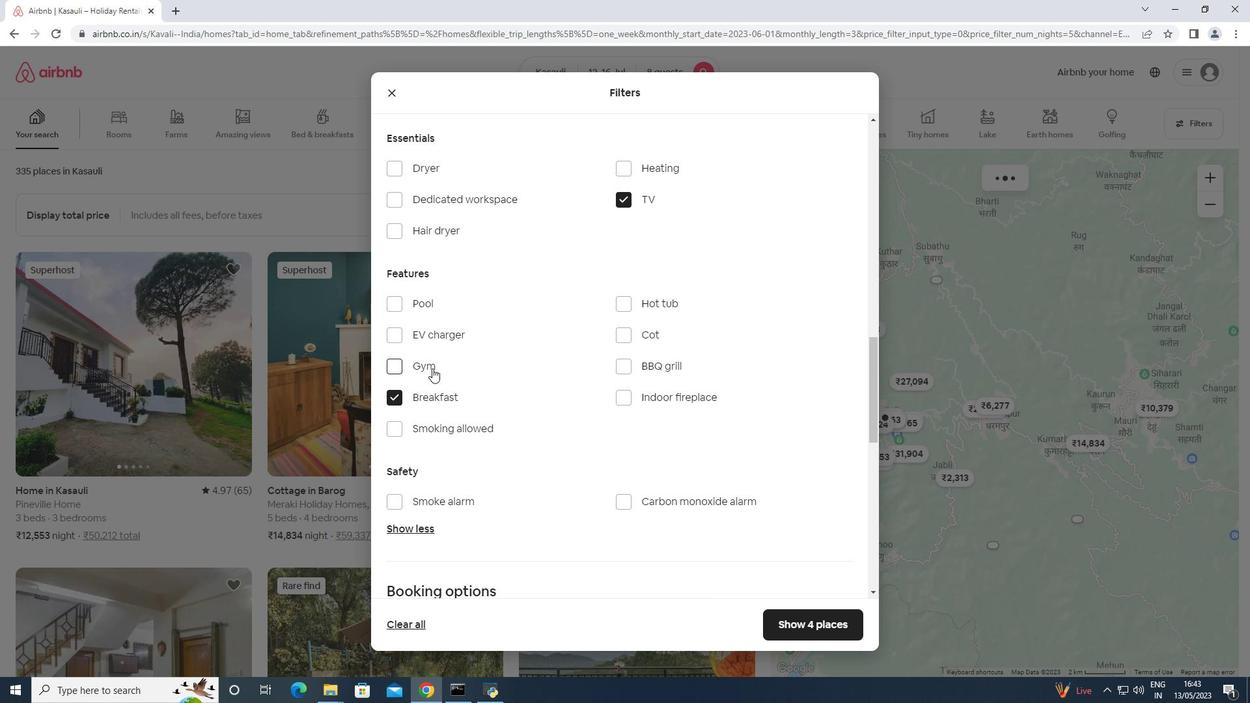 
Action: Mouse moved to (457, 350)
Screenshot: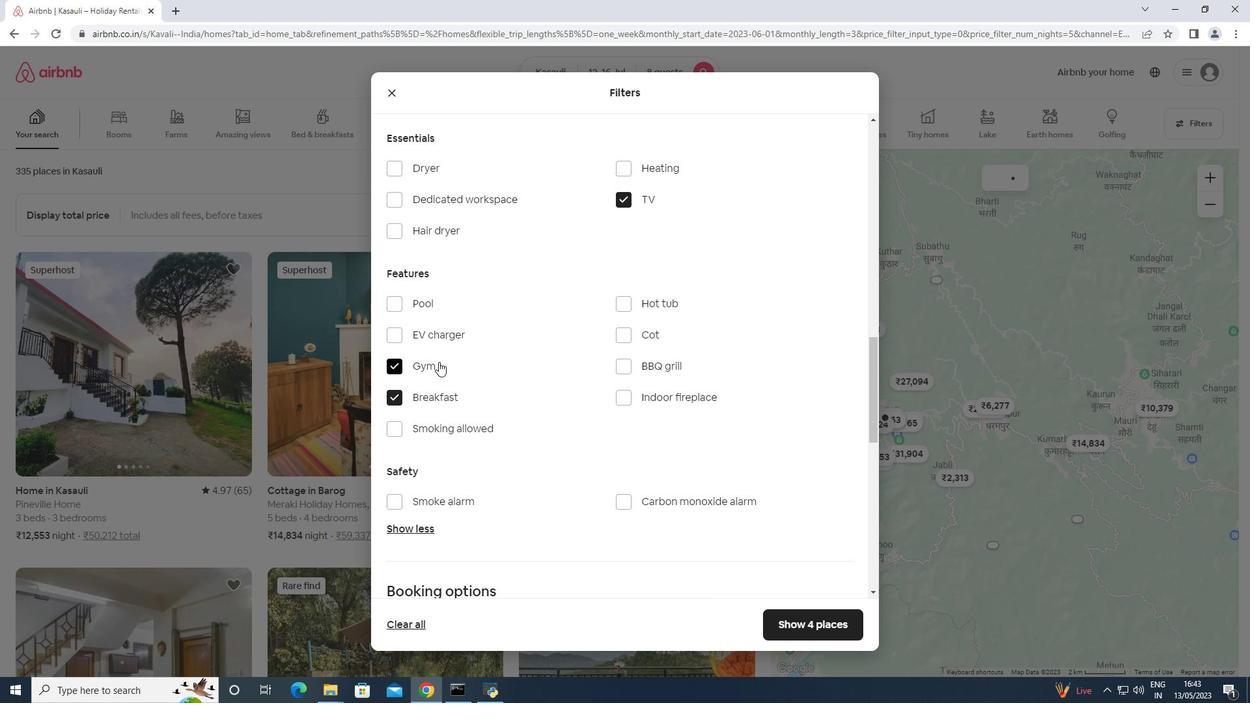 
Action: Mouse scrolled (457, 350) with delta (0, 0)
Screenshot: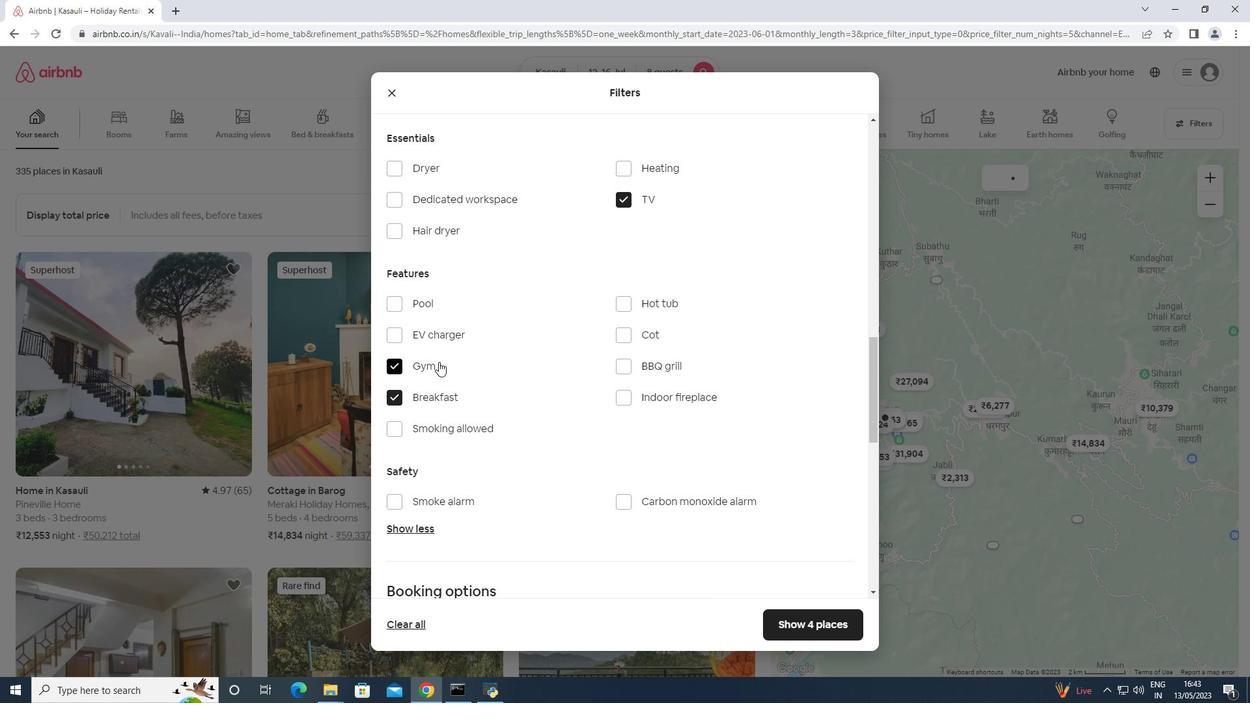 
Action: Mouse scrolled (457, 350) with delta (0, 0)
Screenshot: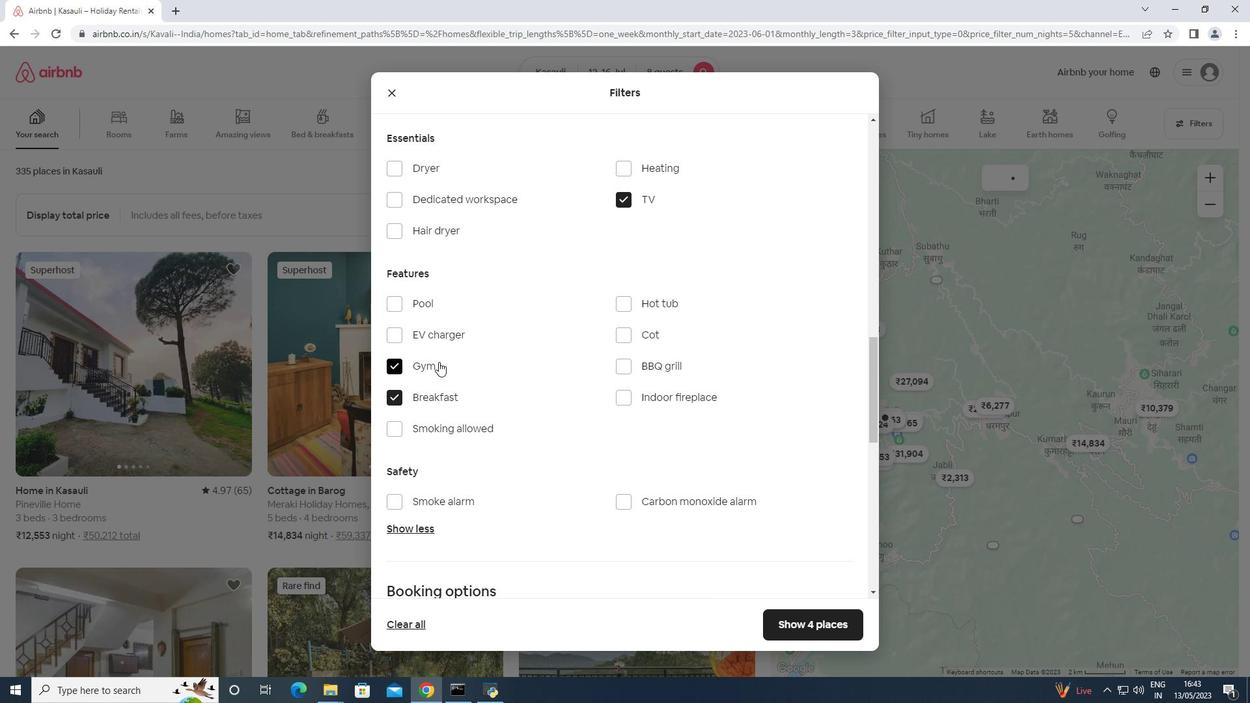 
Action: Mouse scrolled (457, 350) with delta (0, 0)
Screenshot: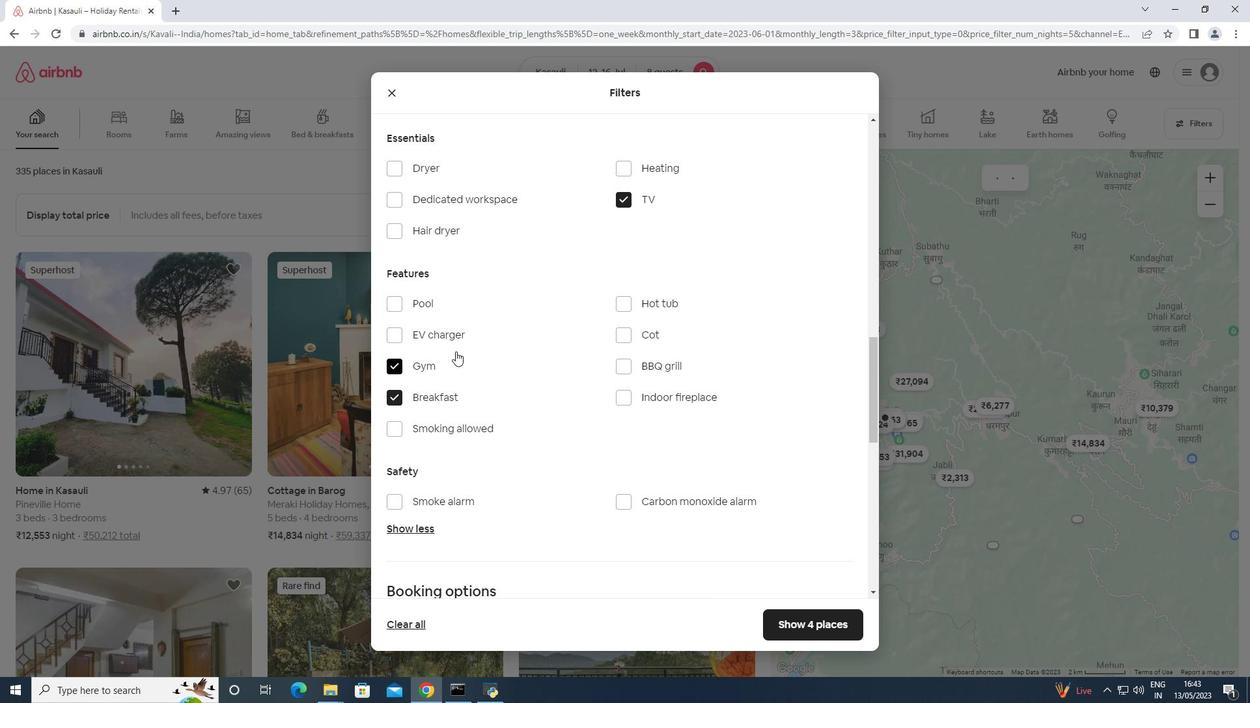 
Action: Mouse scrolled (457, 350) with delta (0, 0)
Screenshot: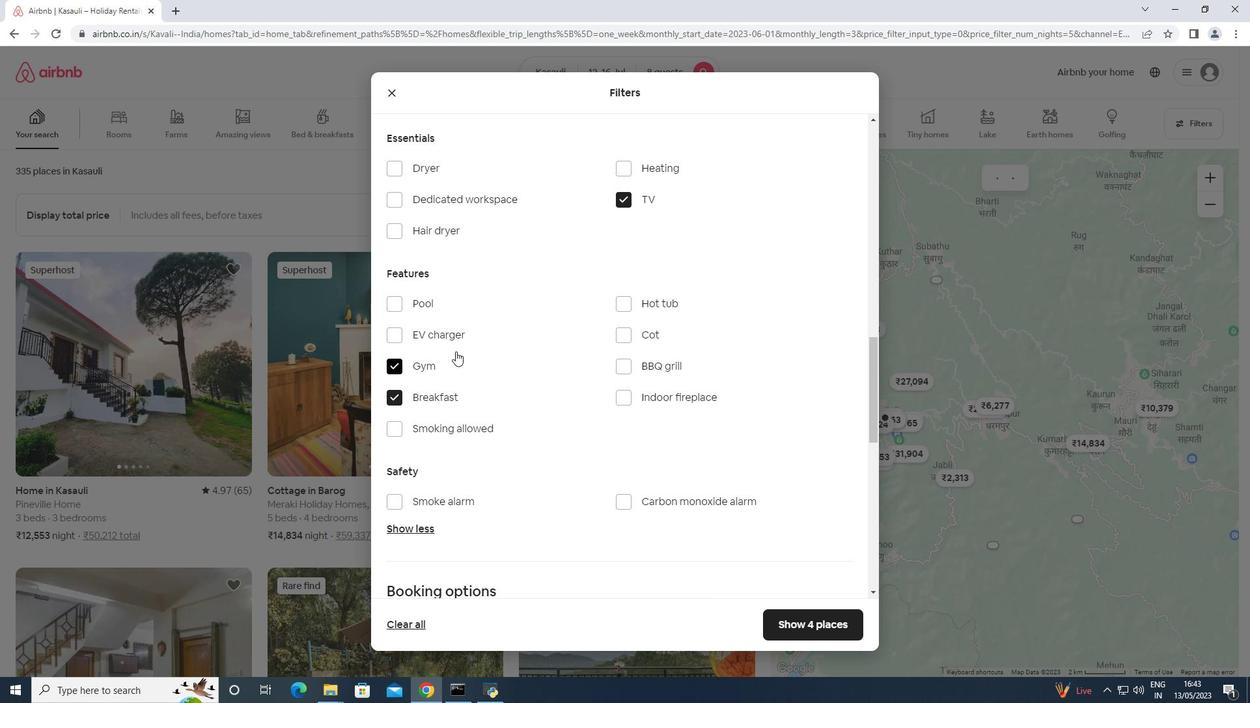
Action: Mouse scrolled (457, 350) with delta (0, 0)
Screenshot: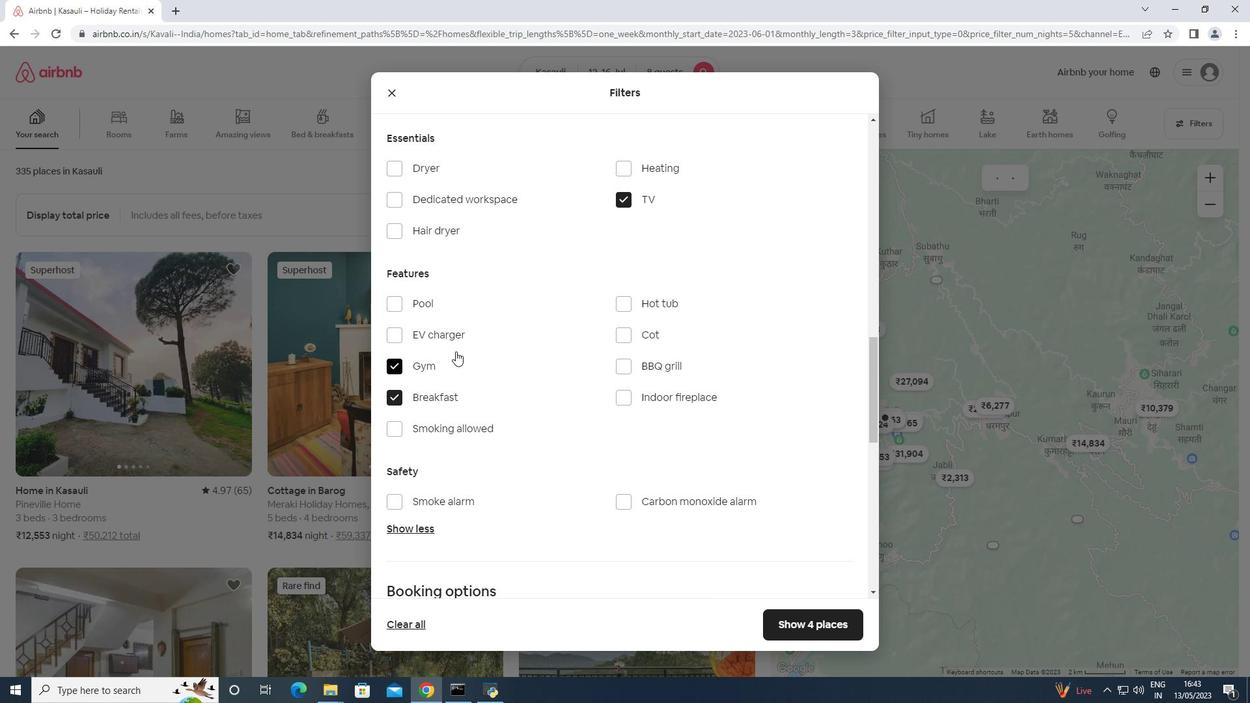 
Action: Mouse moved to (828, 362)
Screenshot: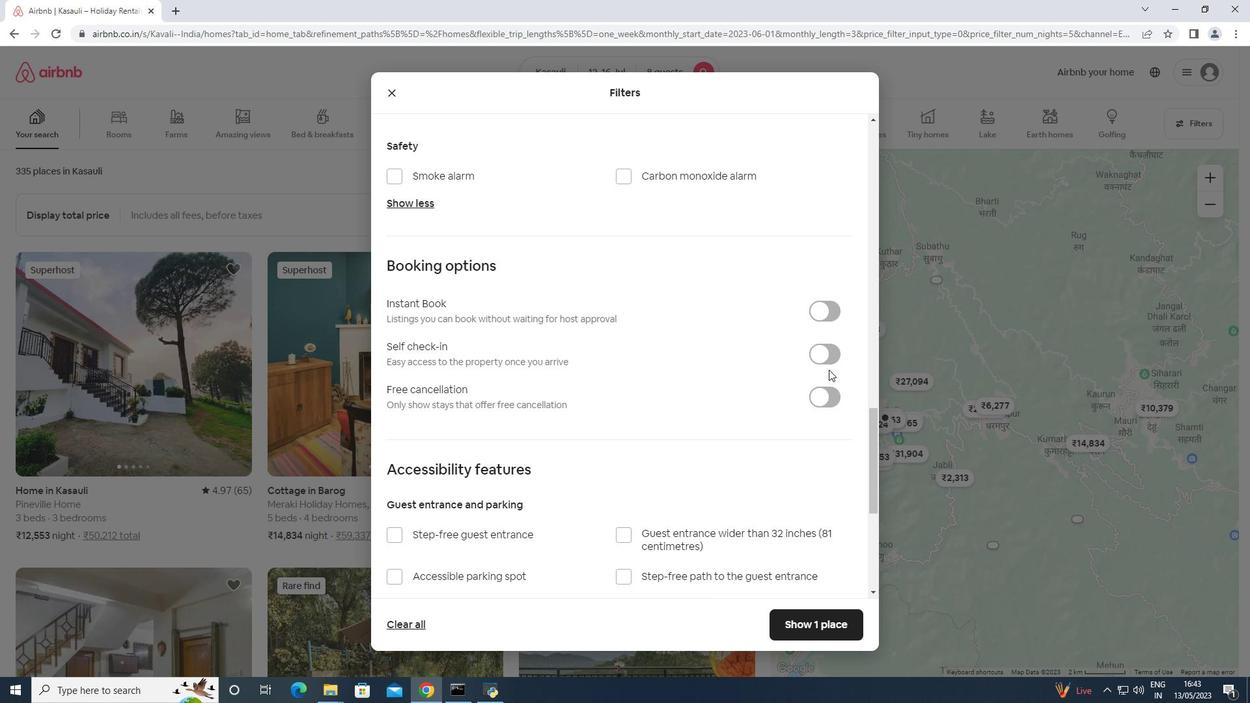 
Action: Mouse pressed left at (828, 362)
Screenshot: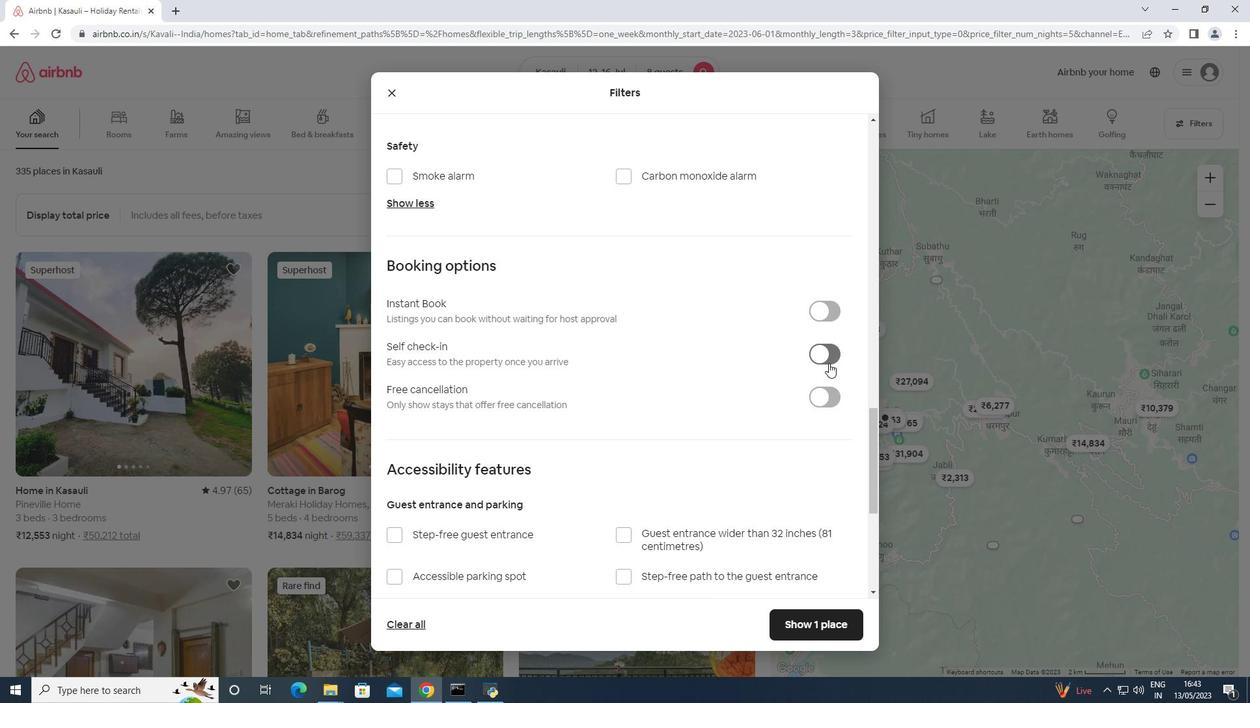
Action: Mouse moved to (828, 361)
Screenshot: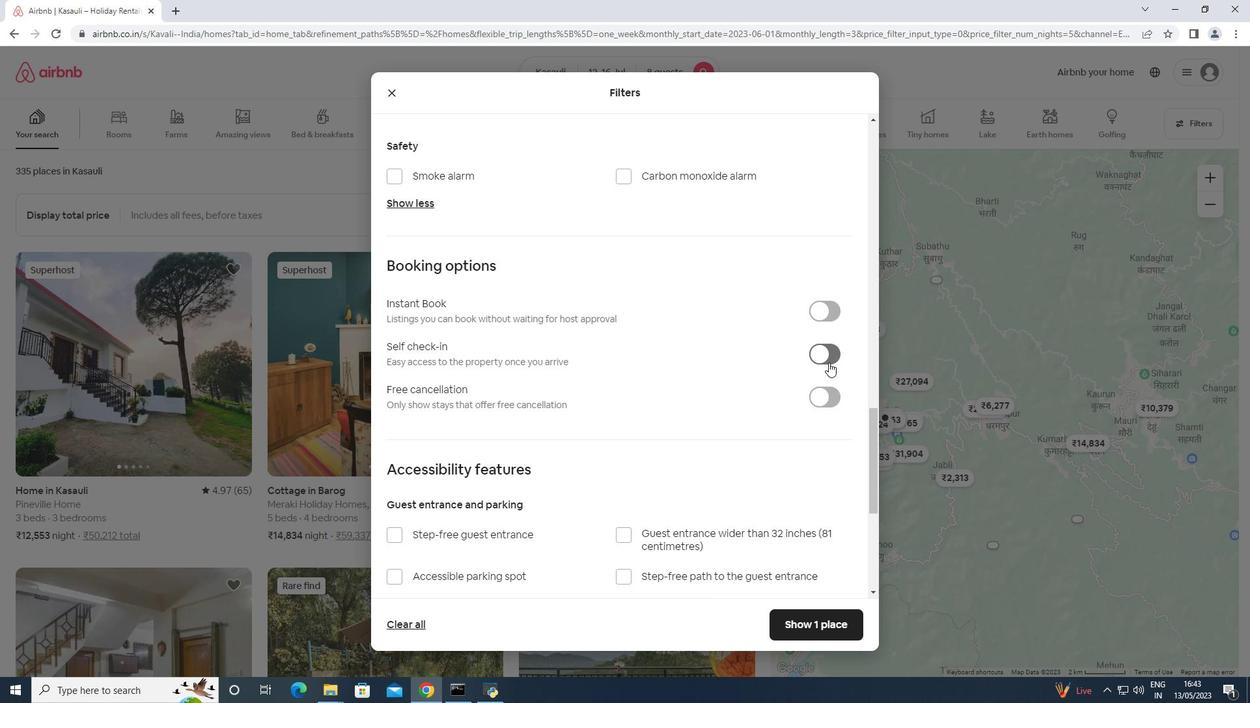 
Action: Mouse scrolled (828, 361) with delta (0, 0)
Screenshot: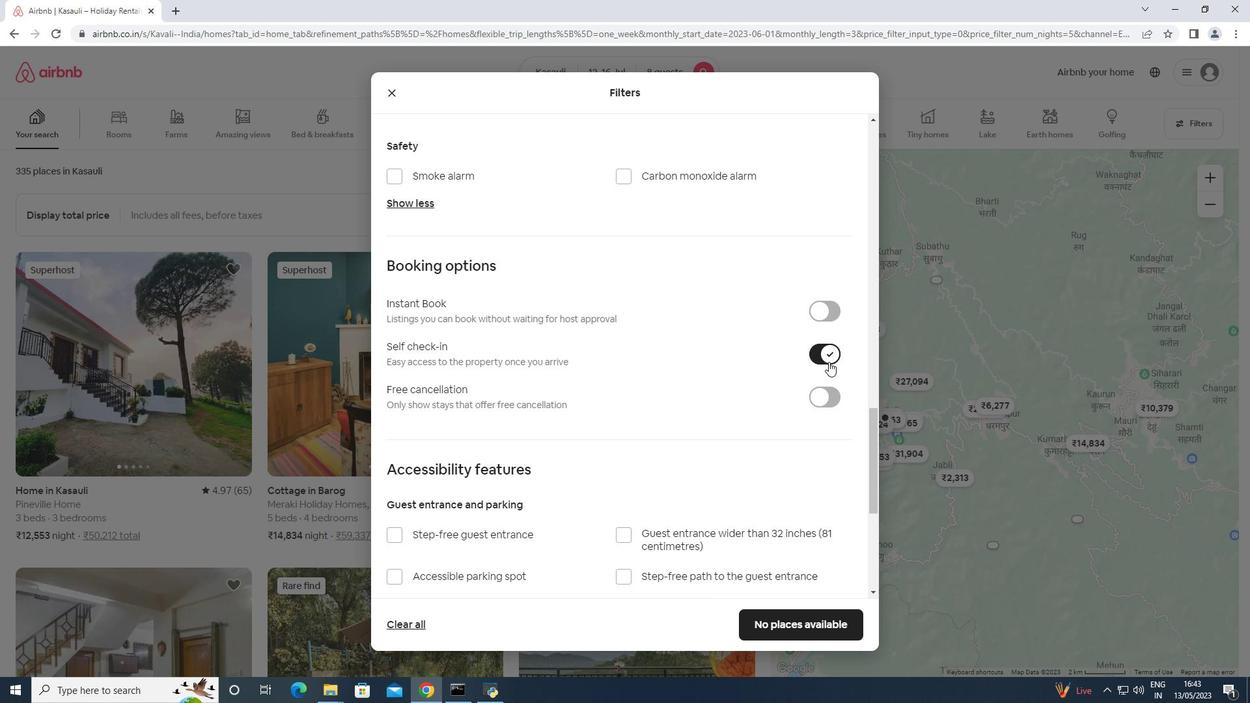 
Action: Mouse moved to (827, 361)
Screenshot: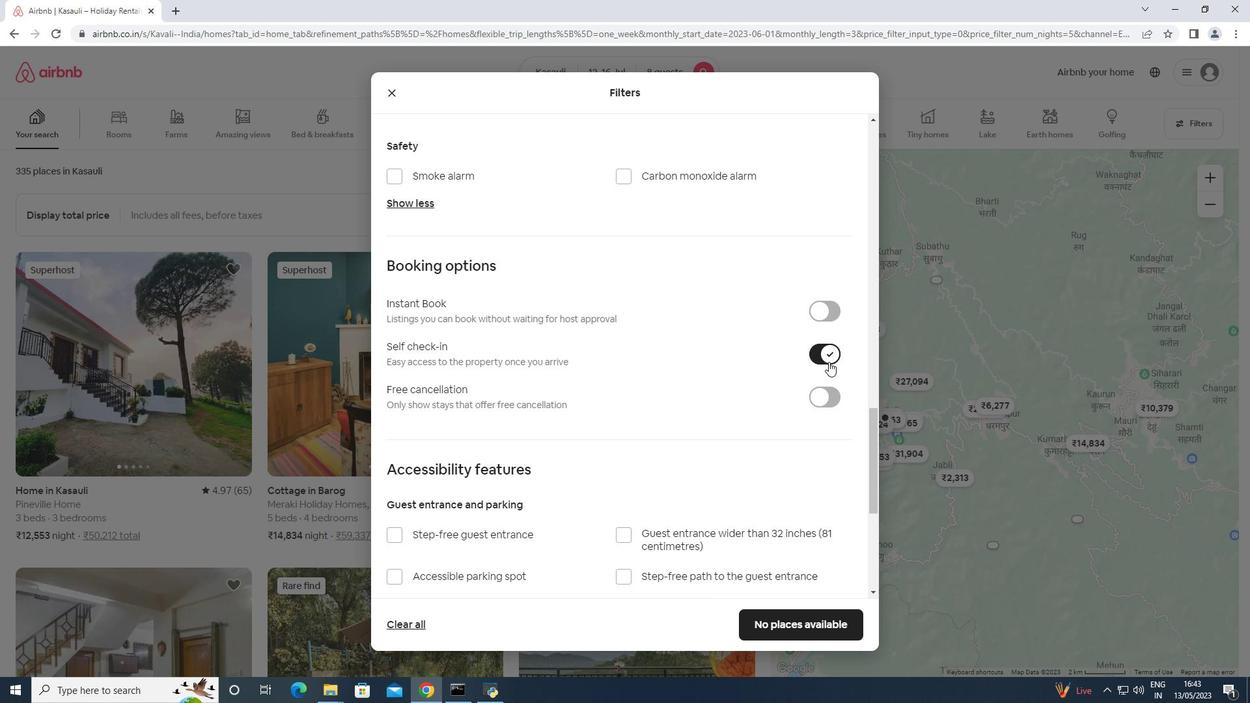 
Action: Mouse scrolled (827, 361) with delta (0, 0)
Screenshot: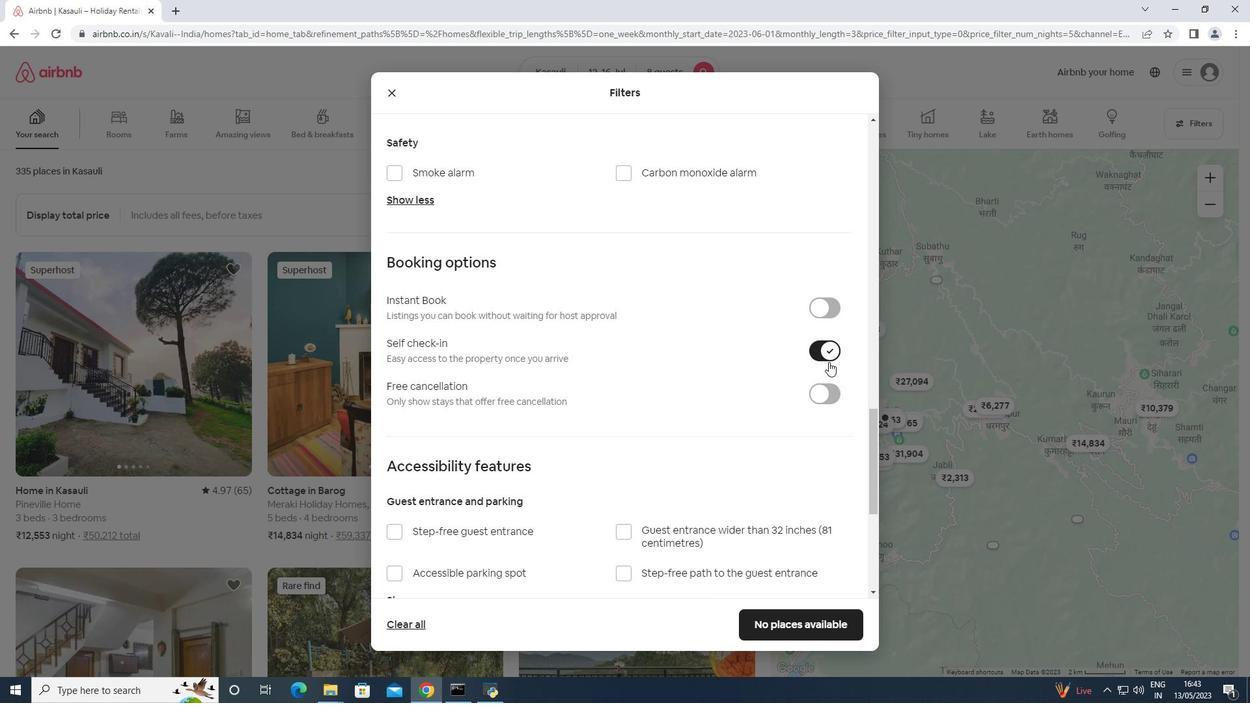 
Action: Mouse scrolled (827, 361) with delta (0, 0)
Screenshot: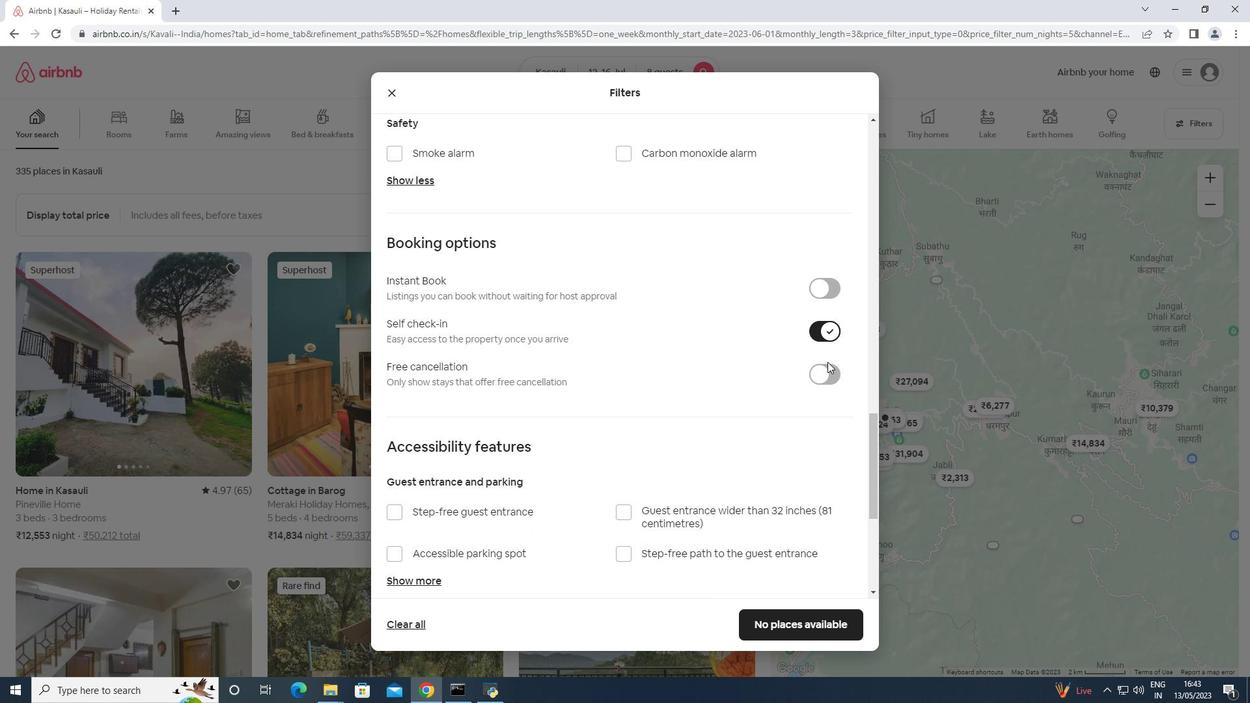 
Action: Mouse scrolled (827, 361) with delta (0, 0)
Screenshot: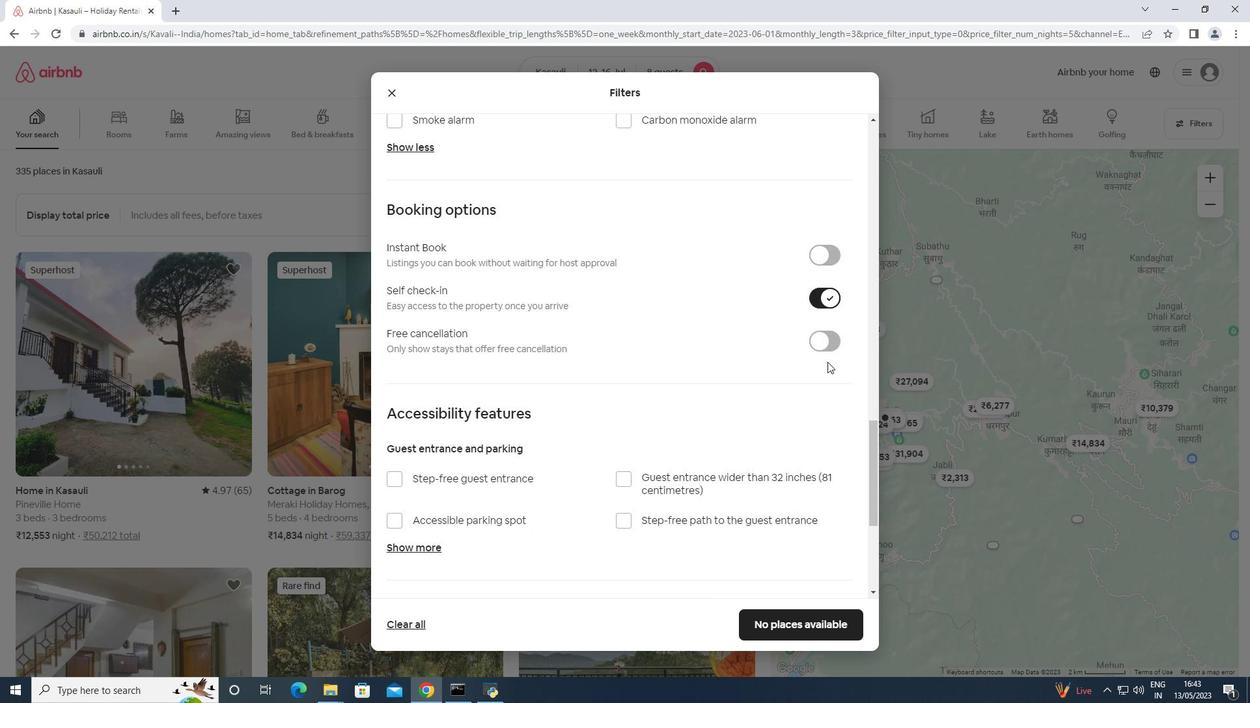 
Action: Mouse scrolled (827, 361) with delta (0, 0)
Screenshot: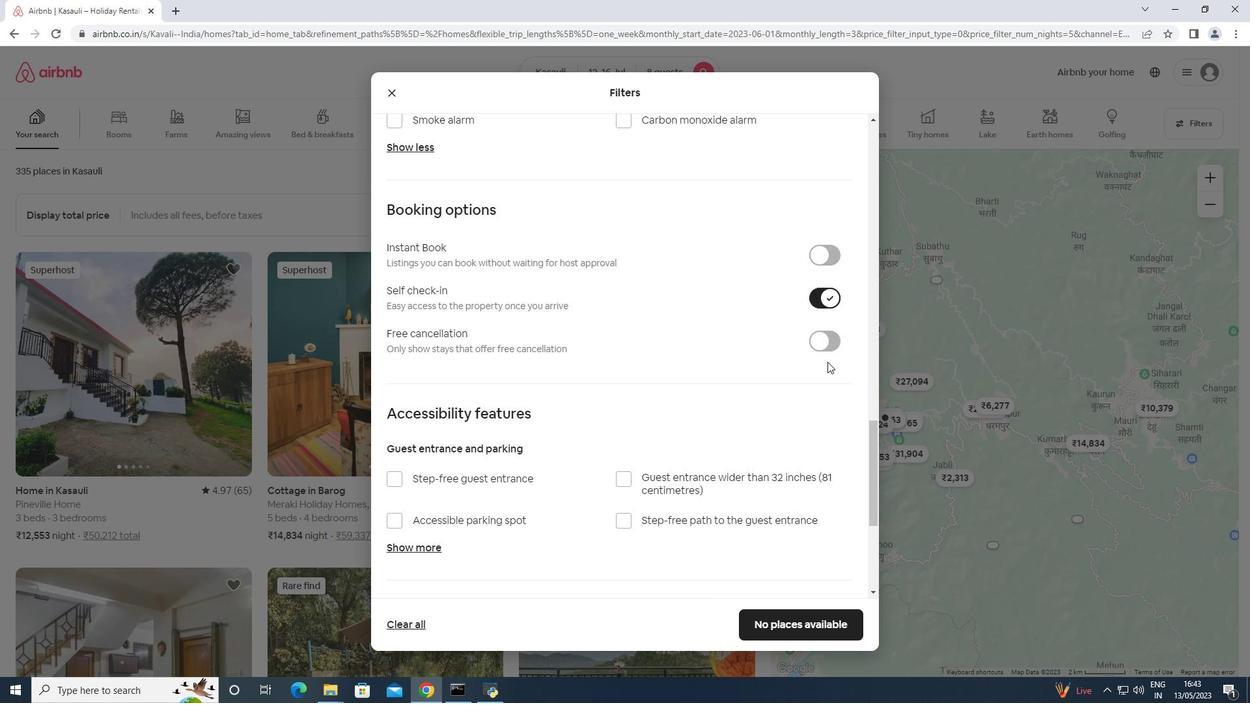 
Action: Mouse scrolled (827, 361) with delta (0, 0)
Screenshot: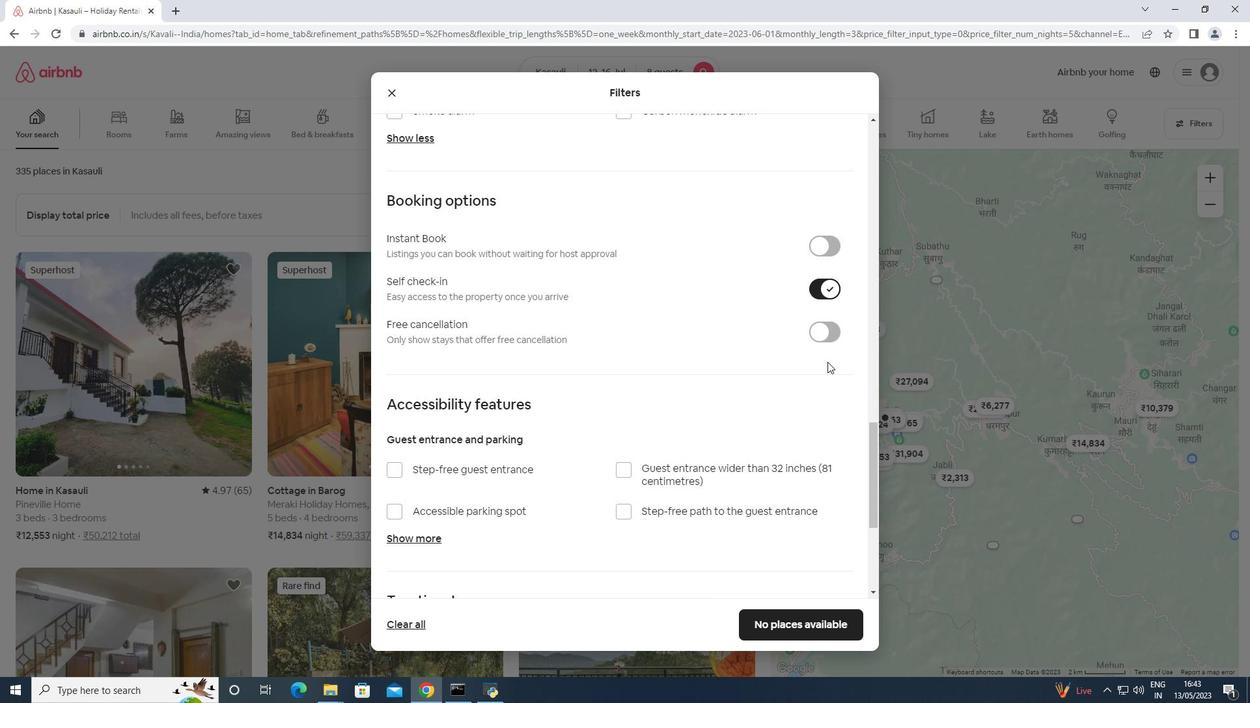 
Action: Mouse scrolled (827, 361) with delta (0, 0)
Screenshot: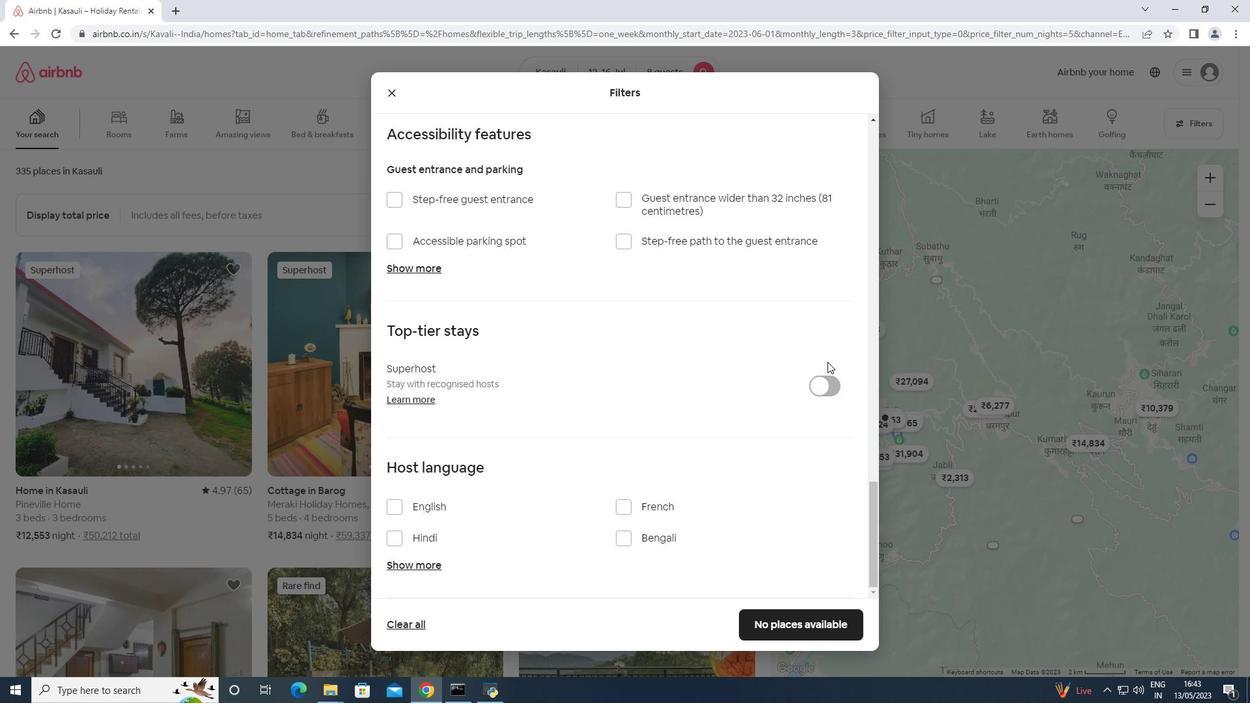 
Action: Mouse scrolled (827, 361) with delta (0, 0)
Screenshot: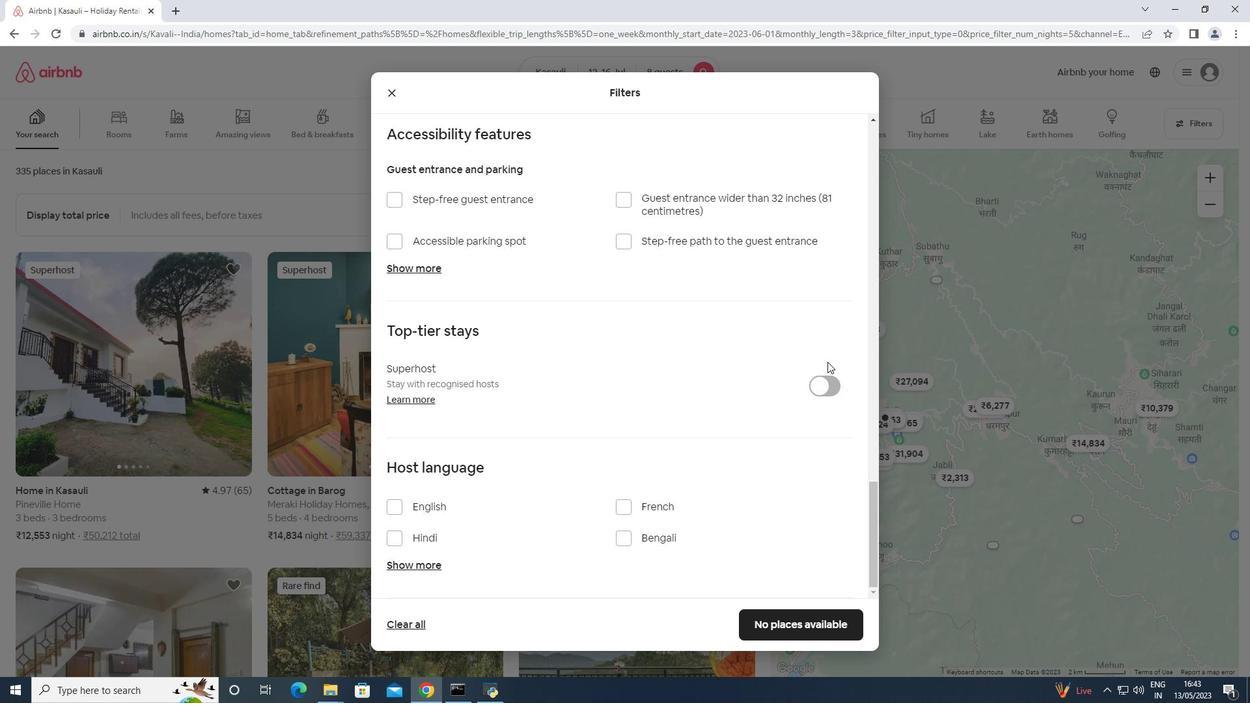 
Action: Mouse moved to (826, 361)
Screenshot: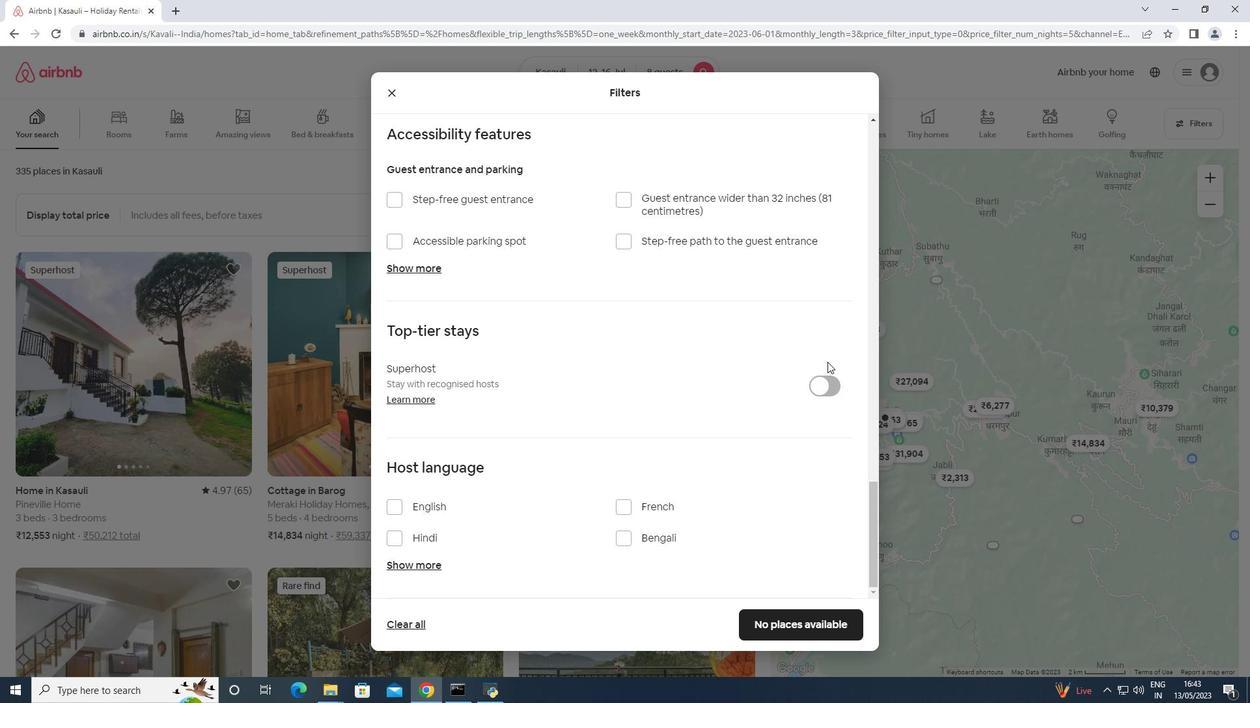 
Action: Mouse scrolled (826, 361) with delta (0, 0)
Screenshot: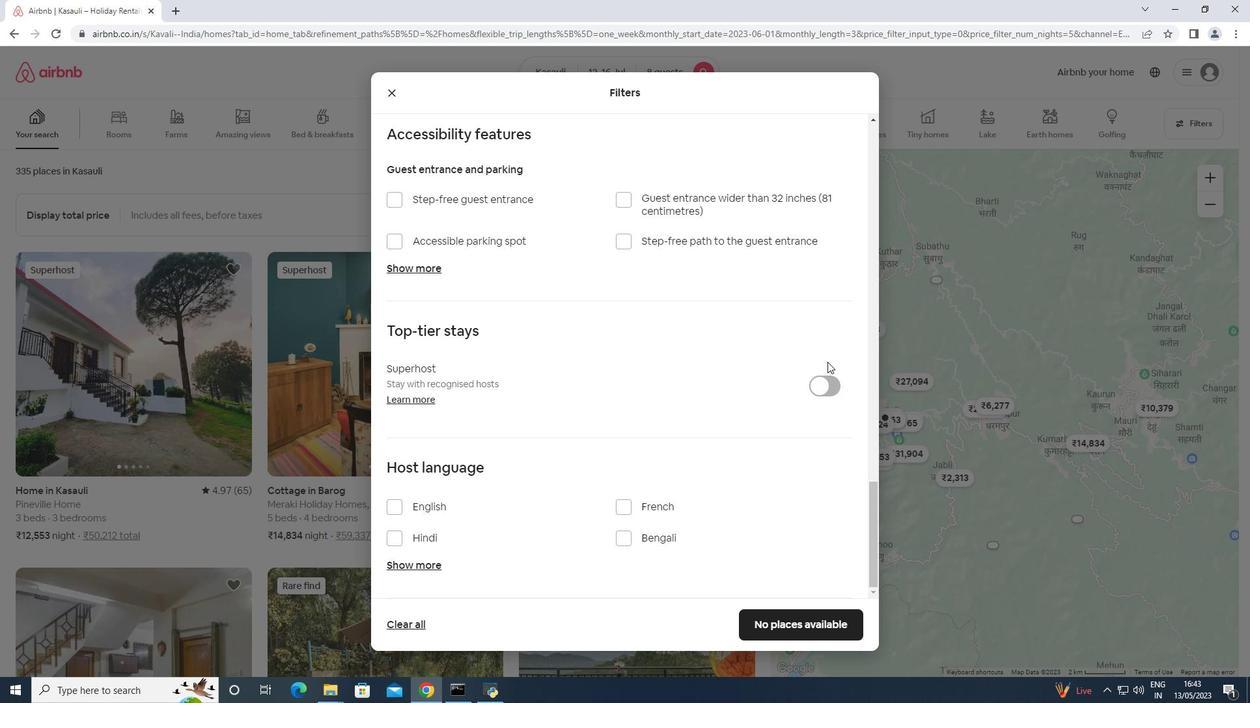 
Action: Mouse scrolled (826, 361) with delta (0, 0)
Screenshot: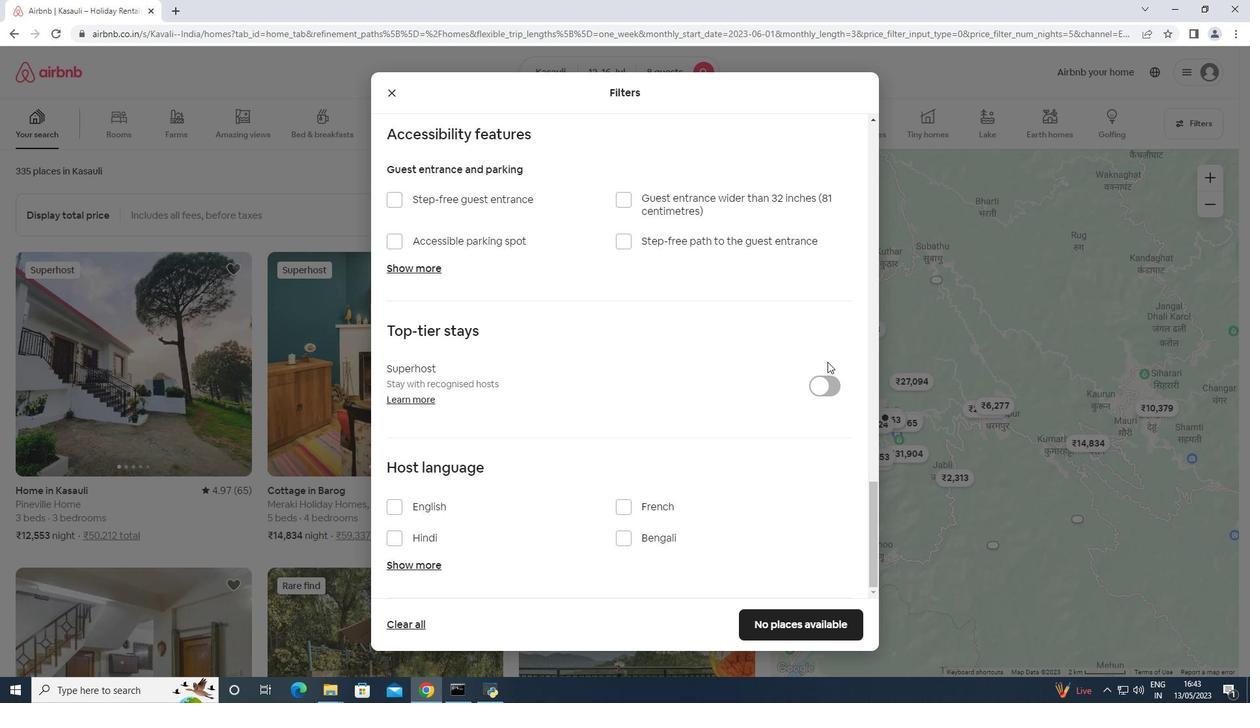 
Action: Mouse scrolled (826, 361) with delta (0, 0)
Screenshot: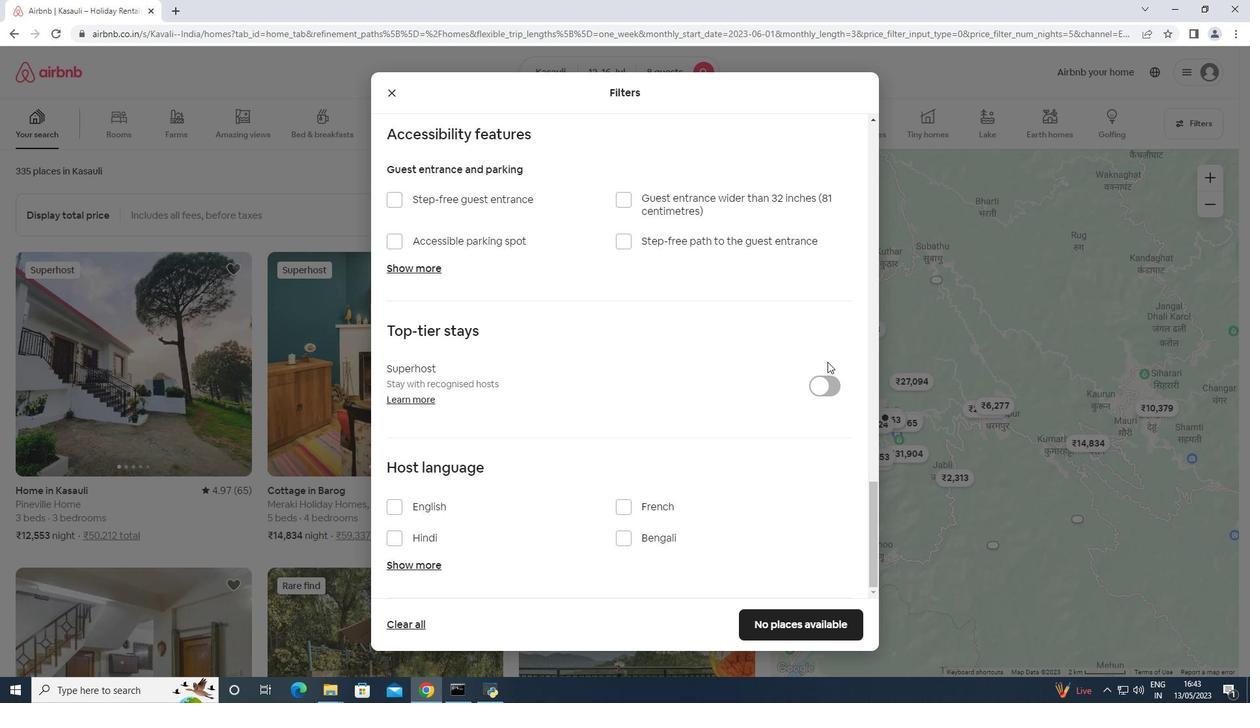 
Action: Mouse moved to (826, 361)
Screenshot: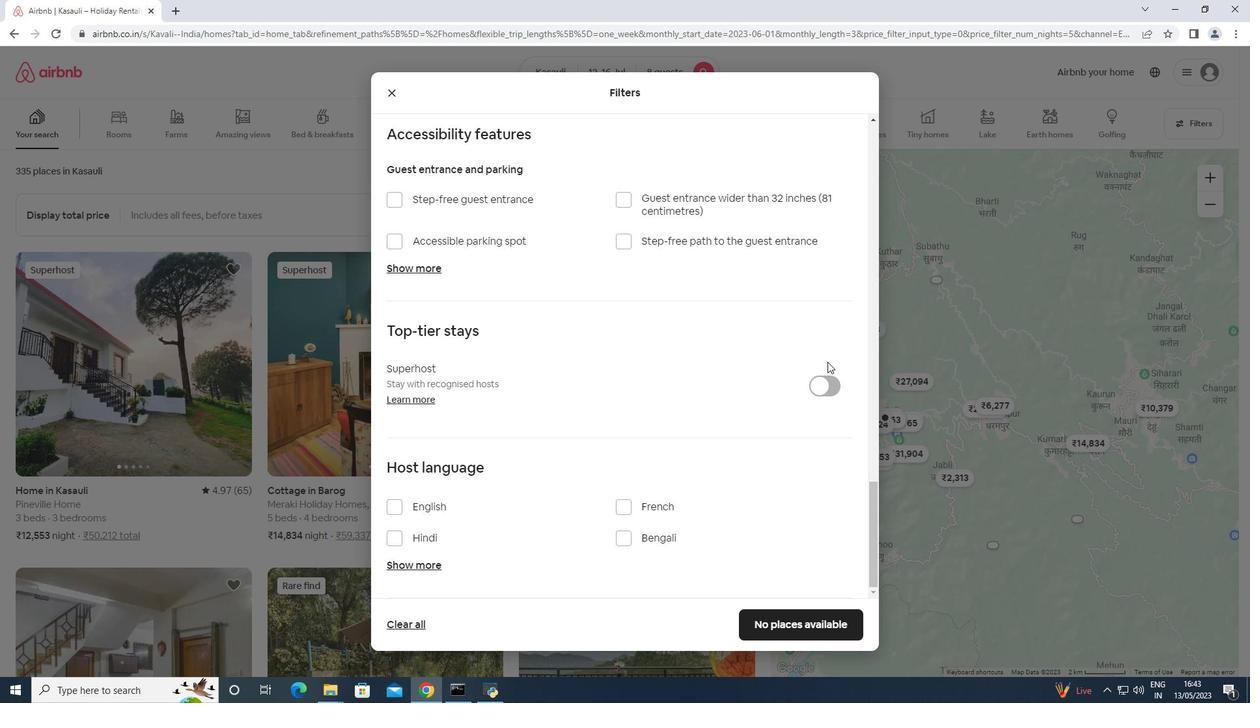
Action: Mouse scrolled (826, 361) with delta (0, 0)
Screenshot: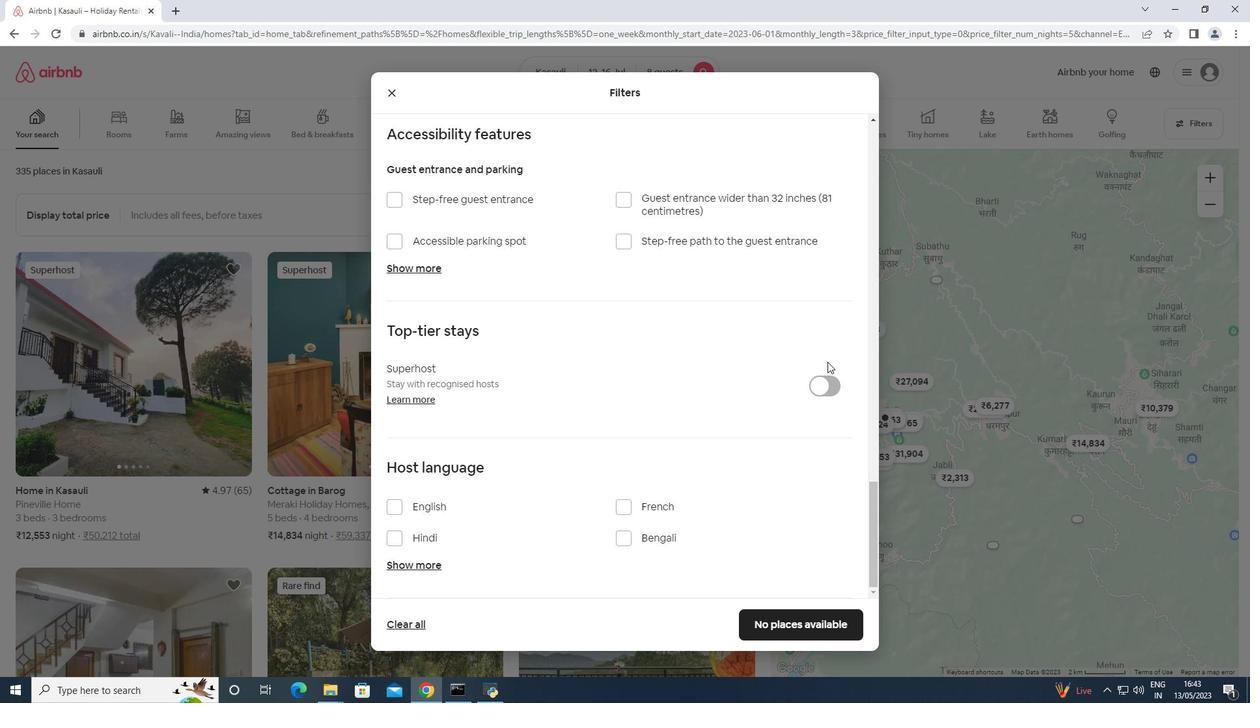 
Action: Mouse moved to (453, 505)
Screenshot: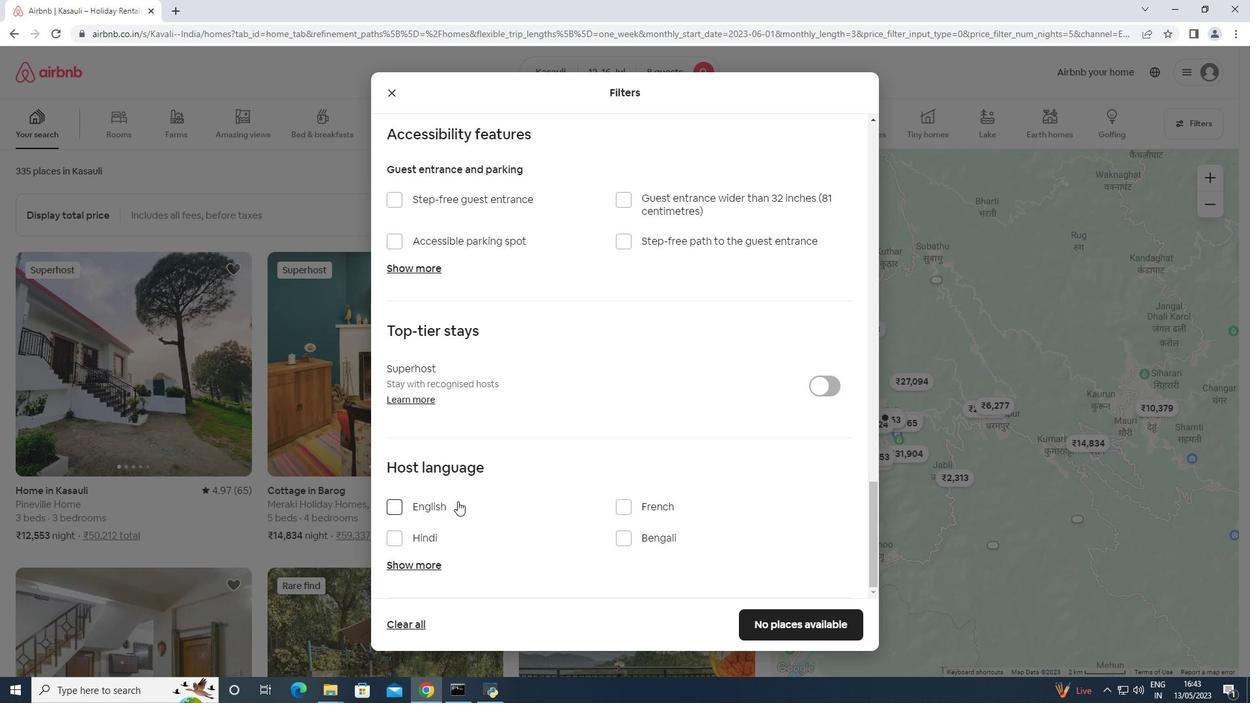 
Action: Mouse pressed left at (453, 505)
Screenshot: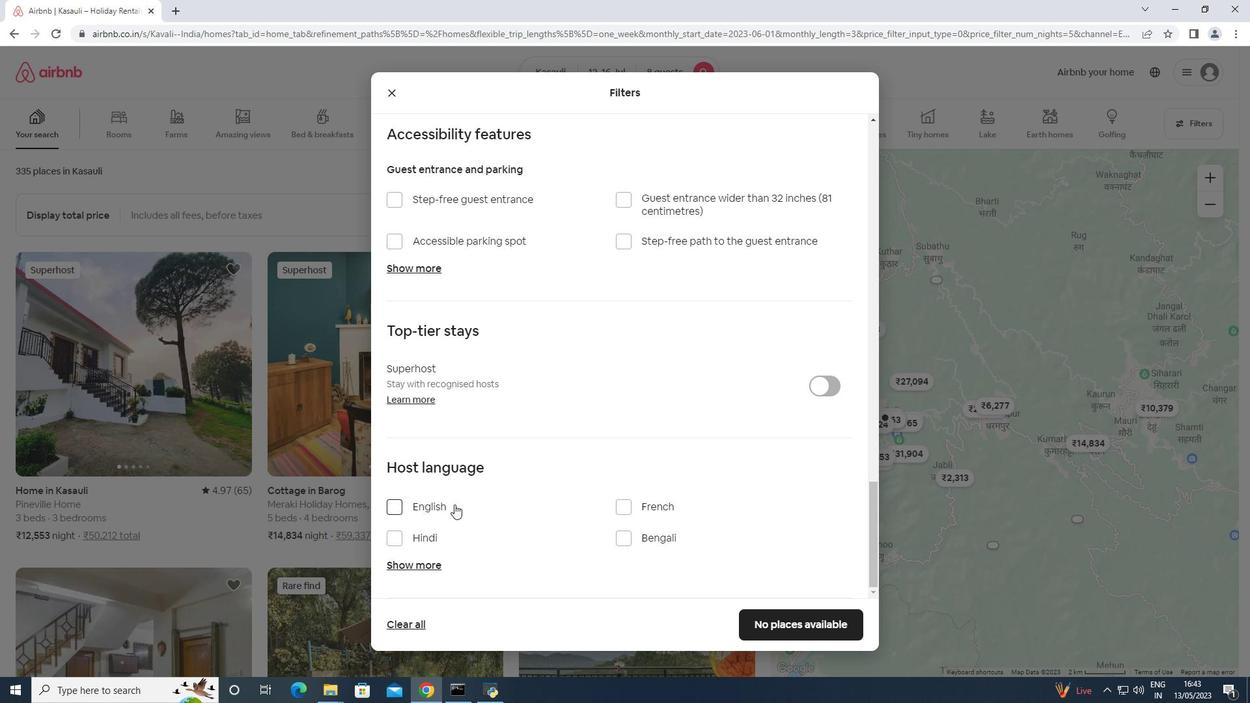 
Action: Mouse moved to (779, 628)
Screenshot: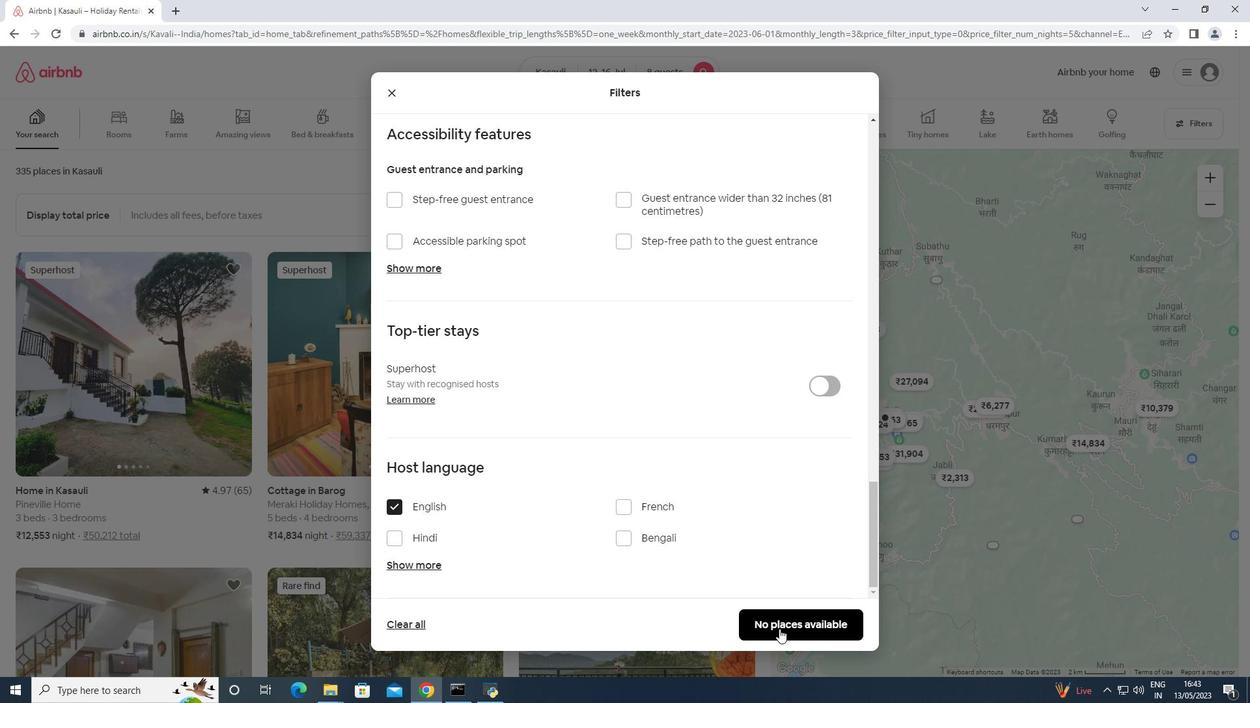 
Action: Mouse pressed left at (779, 628)
Screenshot: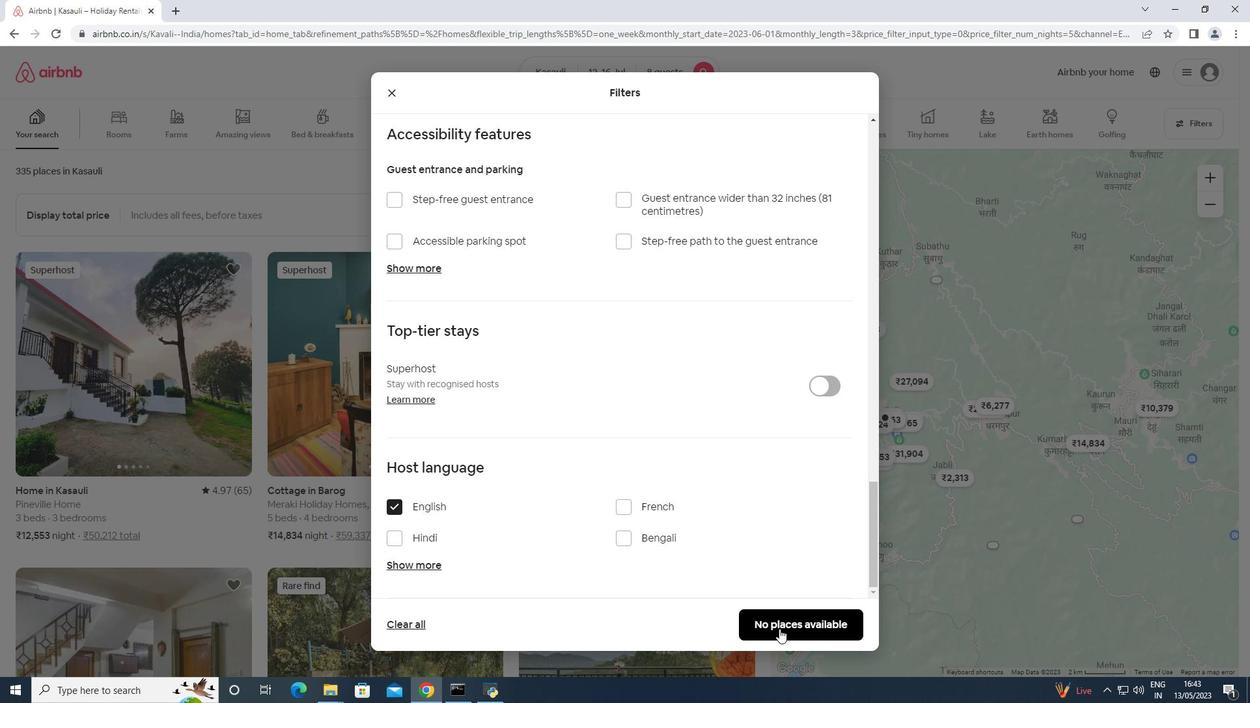 
Action: Mouse moved to (794, 348)
Screenshot: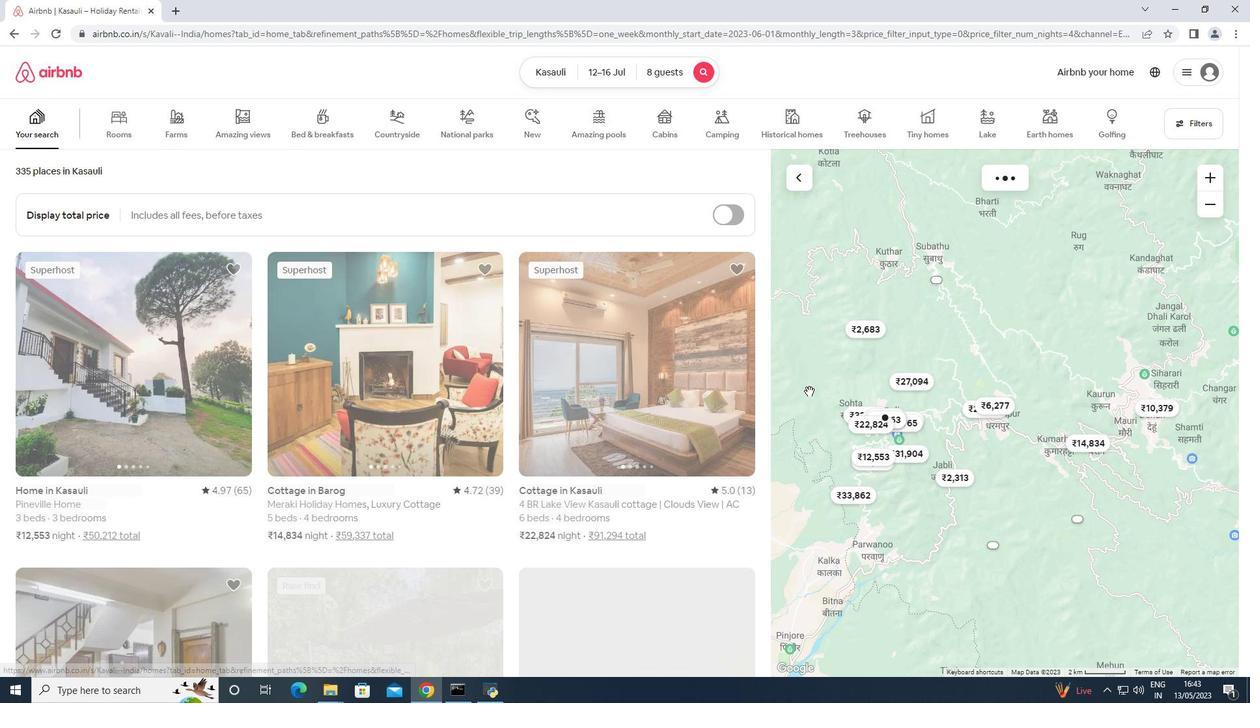 
